 Task: Look for space in Khetia, India from 9th June, 2023 to 17th June, 2023 for 2 adults in price range Rs.7000 to Rs.12000. Place can be private room with 1  bedroom having 2 beds and 1 bathroom. Property type can be house, flat, guest house. Amenities needed are: wifi. Booking option can be shelf check-in. Required host language is English.
Action: Mouse moved to (585, 99)
Screenshot: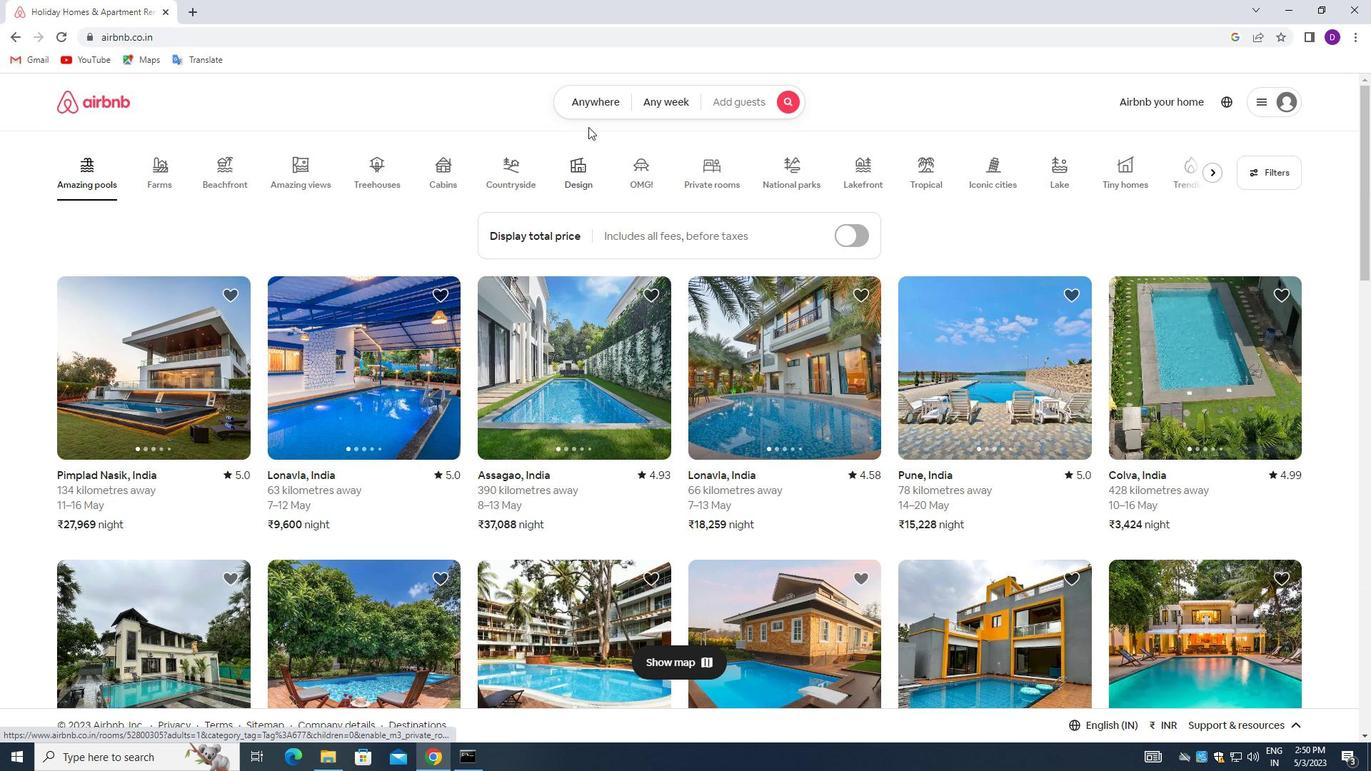 
Action: Mouse pressed left at (585, 99)
Screenshot: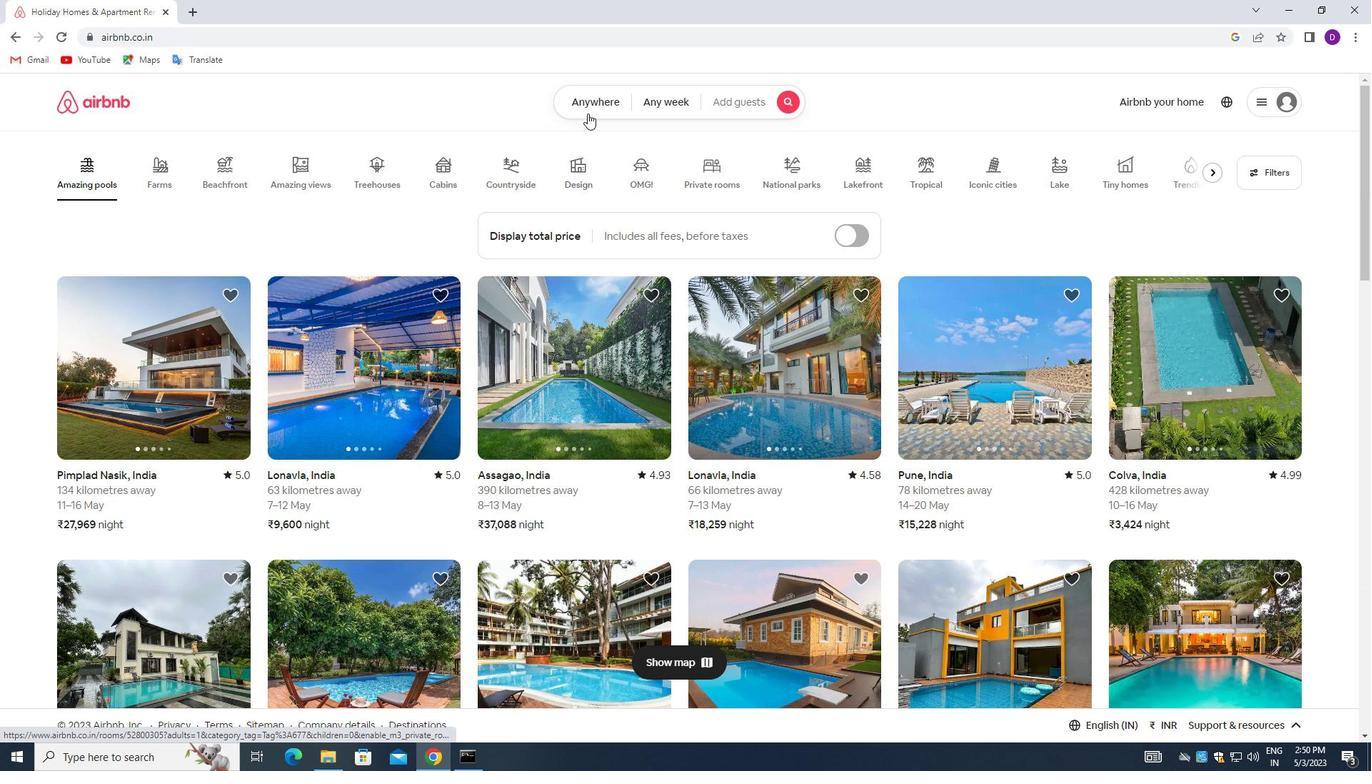 
Action: Mouse moved to (452, 158)
Screenshot: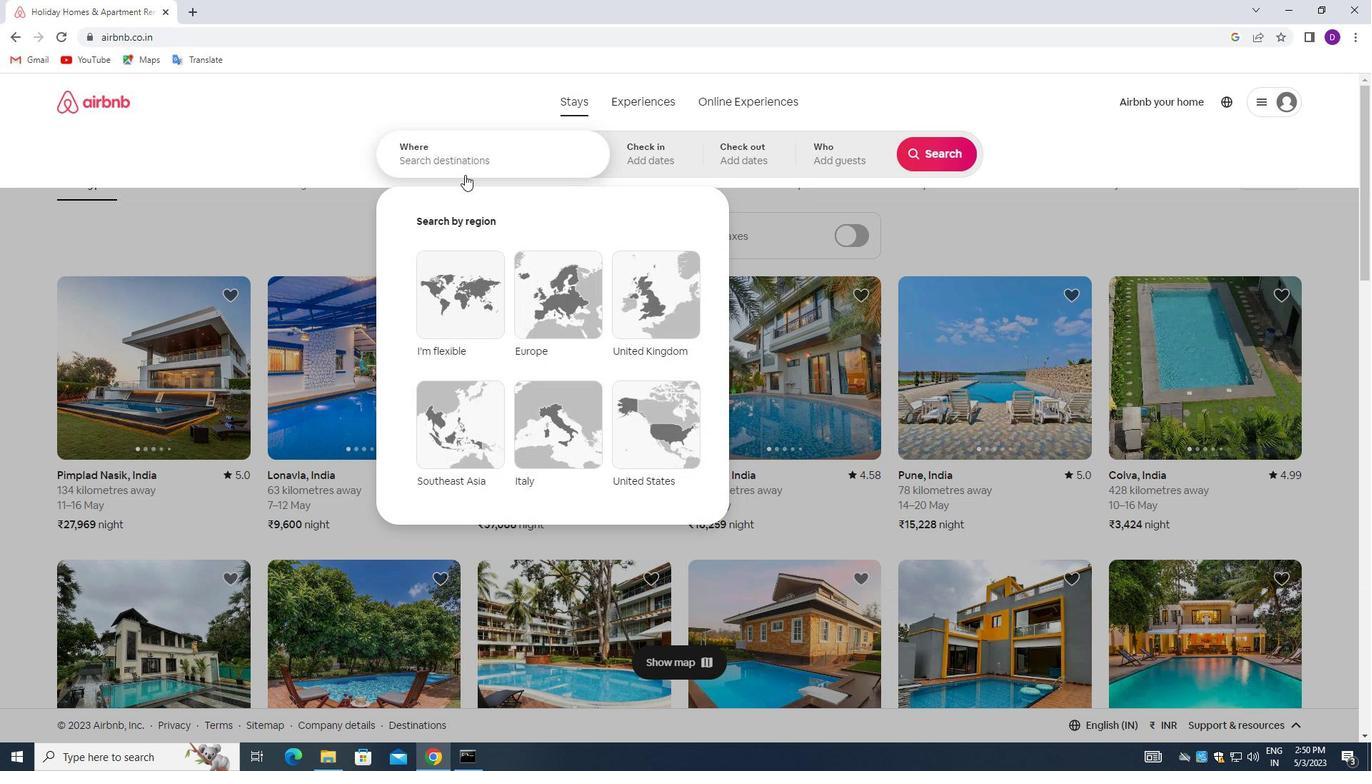 
Action: Mouse pressed left at (452, 158)
Screenshot: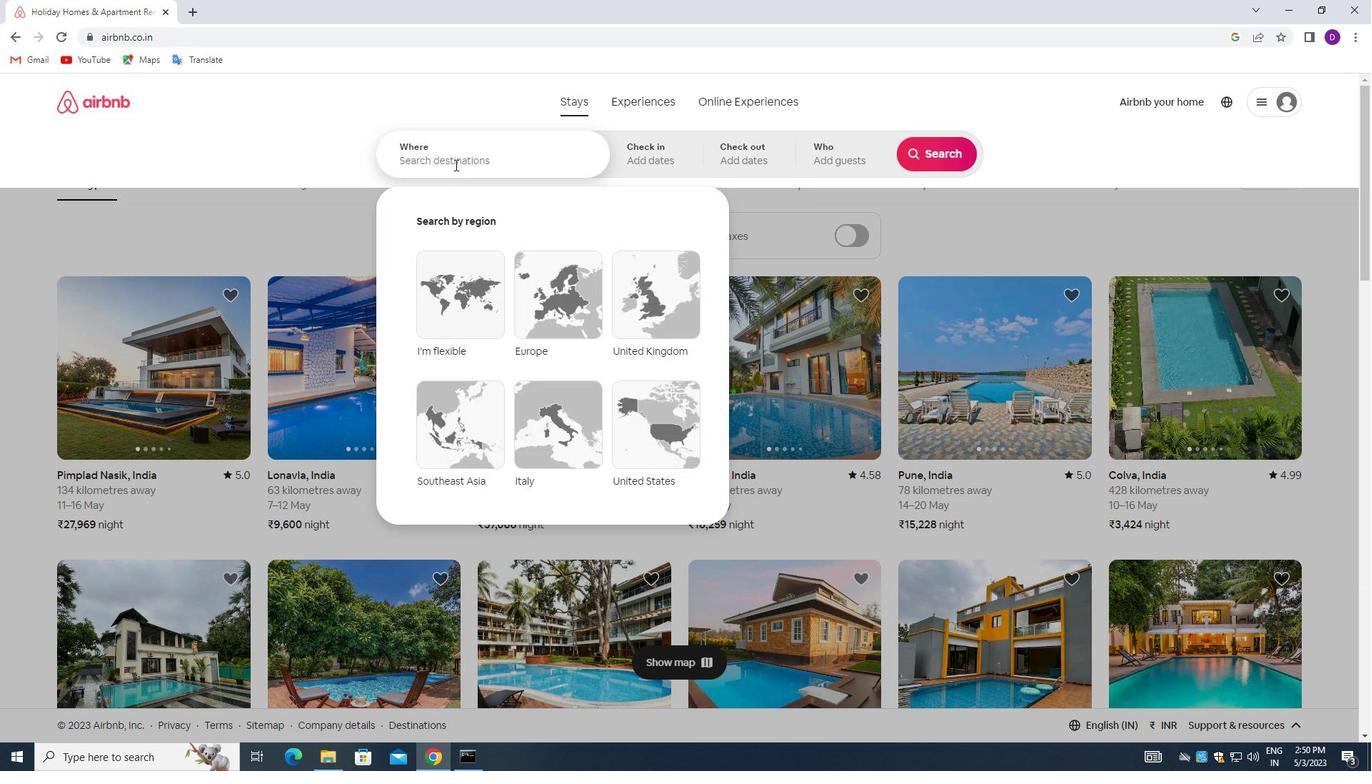 
Action: Mouse moved to (314, 144)
Screenshot: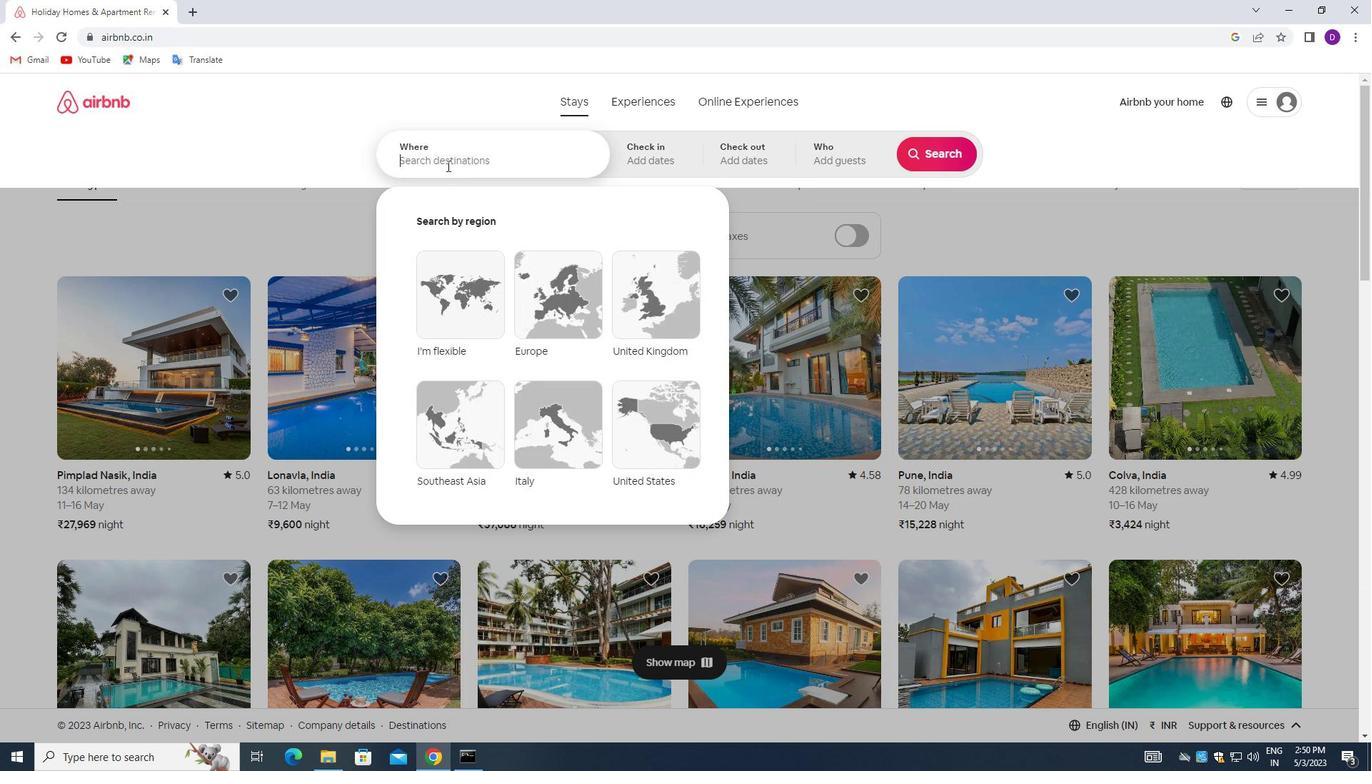 
Action: Key pressed <Key.shift>KHETIA,<Key.space><Key.shift>INDIA<Key.enter>
Screenshot: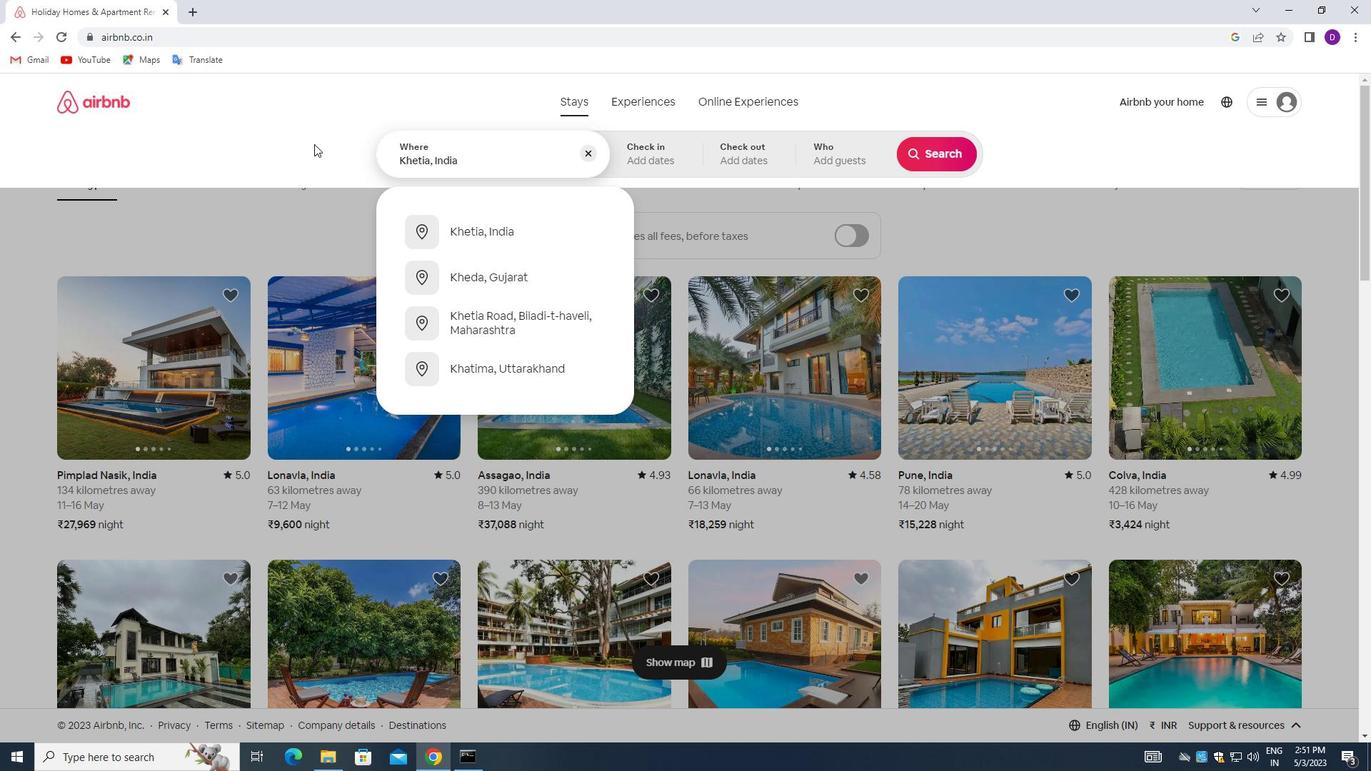 
Action: Mouse moved to (887, 365)
Screenshot: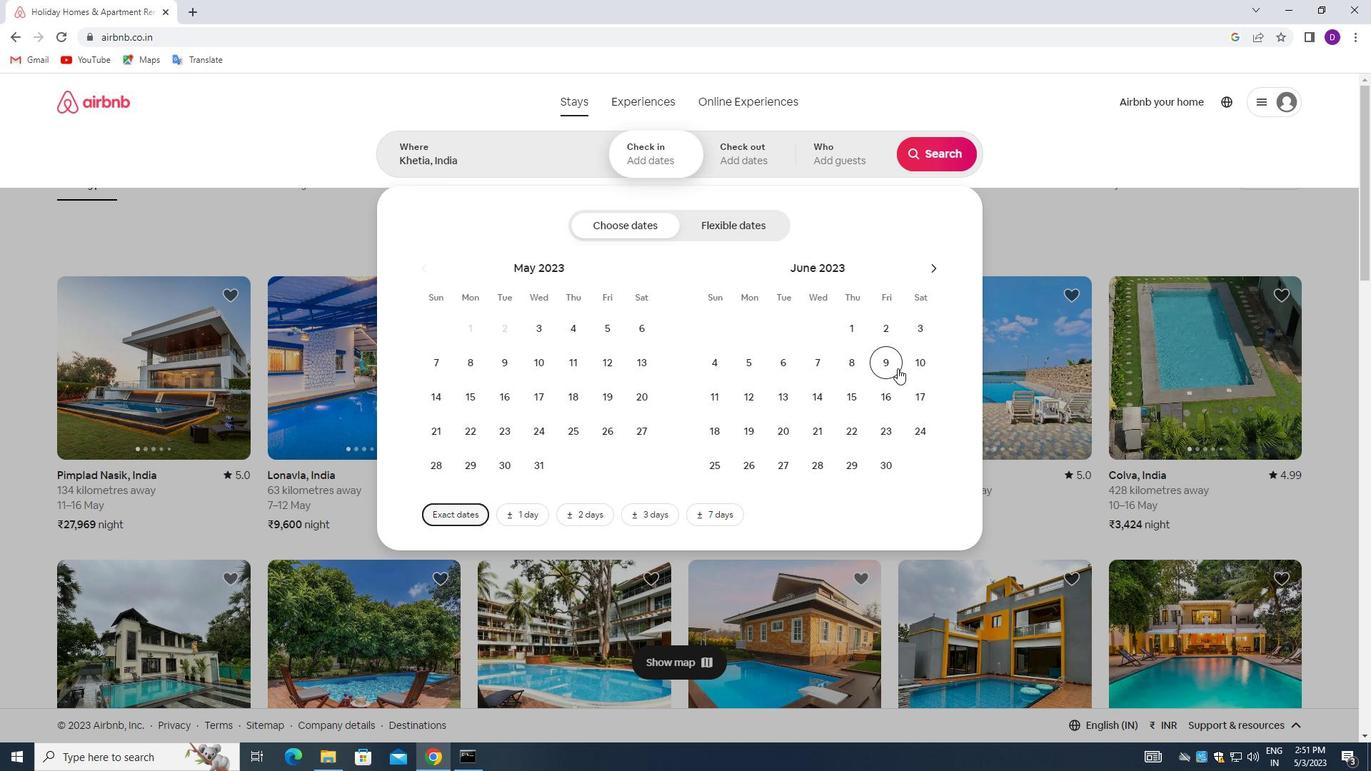 
Action: Mouse pressed left at (887, 365)
Screenshot: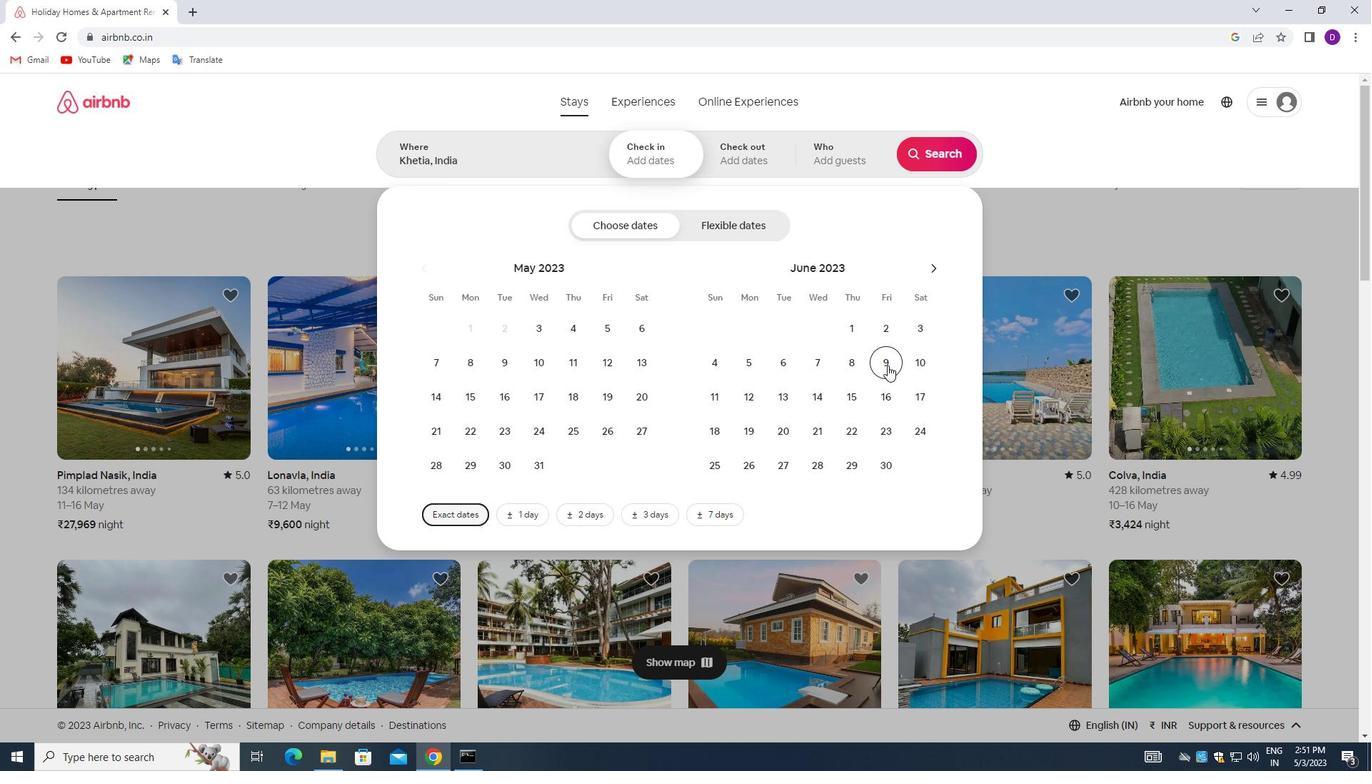 
Action: Mouse moved to (921, 386)
Screenshot: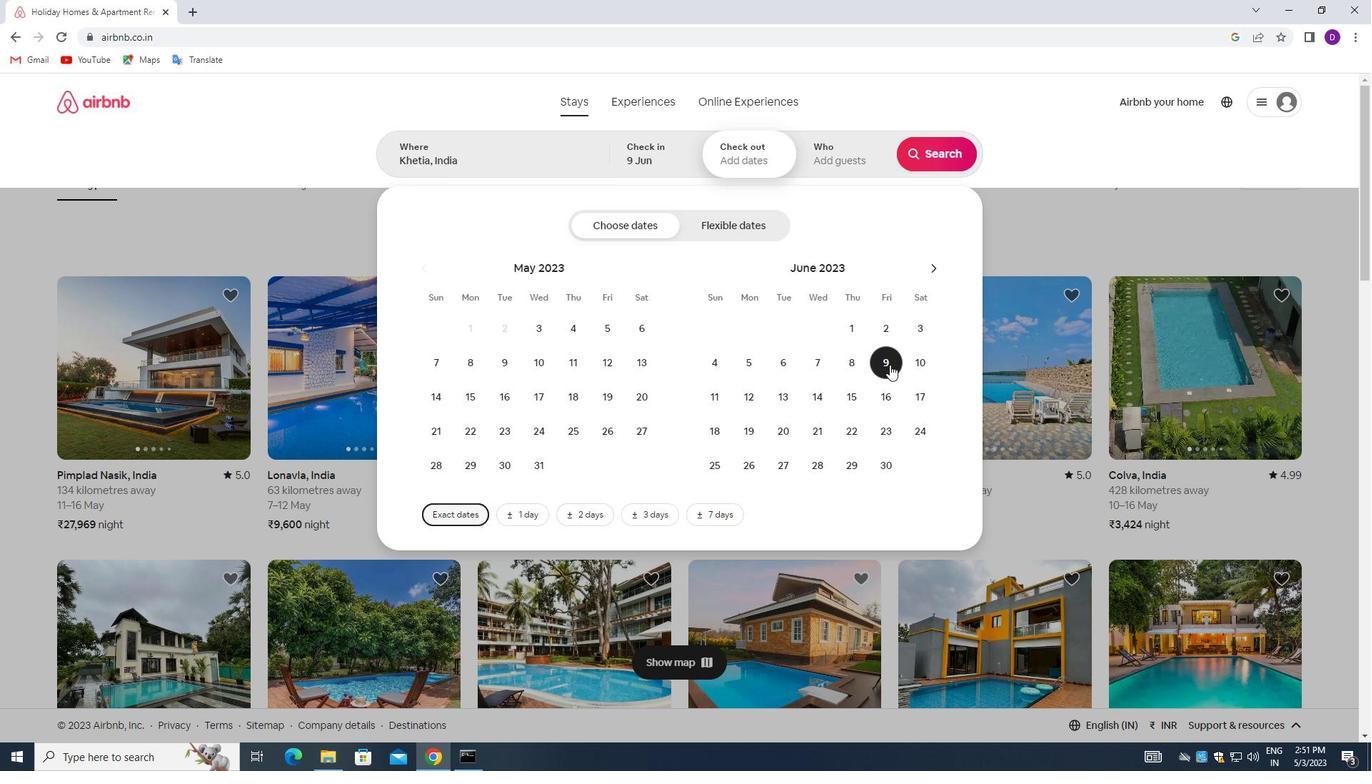 
Action: Mouse pressed left at (921, 386)
Screenshot: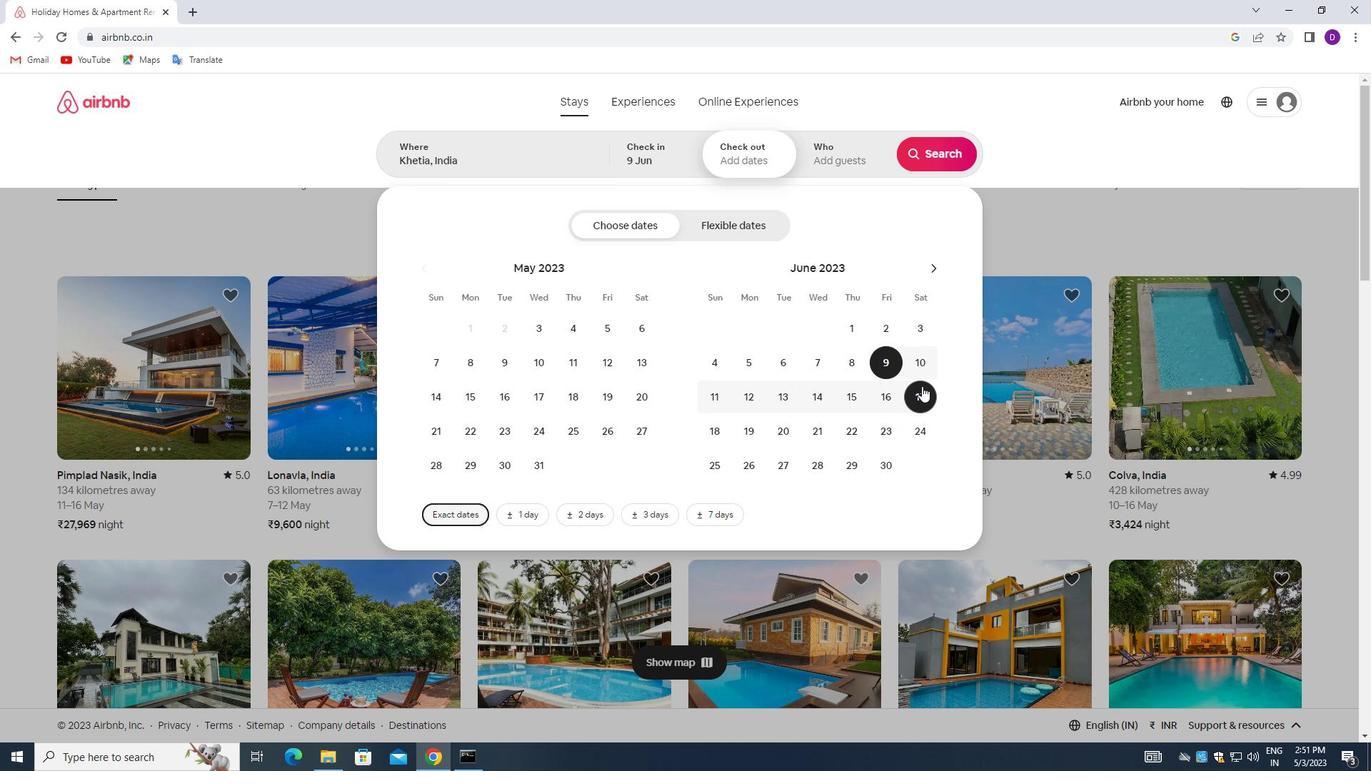 
Action: Mouse moved to (830, 162)
Screenshot: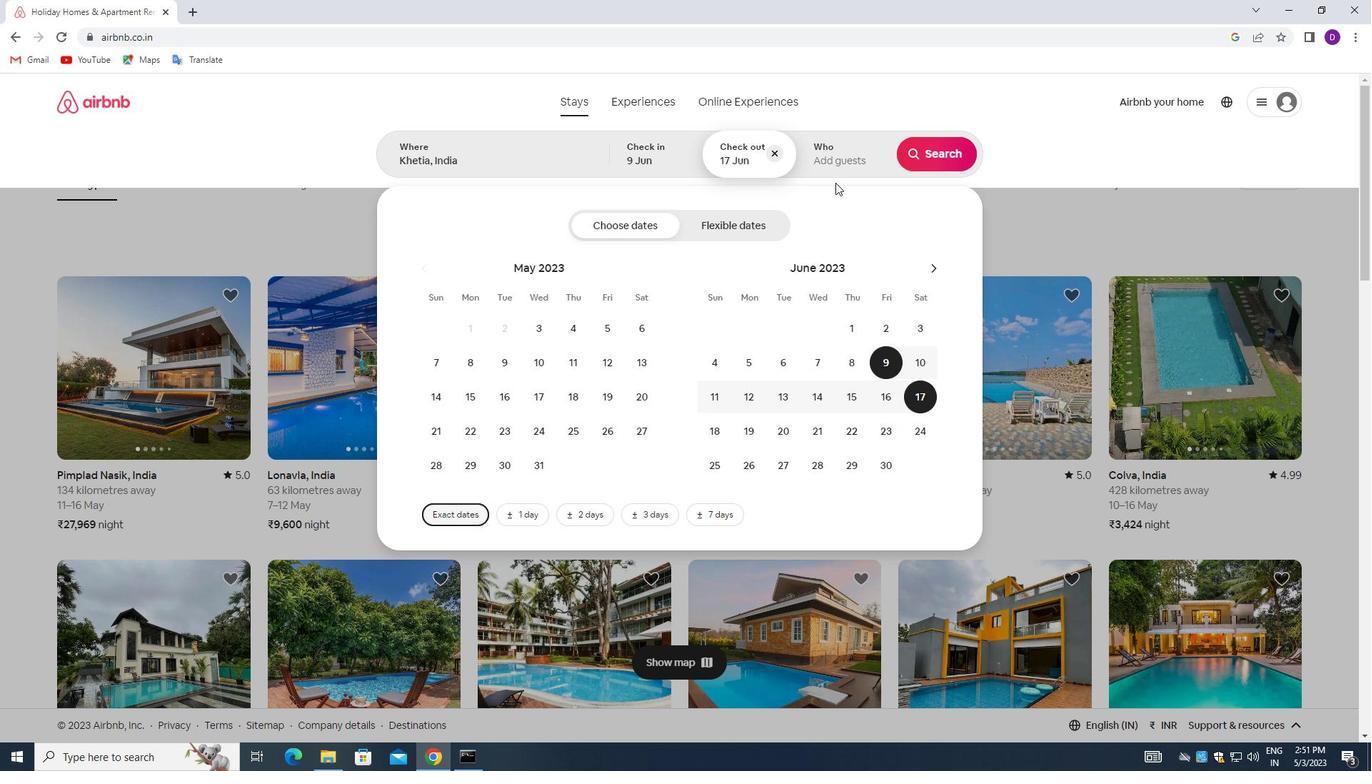 
Action: Mouse pressed left at (830, 162)
Screenshot: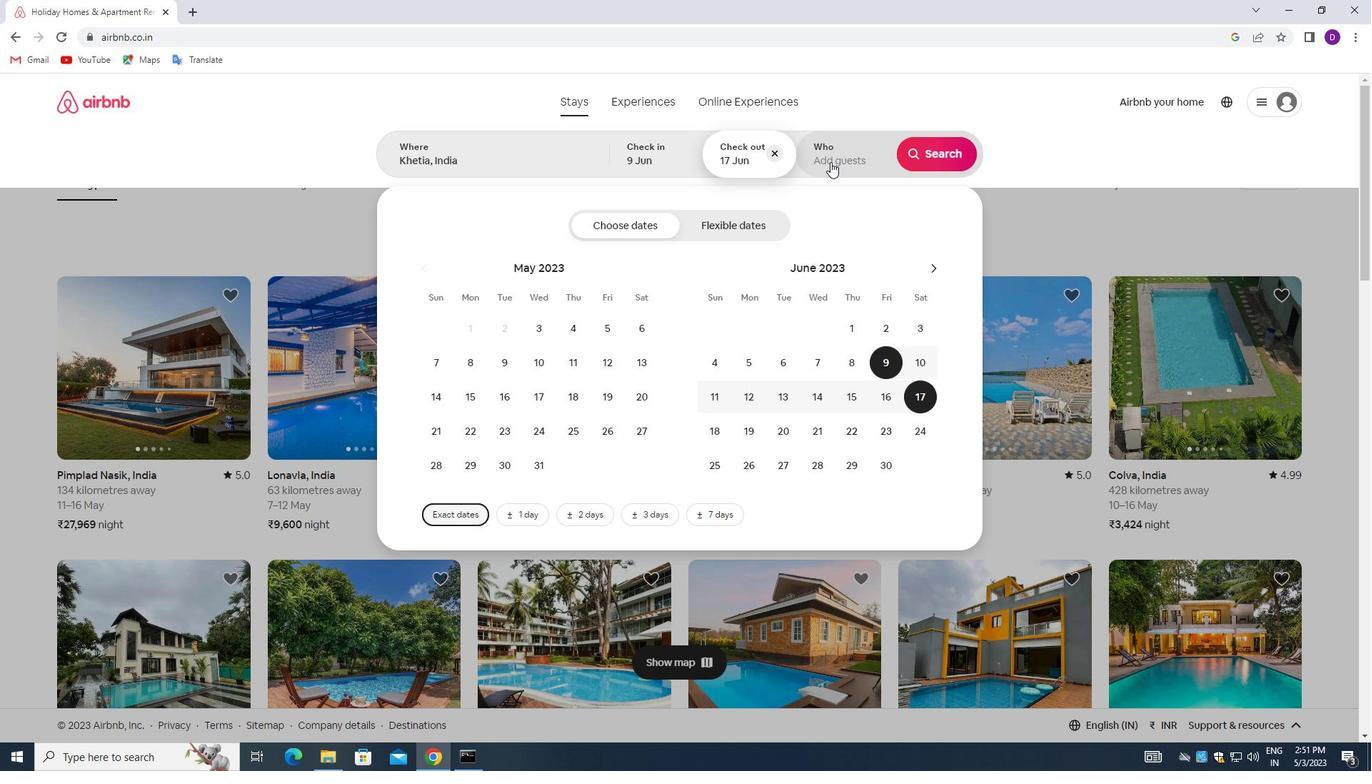 
Action: Mouse moved to (939, 234)
Screenshot: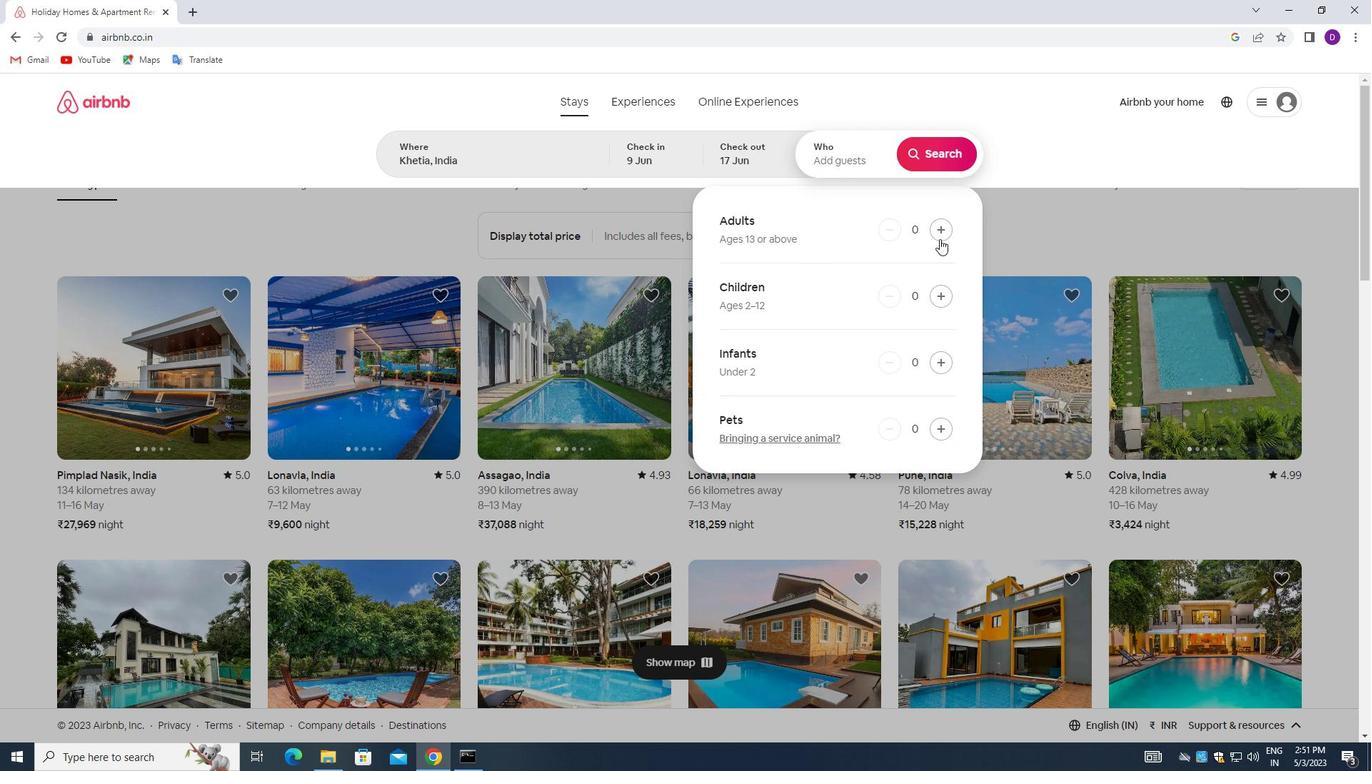 
Action: Mouse pressed left at (939, 234)
Screenshot: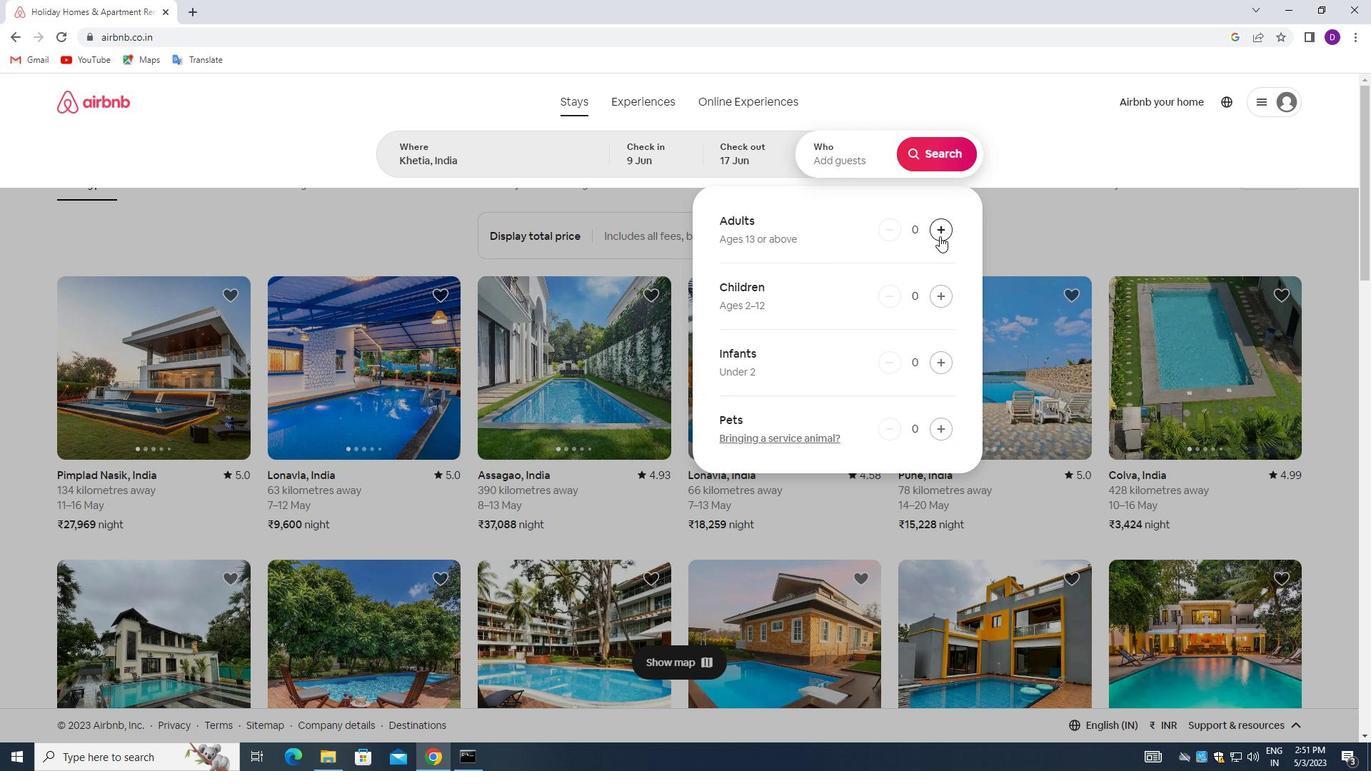 
Action: Mouse pressed left at (939, 234)
Screenshot: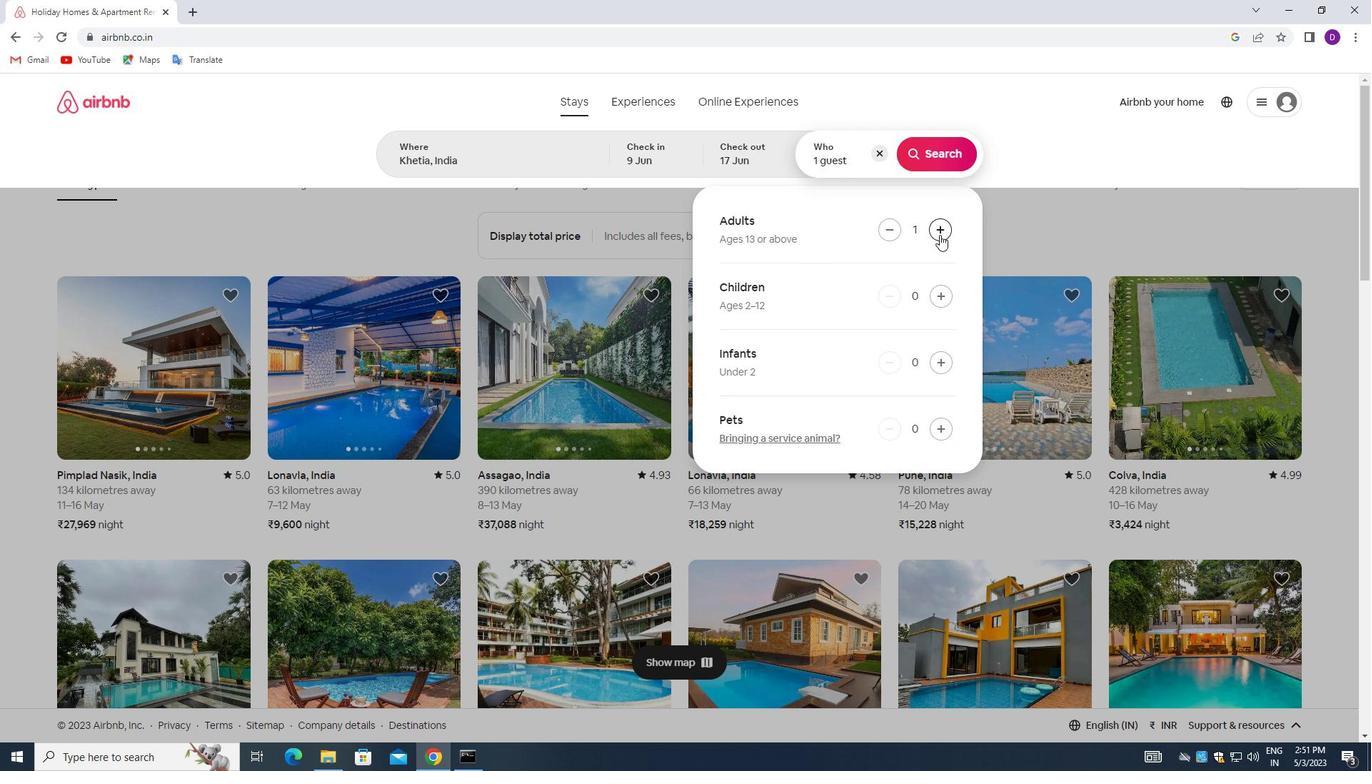 
Action: Mouse moved to (934, 157)
Screenshot: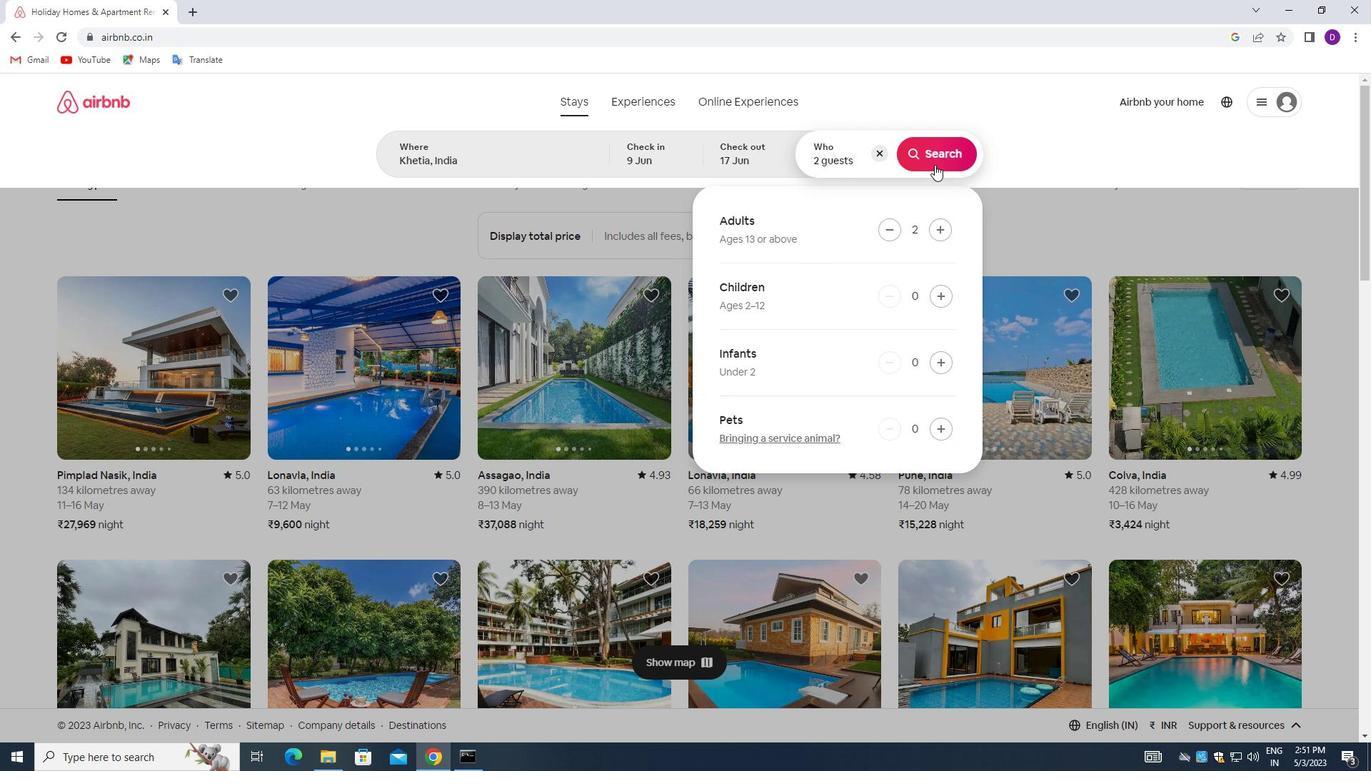 
Action: Mouse pressed left at (934, 157)
Screenshot: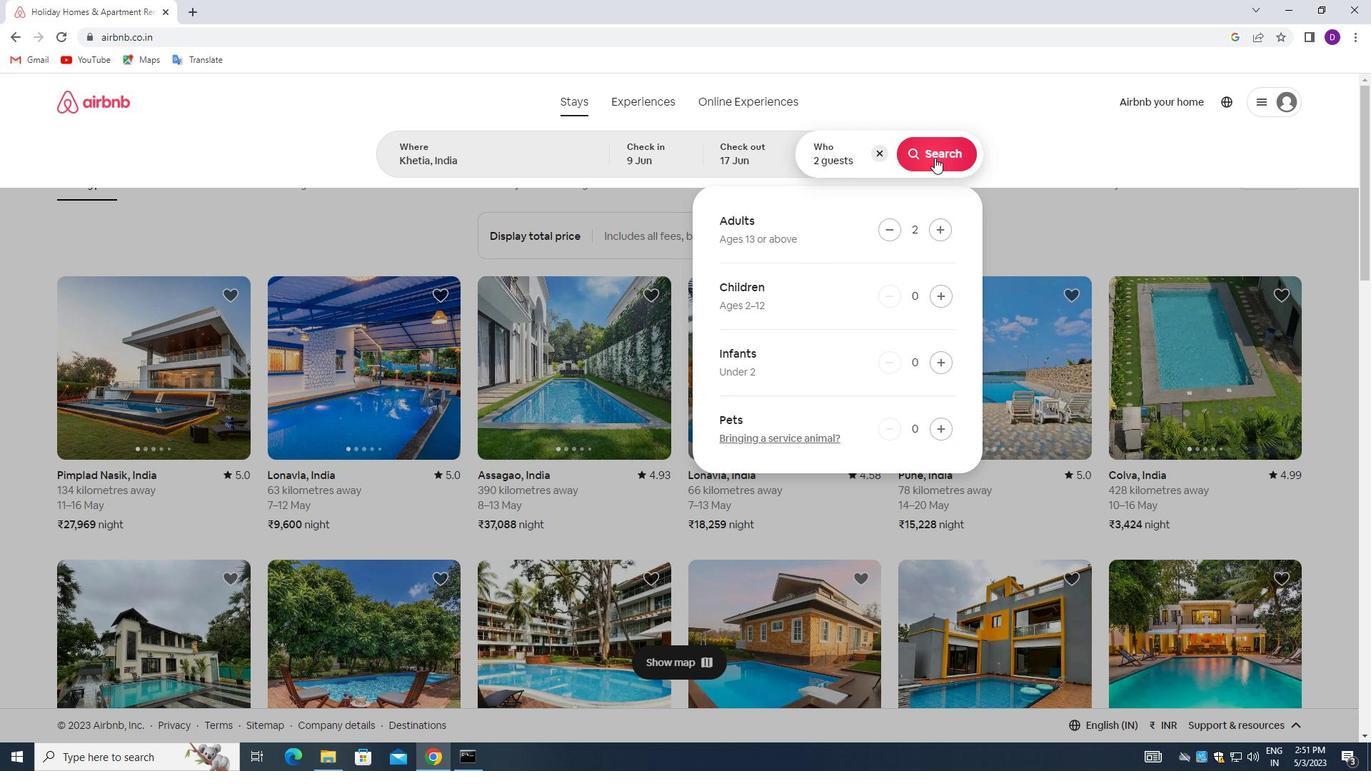 
Action: Mouse moved to (1299, 159)
Screenshot: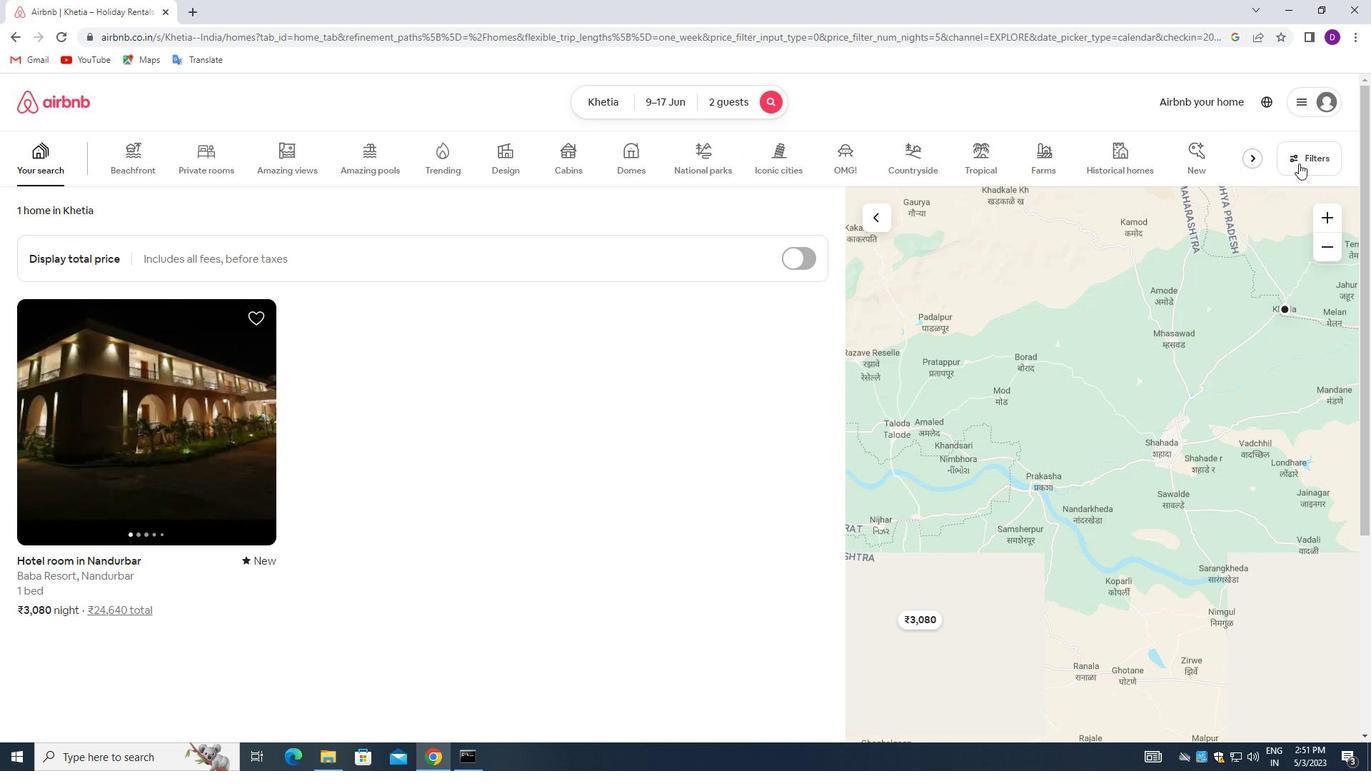
Action: Mouse pressed left at (1299, 159)
Screenshot: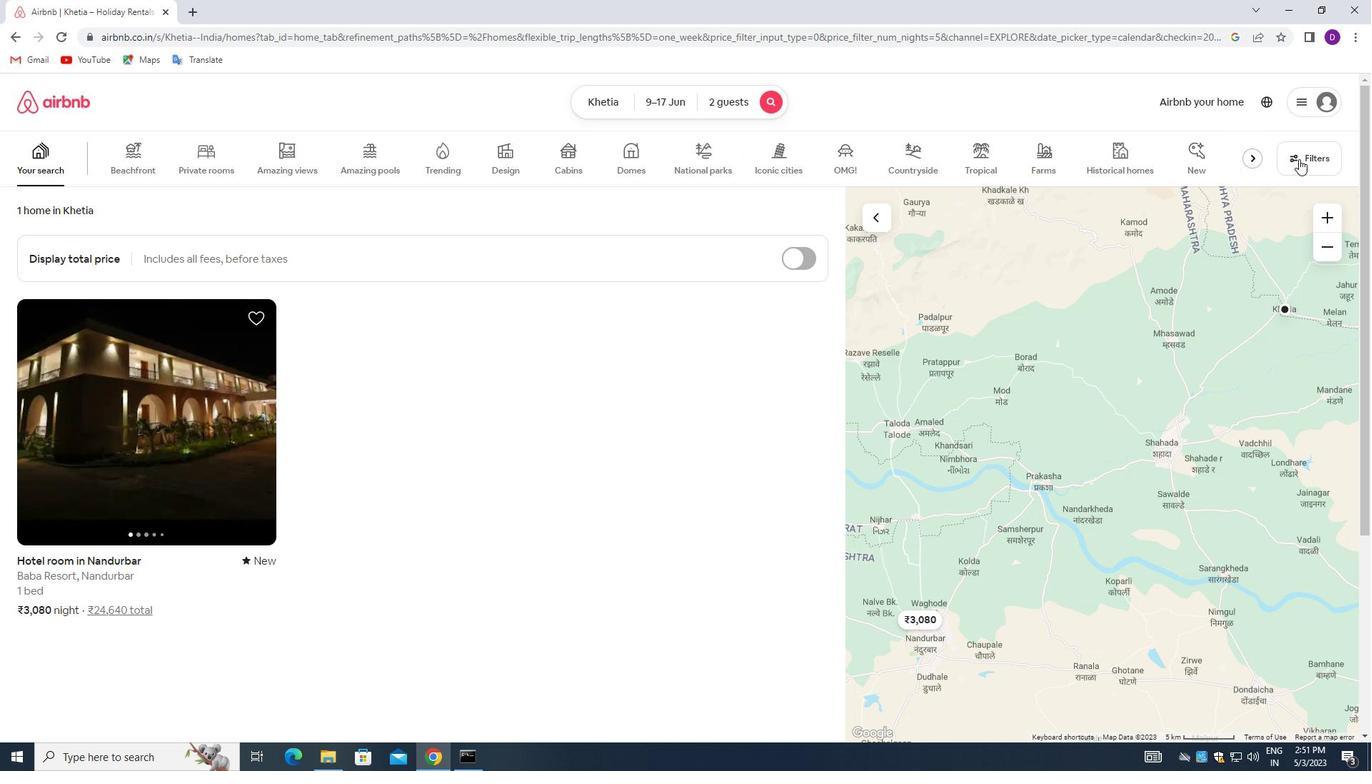 
Action: Mouse moved to (510, 294)
Screenshot: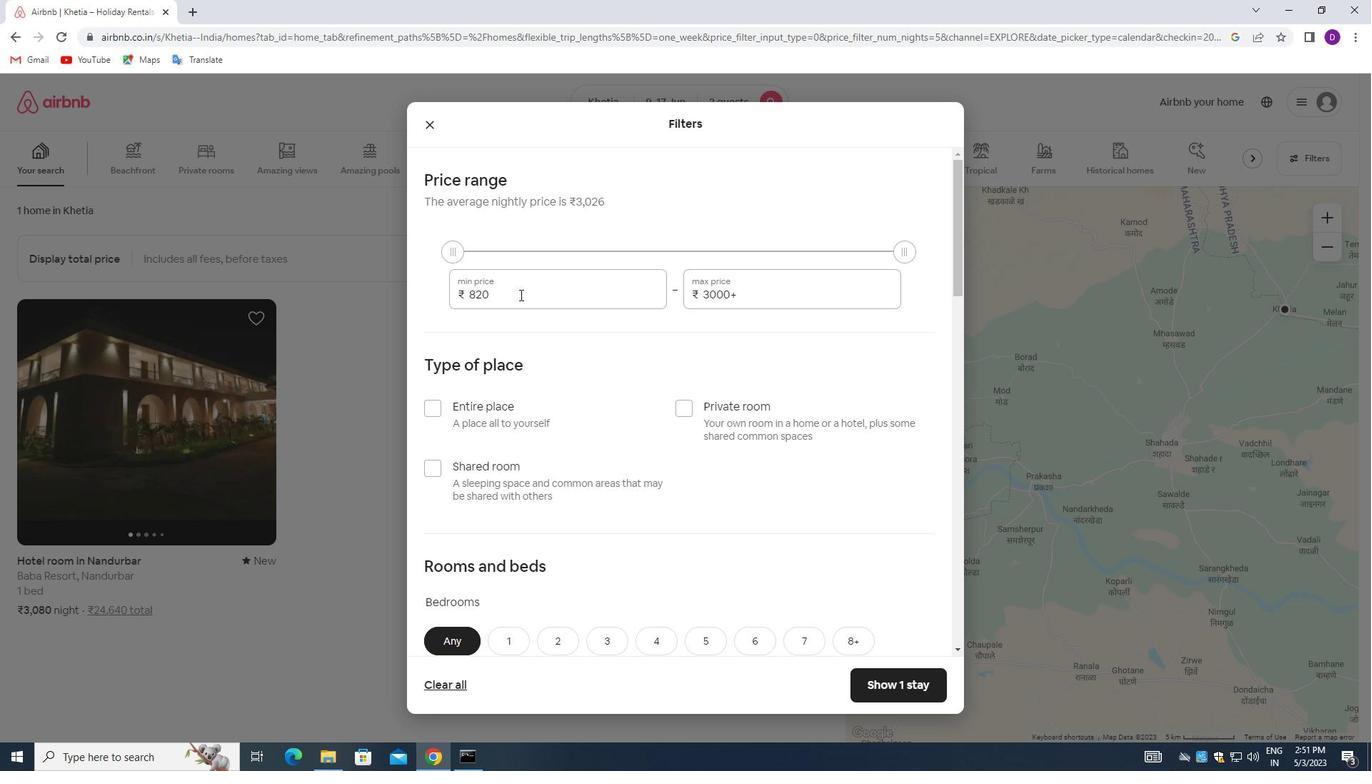 
Action: Mouse pressed left at (510, 294)
Screenshot: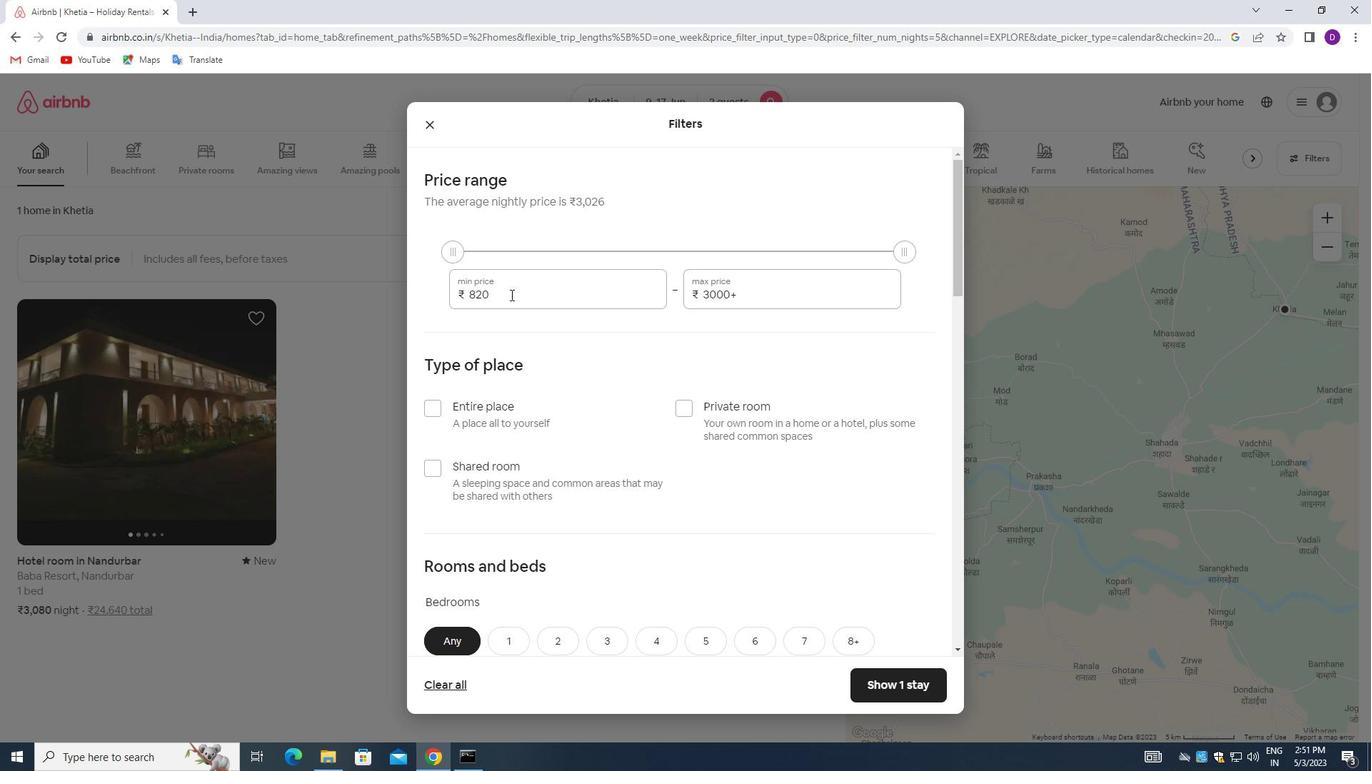 
Action: Mouse pressed left at (510, 294)
Screenshot: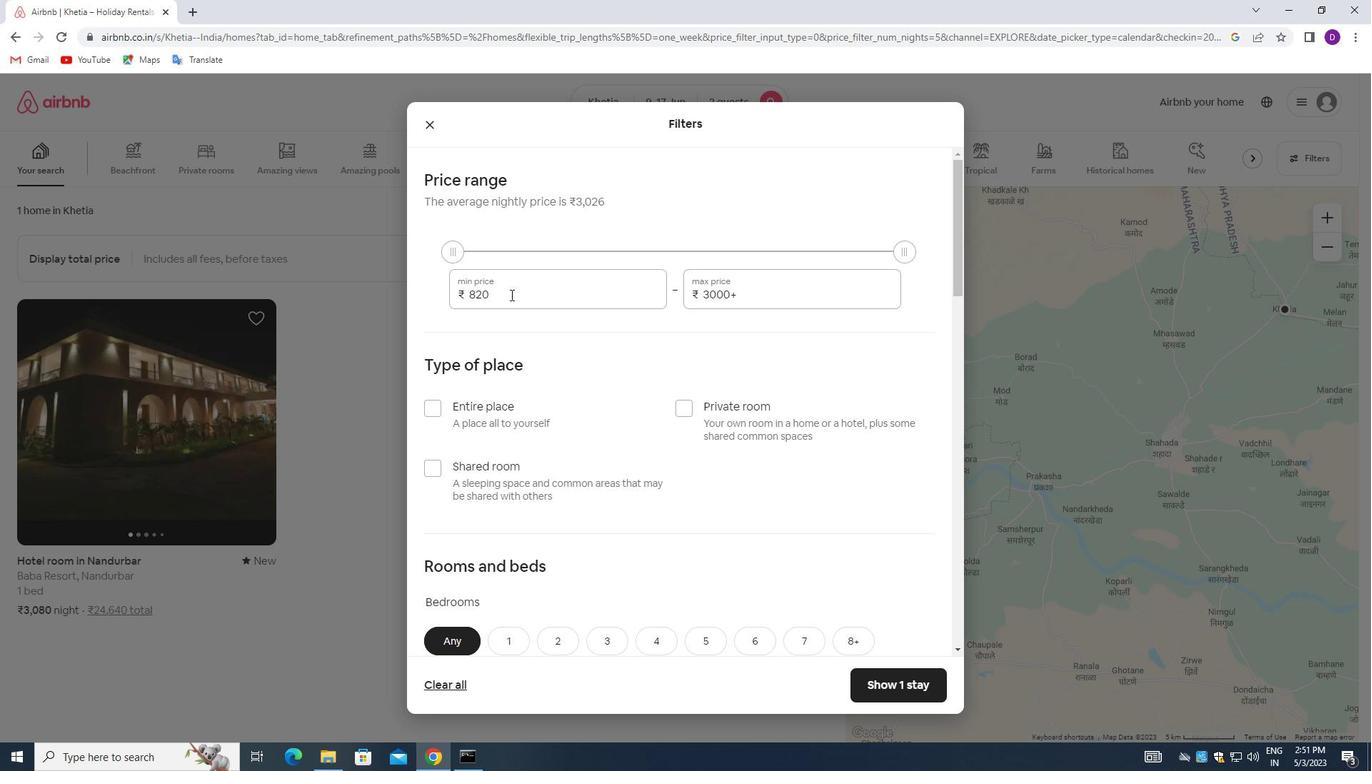 
Action: Key pressed 7000<Key.tab>12000
Screenshot: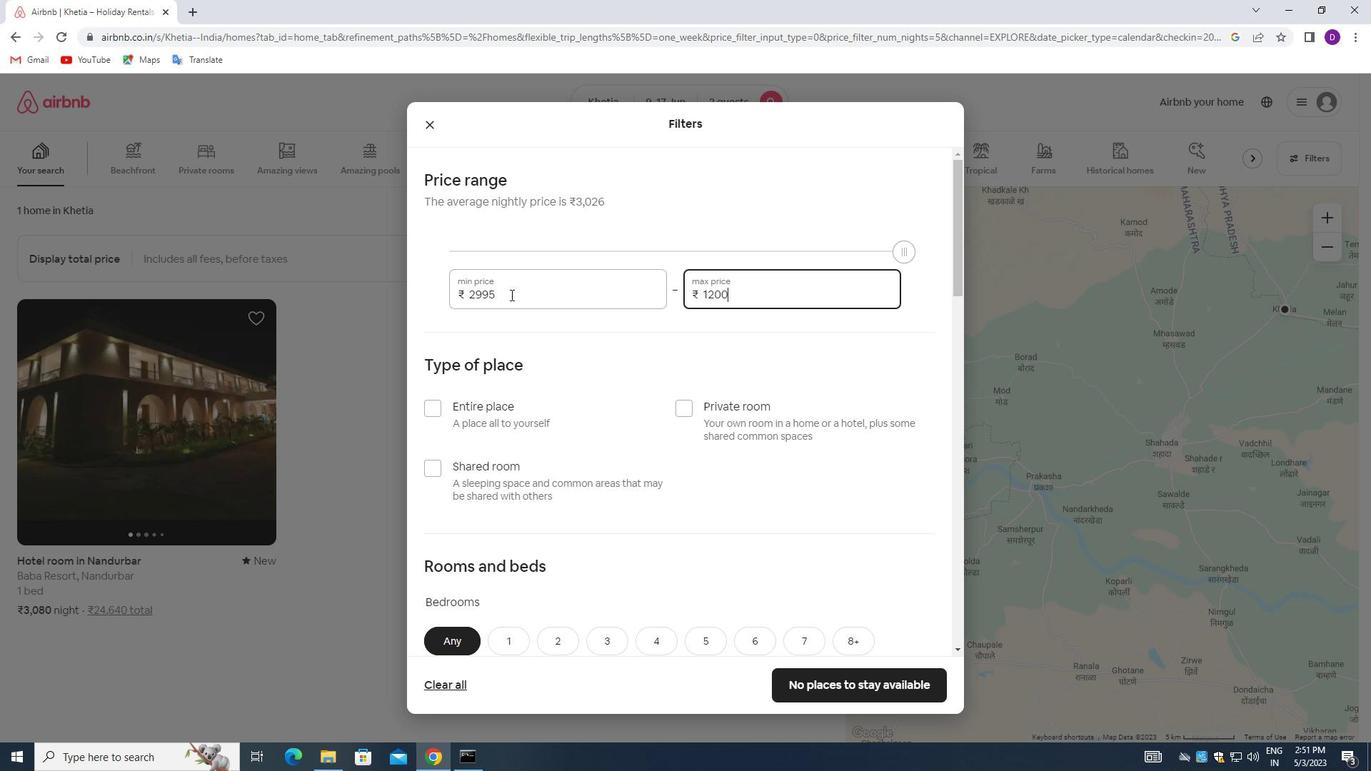
Action: Mouse moved to (577, 344)
Screenshot: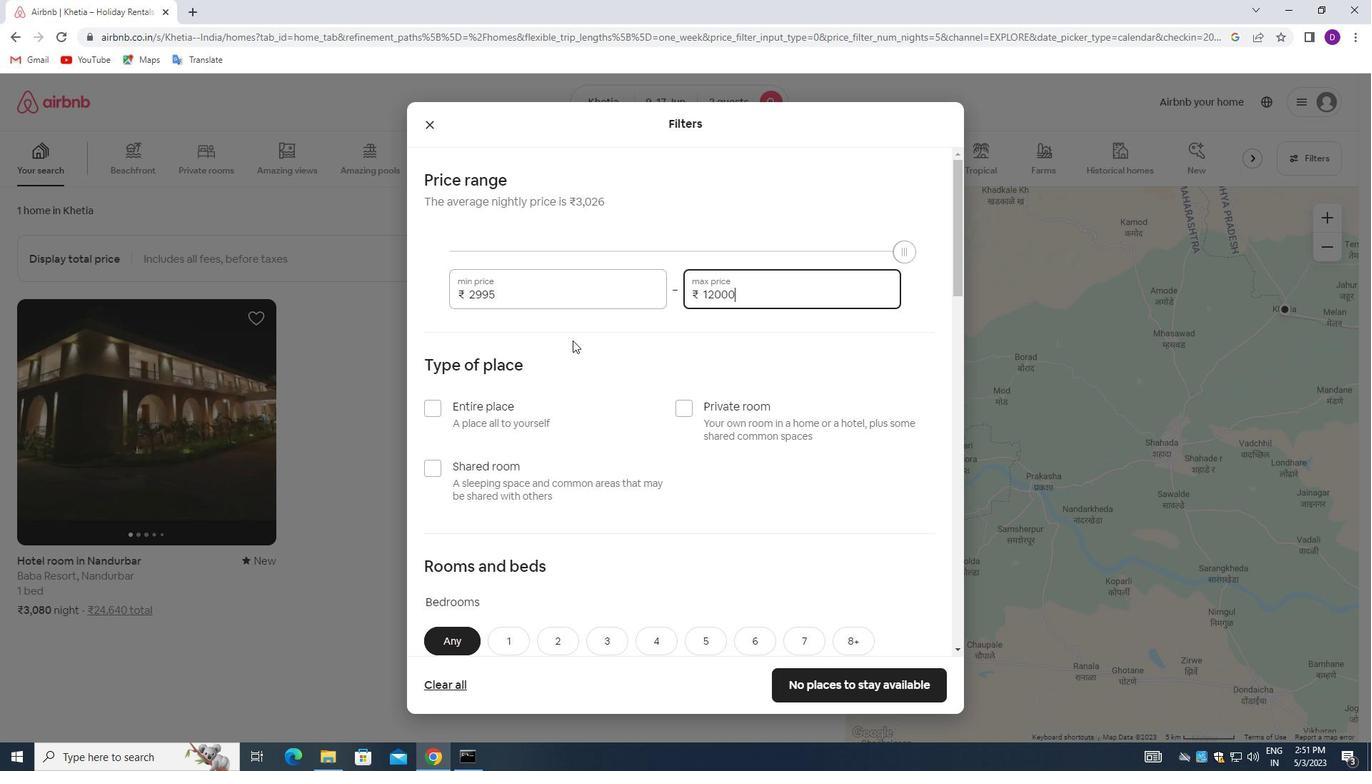 
Action: Mouse scrolled (577, 344) with delta (0, 0)
Screenshot: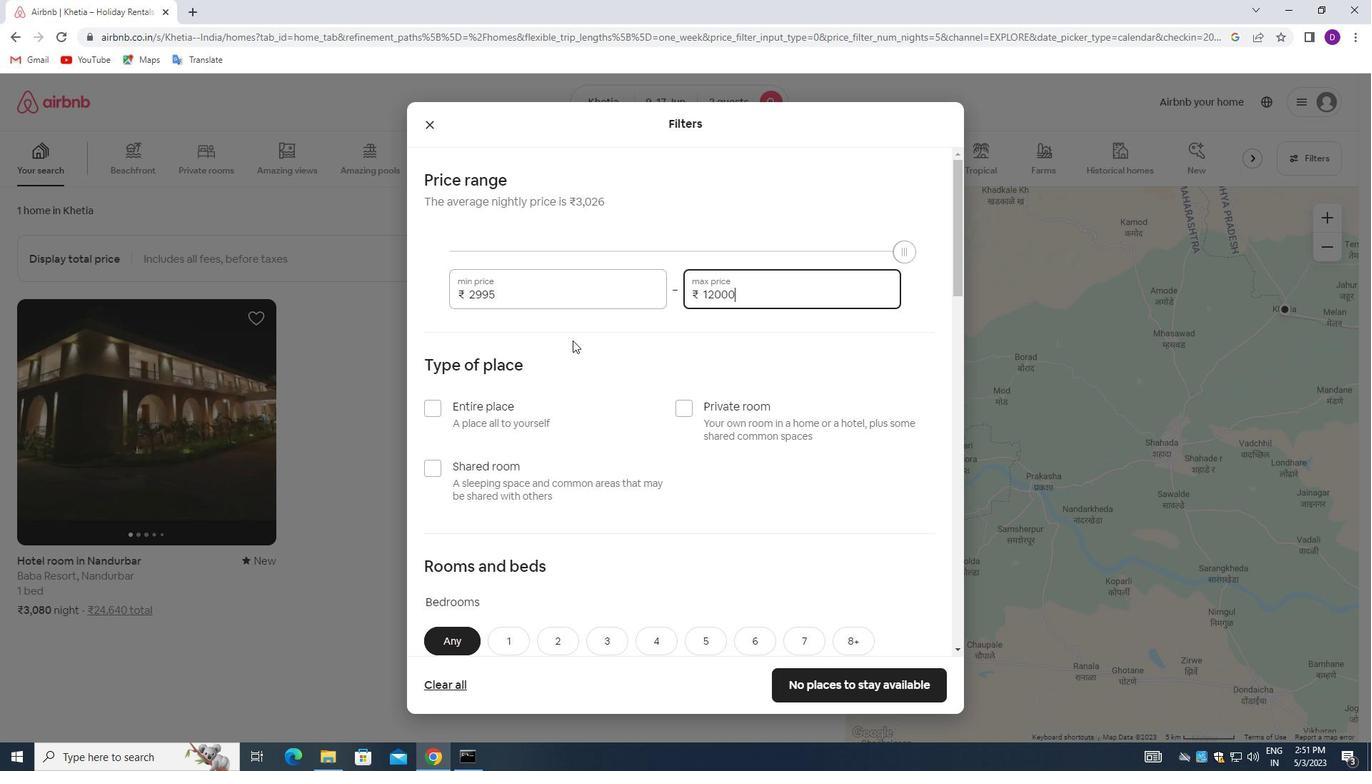 
Action: Mouse moved to (684, 334)
Screenshot: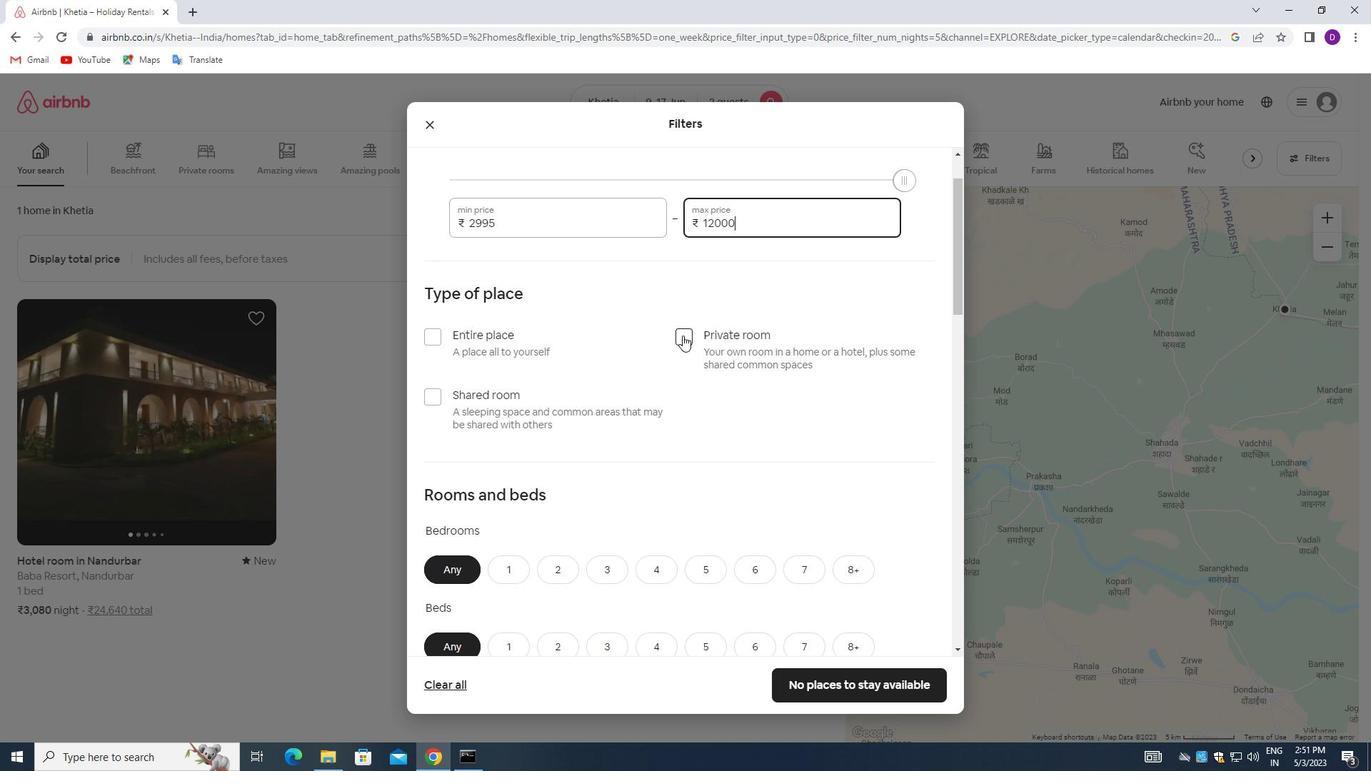 
Action: Mouse pressed left at (684, 334)
Screenshot: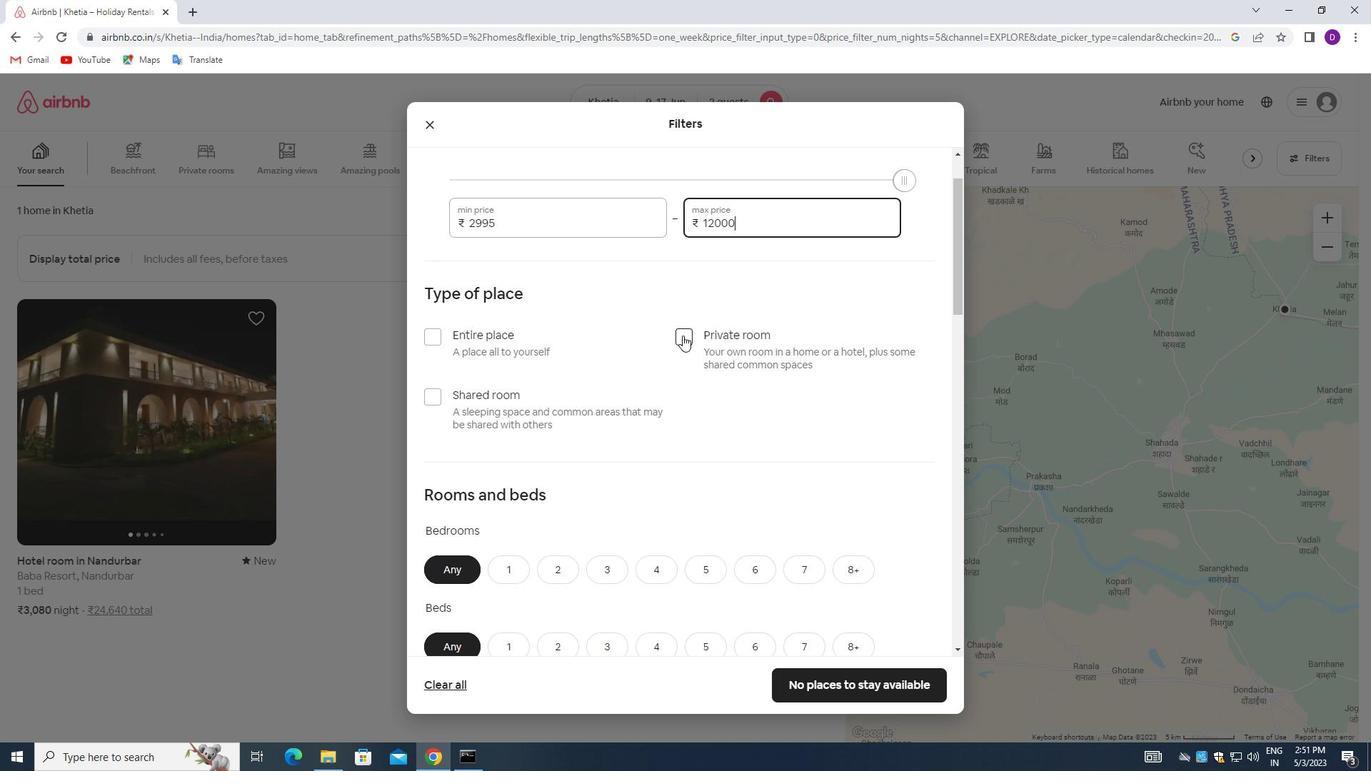 
Action: Mouse scrolled (684, 334) with delta (0, 0)
Screenshot: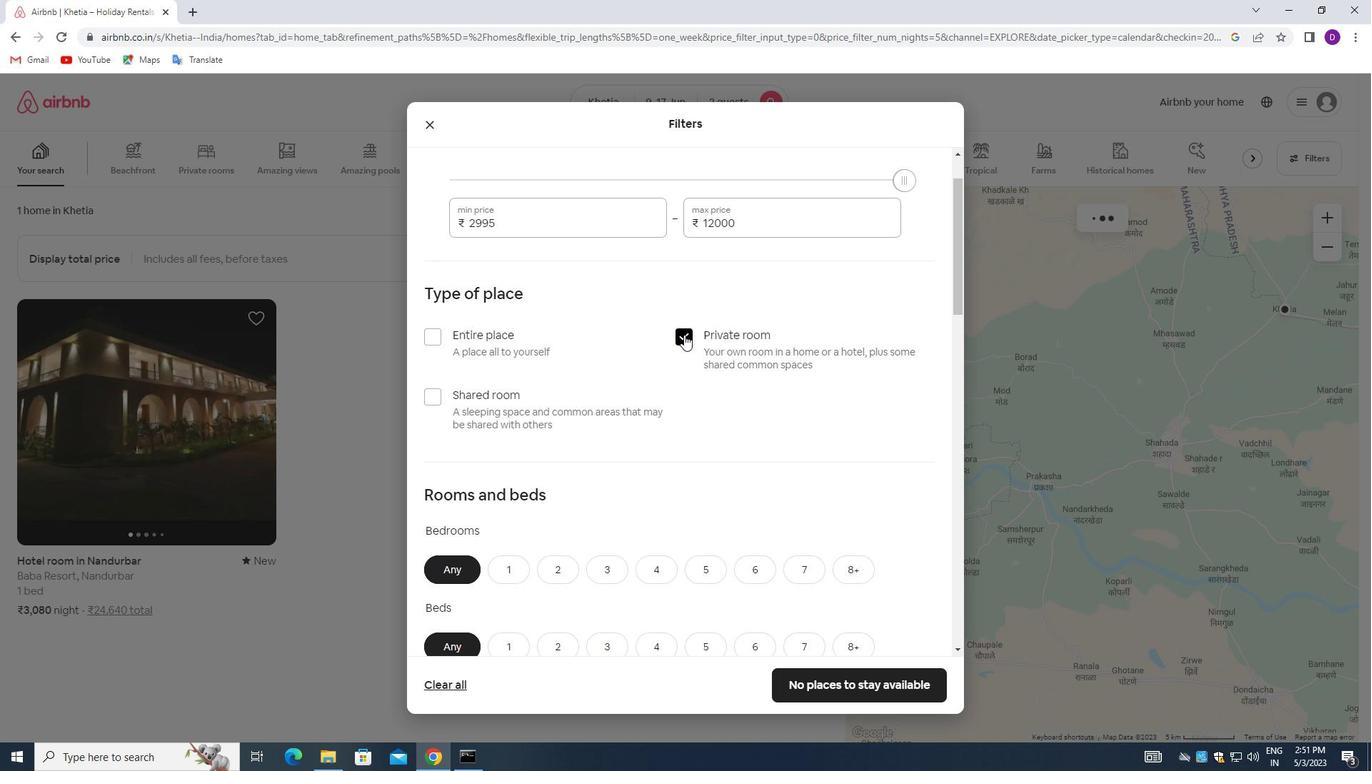 
Action: Mouse scrolled (684, 334) with delta (0, 0)
Screenshot: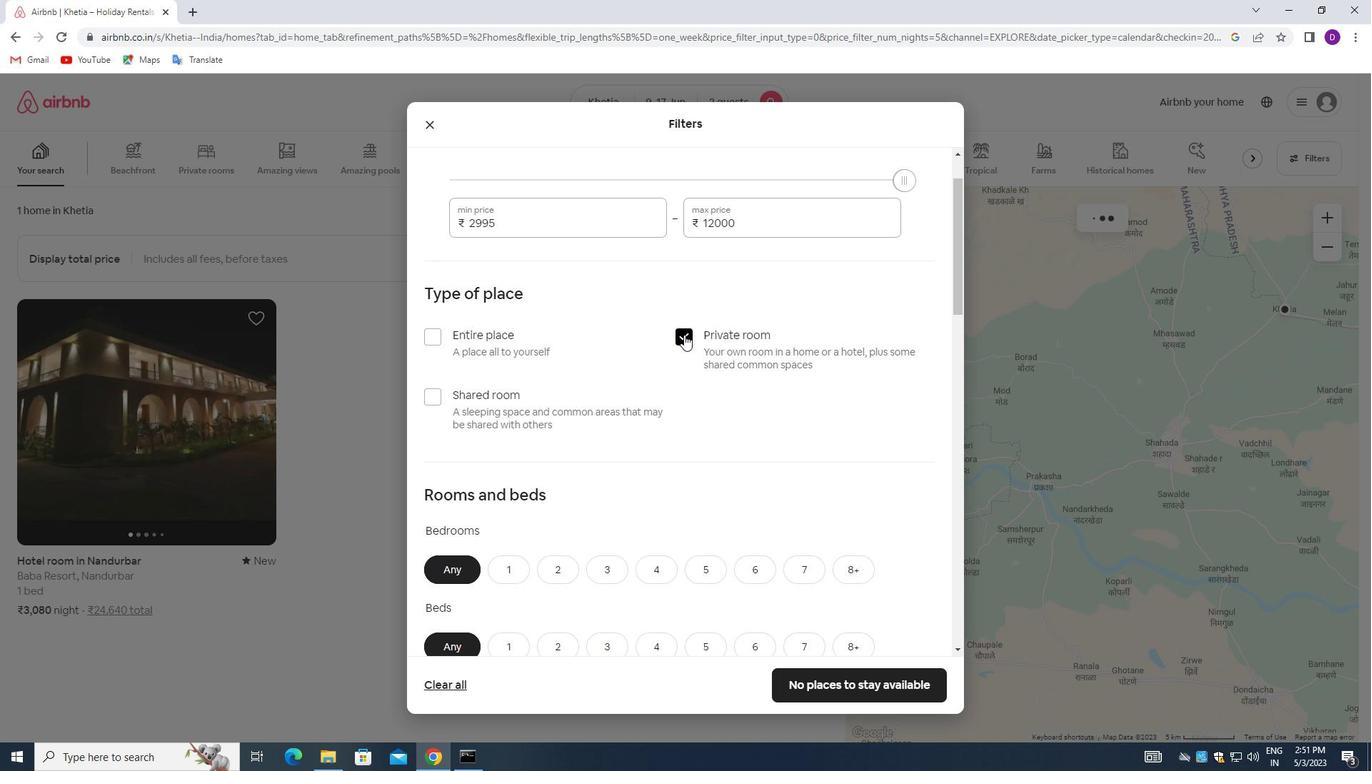 
Action: Mouse scrolled (684, 334) with delta (0, 0)
Screenshot: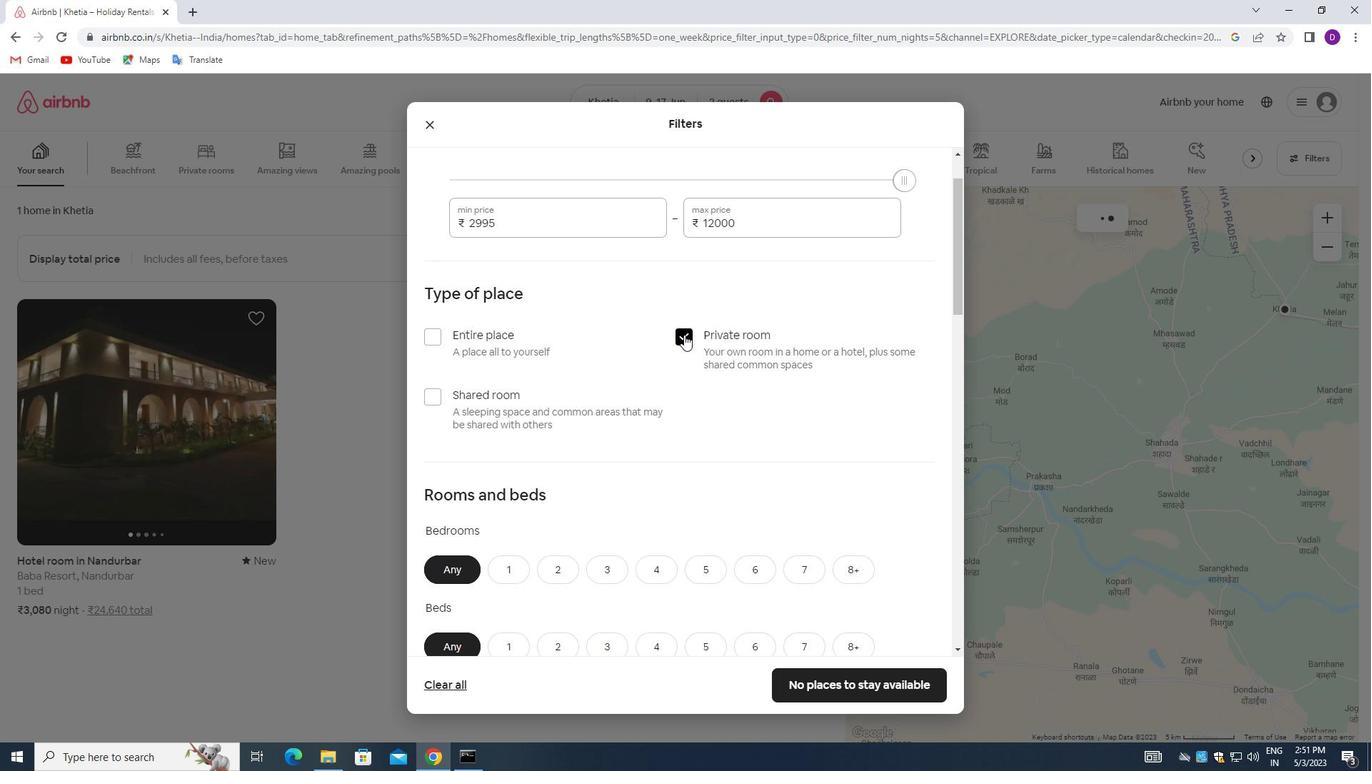 
Action: Mouse scrolled (684, 334) with delta (0, 0)
Screenshot: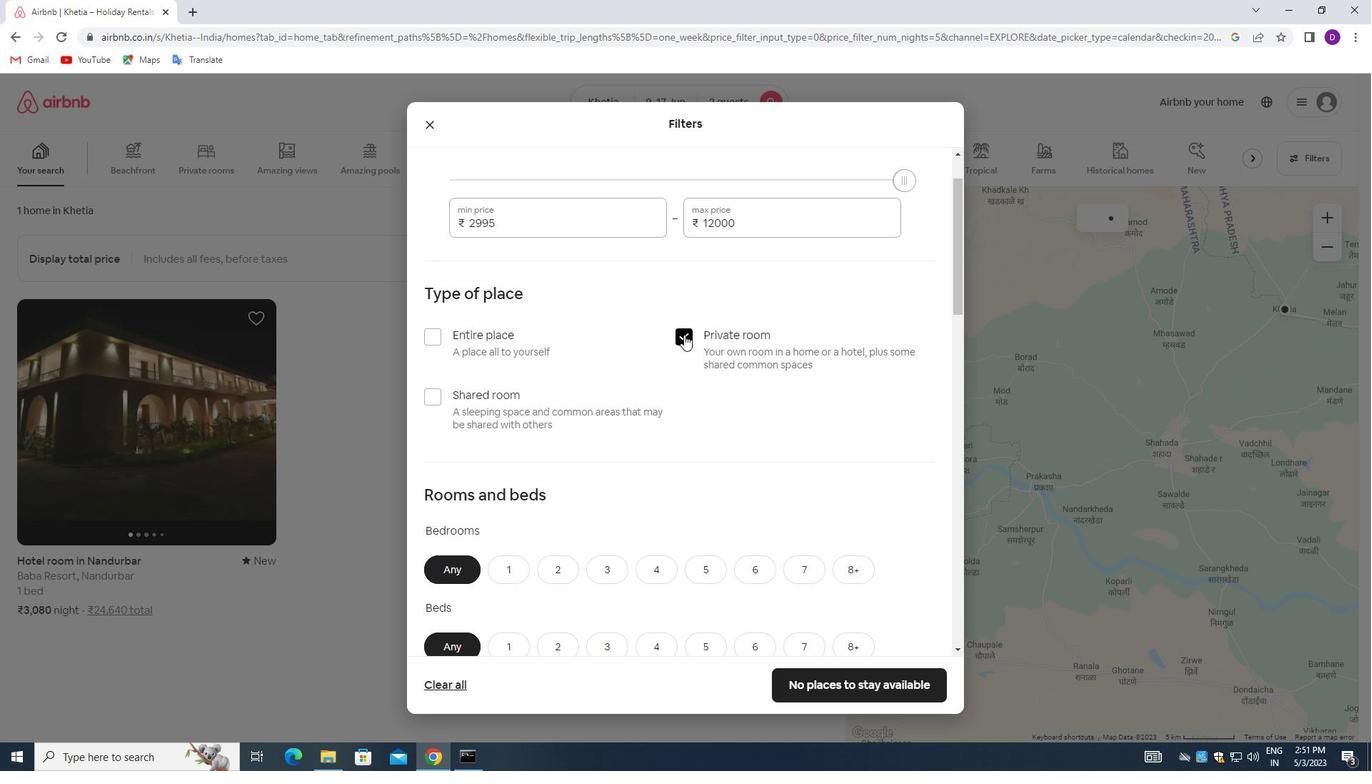 
Action: Mouse moved to (517, 284)
Screenshot: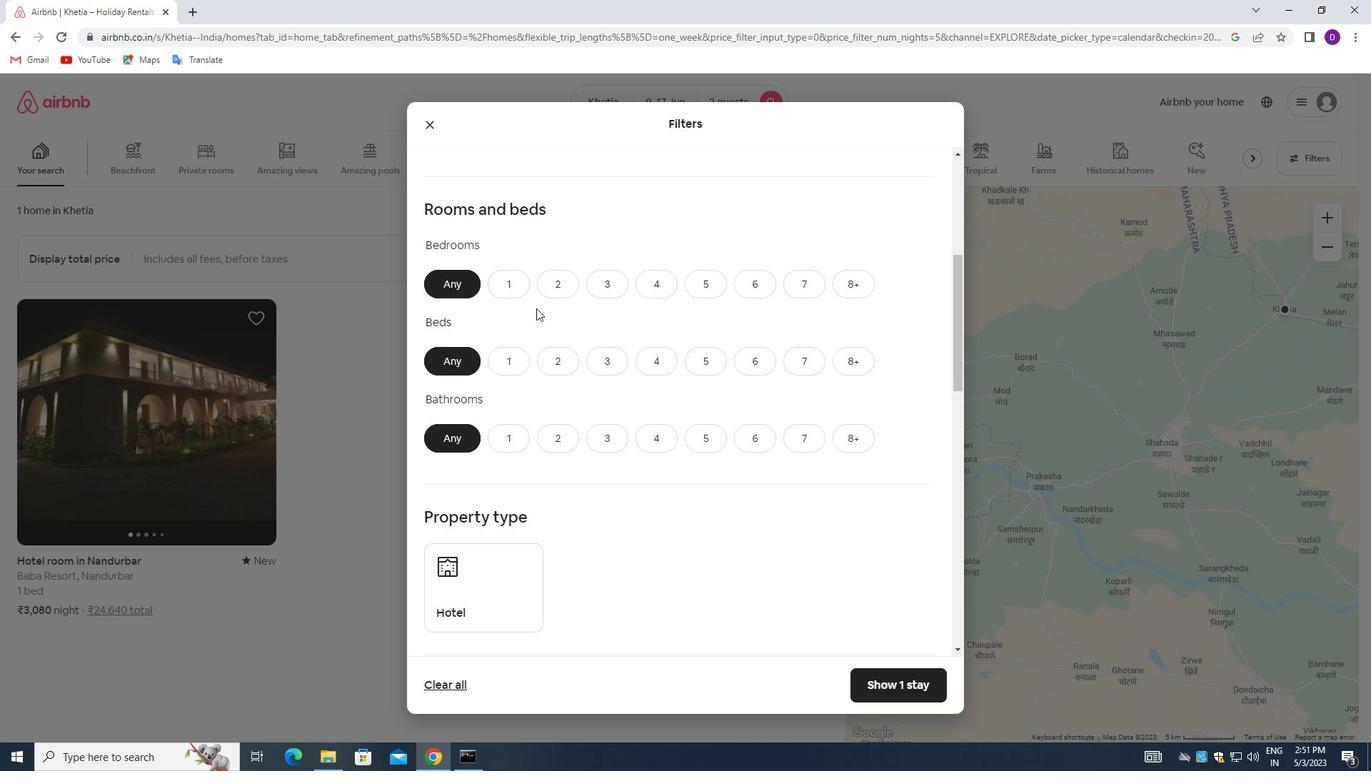 
Action: Mouse pressed left at (517, 284)
Screenshot: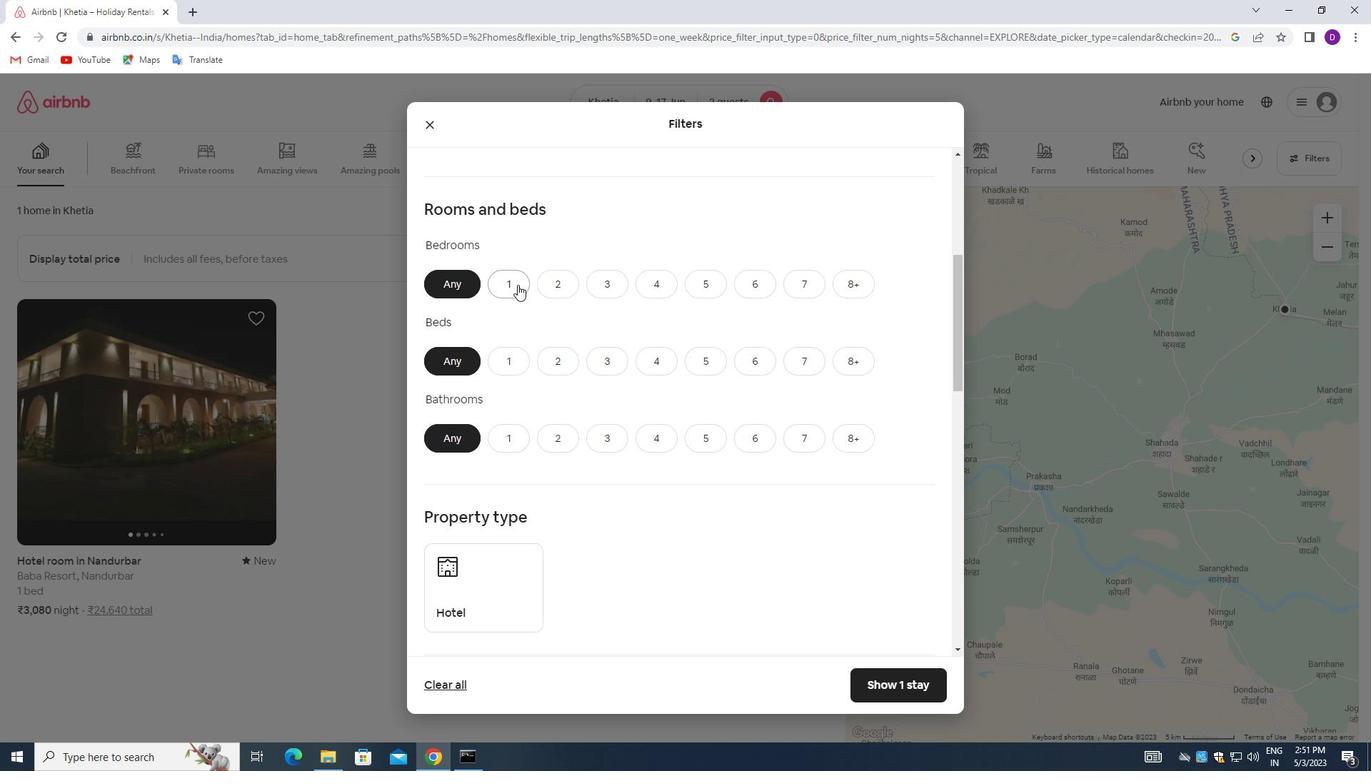 
Action: Mouse moved to (562, 360)
Screenshot: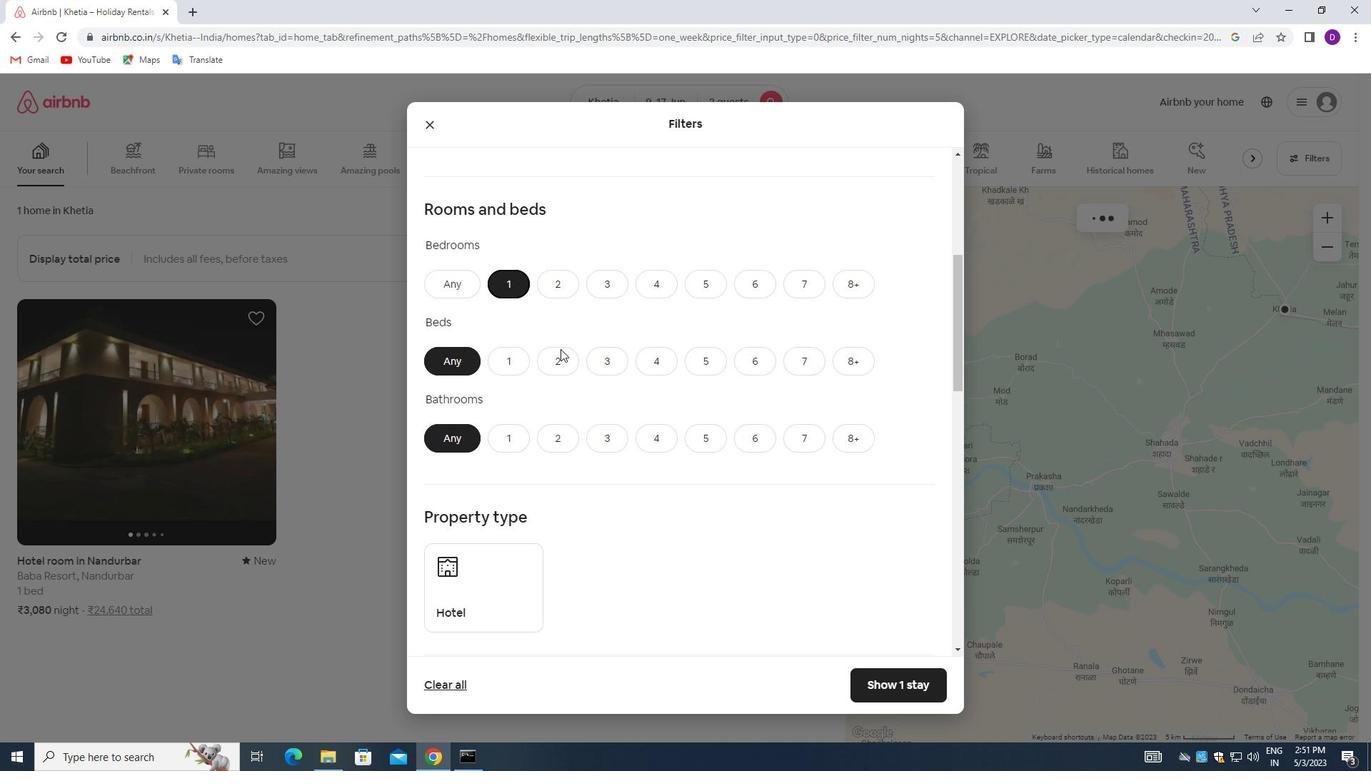 
Action: Mouse pressed left at (562, 360)
Screenshot: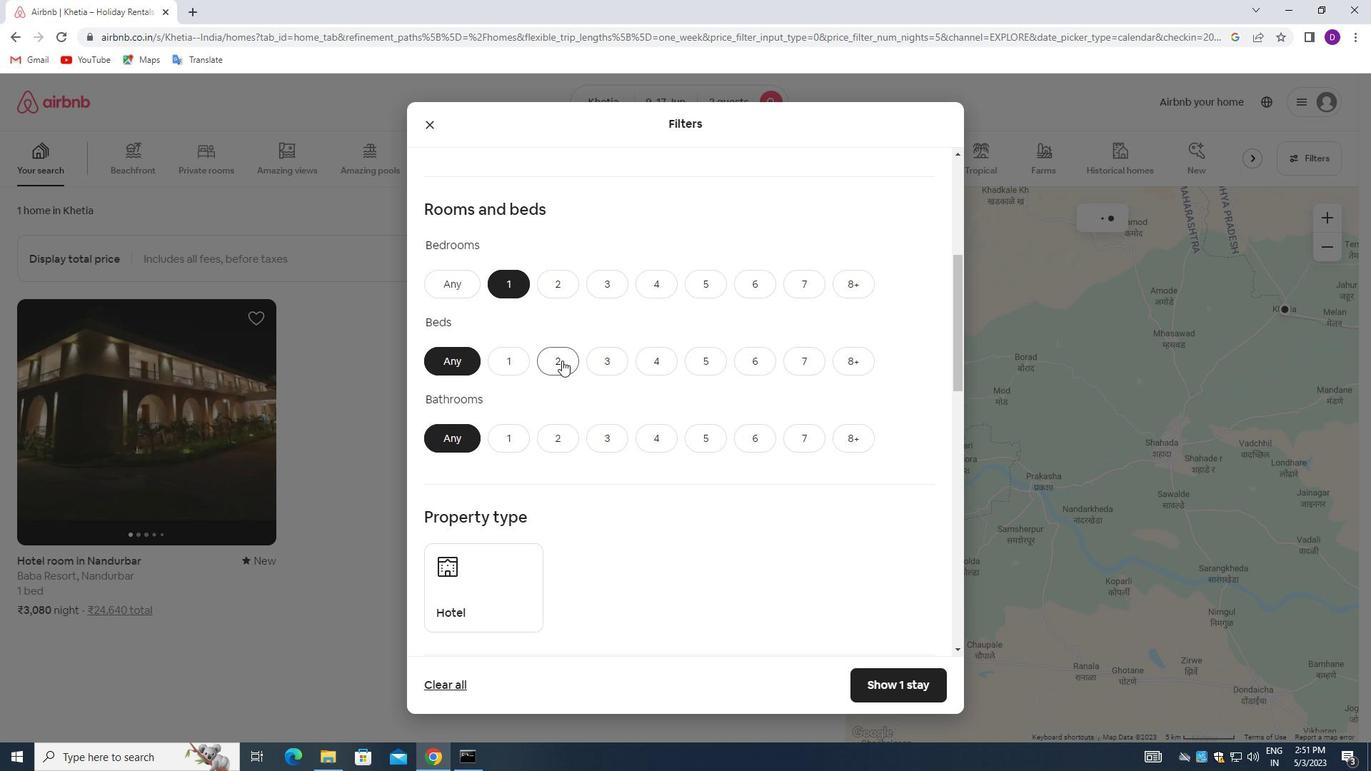 
Action: Mouse moved to (503, 436)
Screenshot: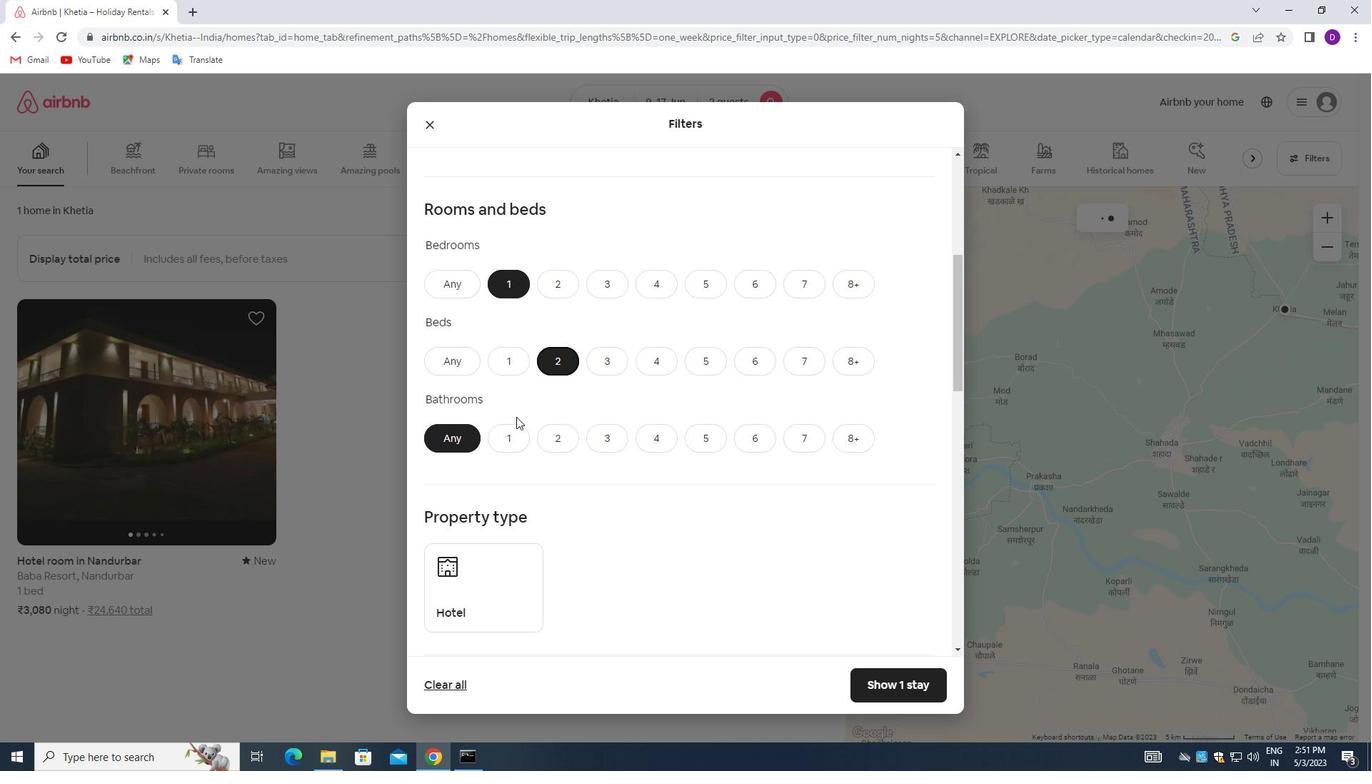 
Action: Mouse pressed left at (503, 436)
Screenshot: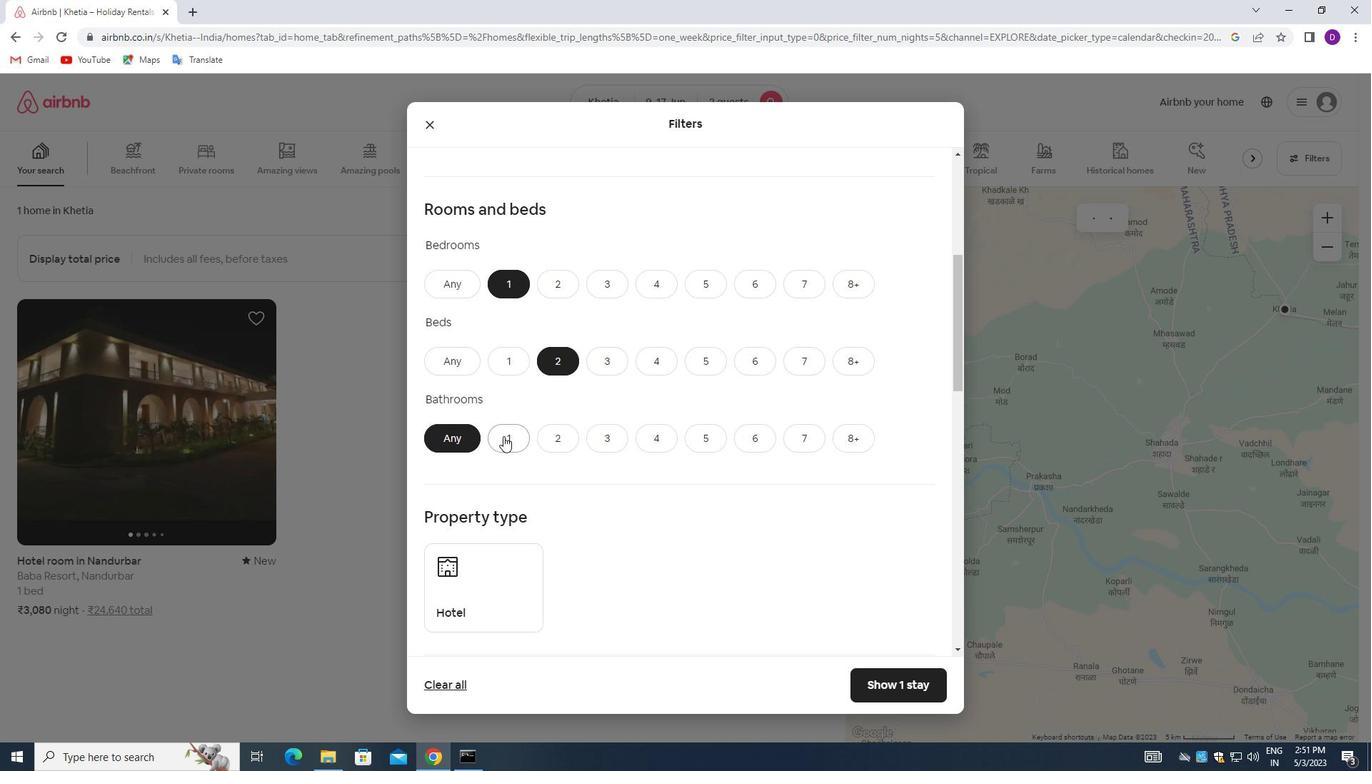 
Action: Mouse moved to (546, 362)
Screenshot: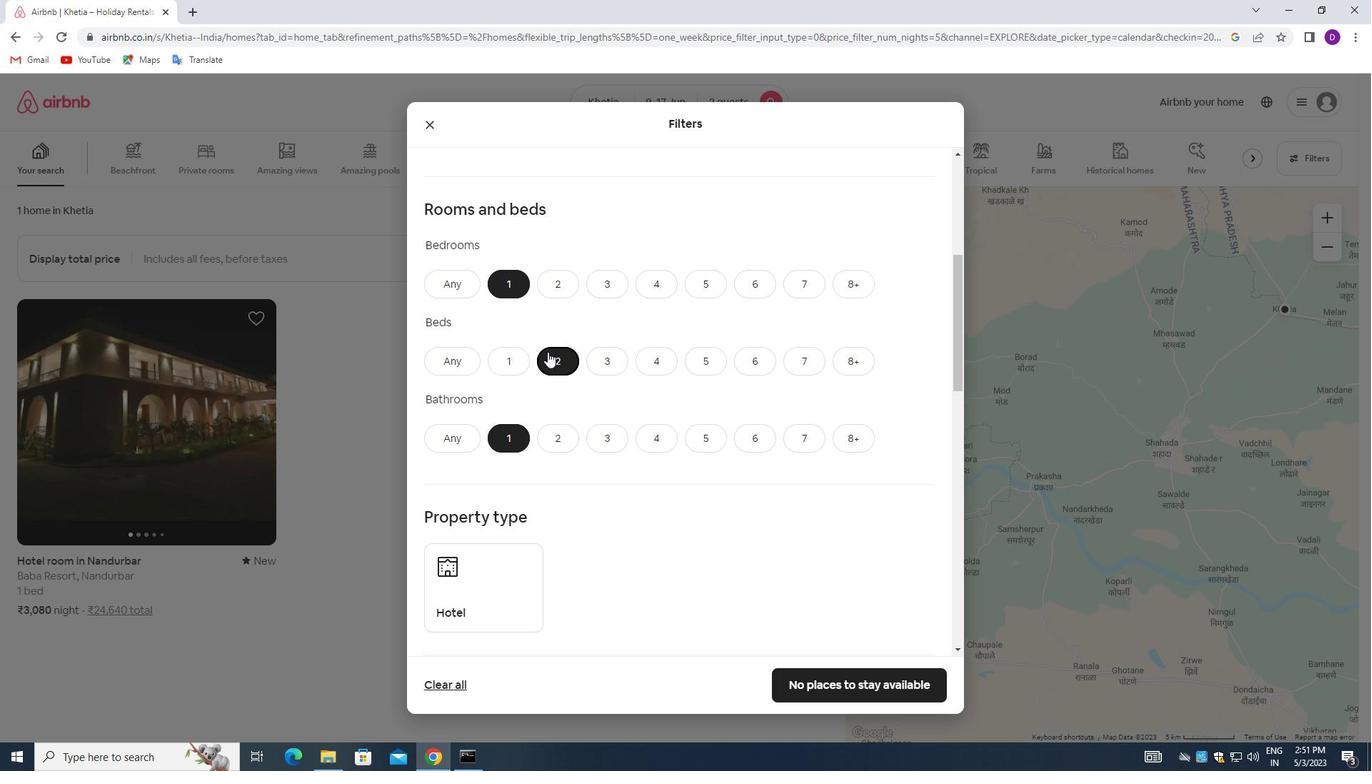 
Action: Mouse scrolled (546, 361) with delta (0, 0)
Screenshot: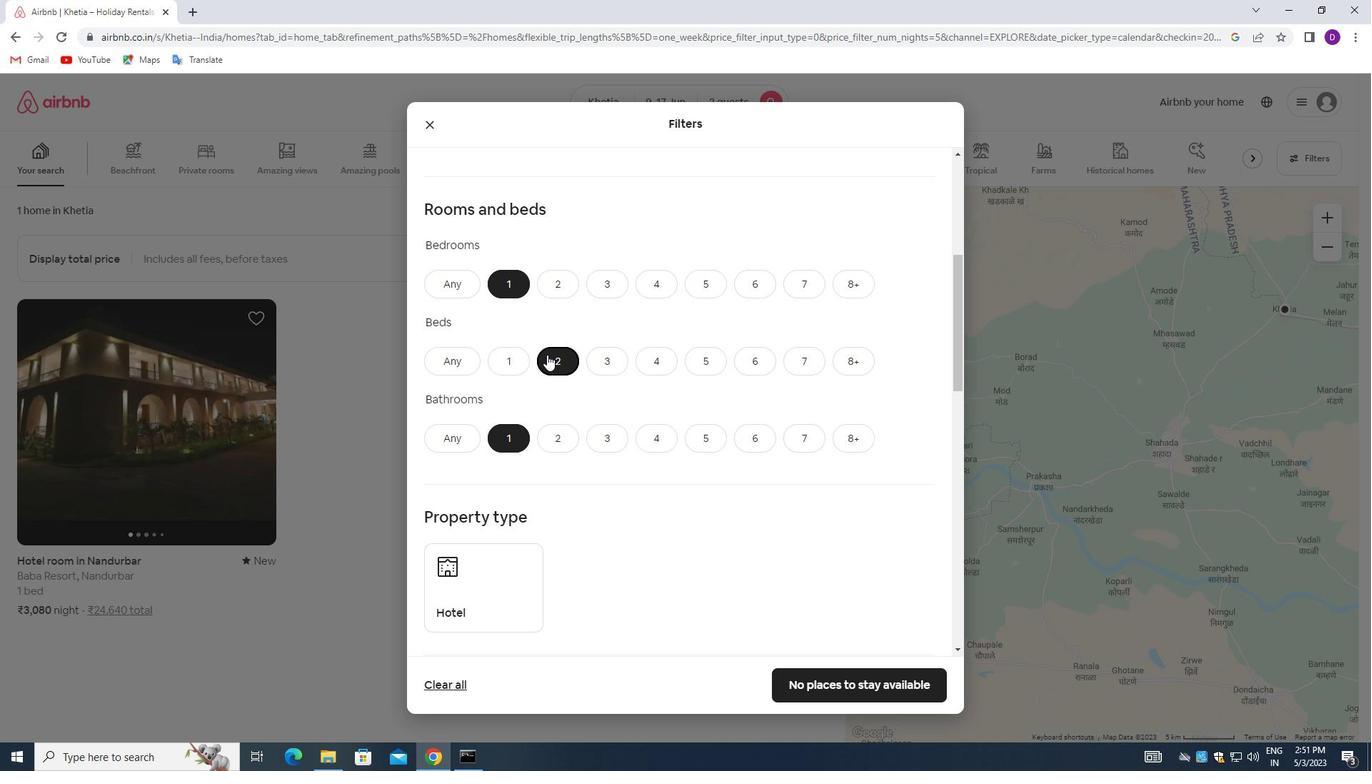 
Action: Mouse moved to (546, 363)
Screenshot: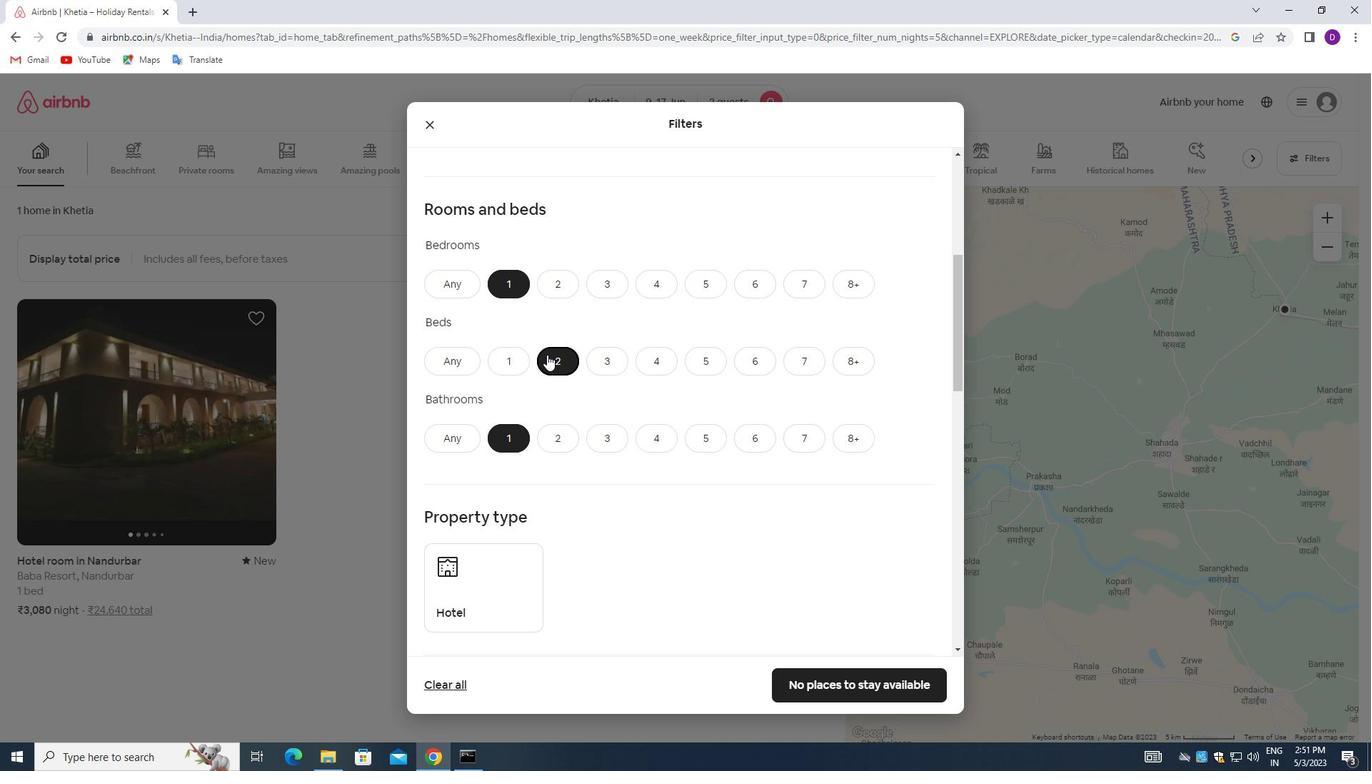 
Action: Mouse scrolled (546, 362) with delta (0, 0)
Screenshot: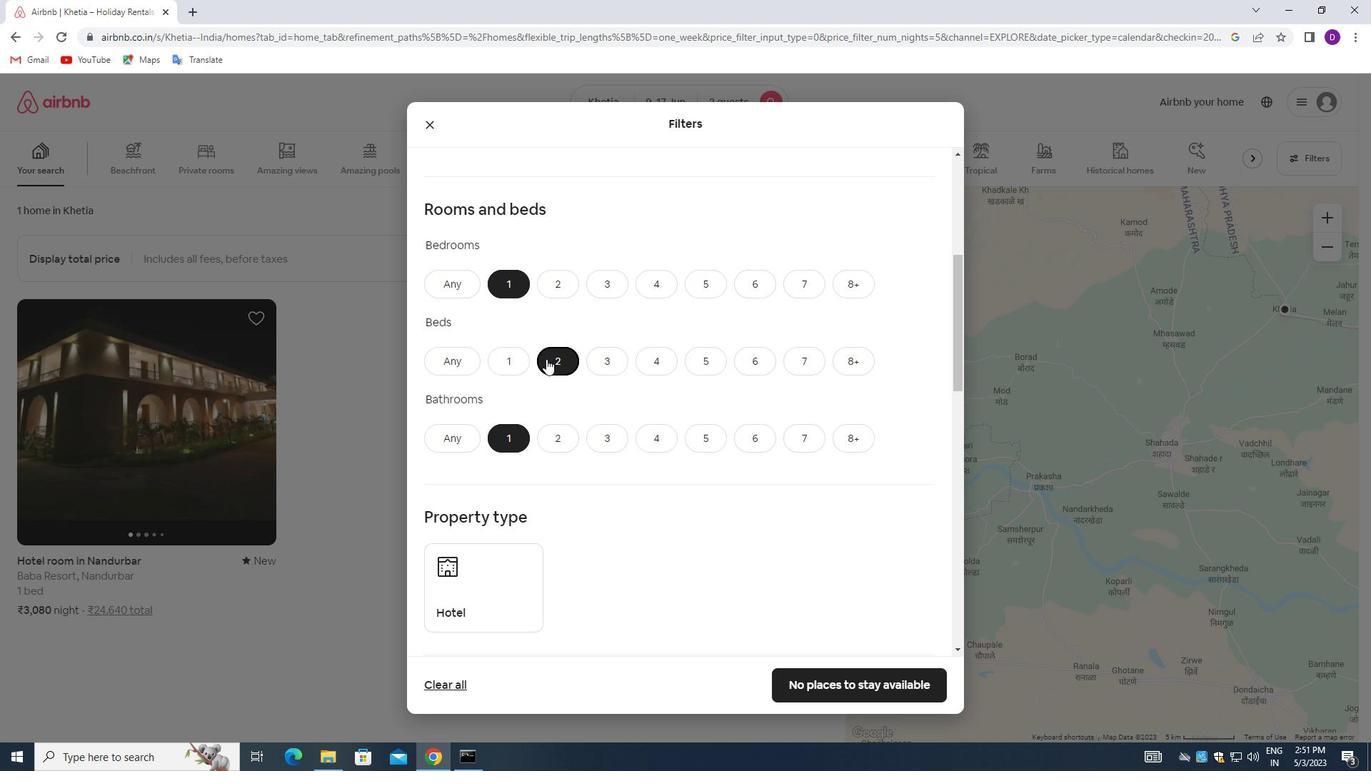 
Action: Mouse moved to (546, 364)
Screenshot: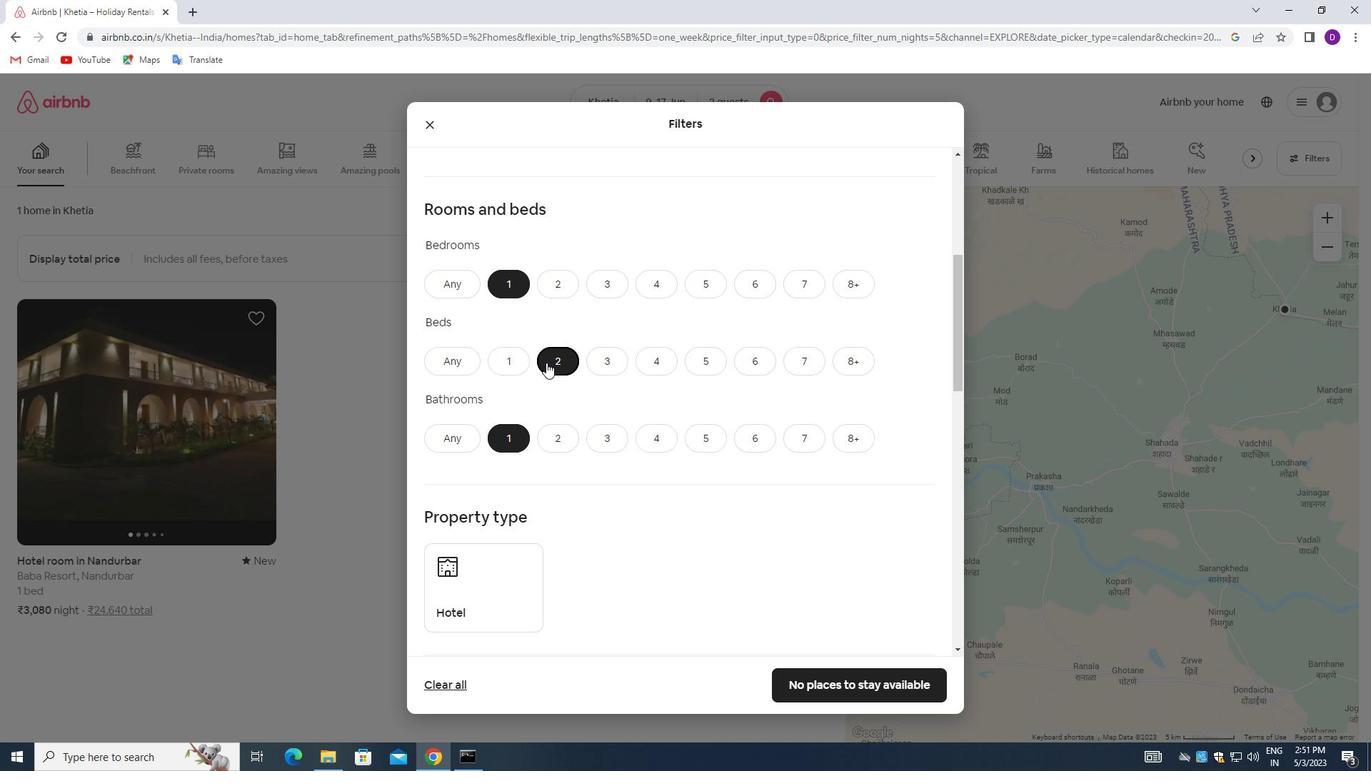 
Action: Mouse scrolled (546, 363) with delta (0, 0)
Screenshot: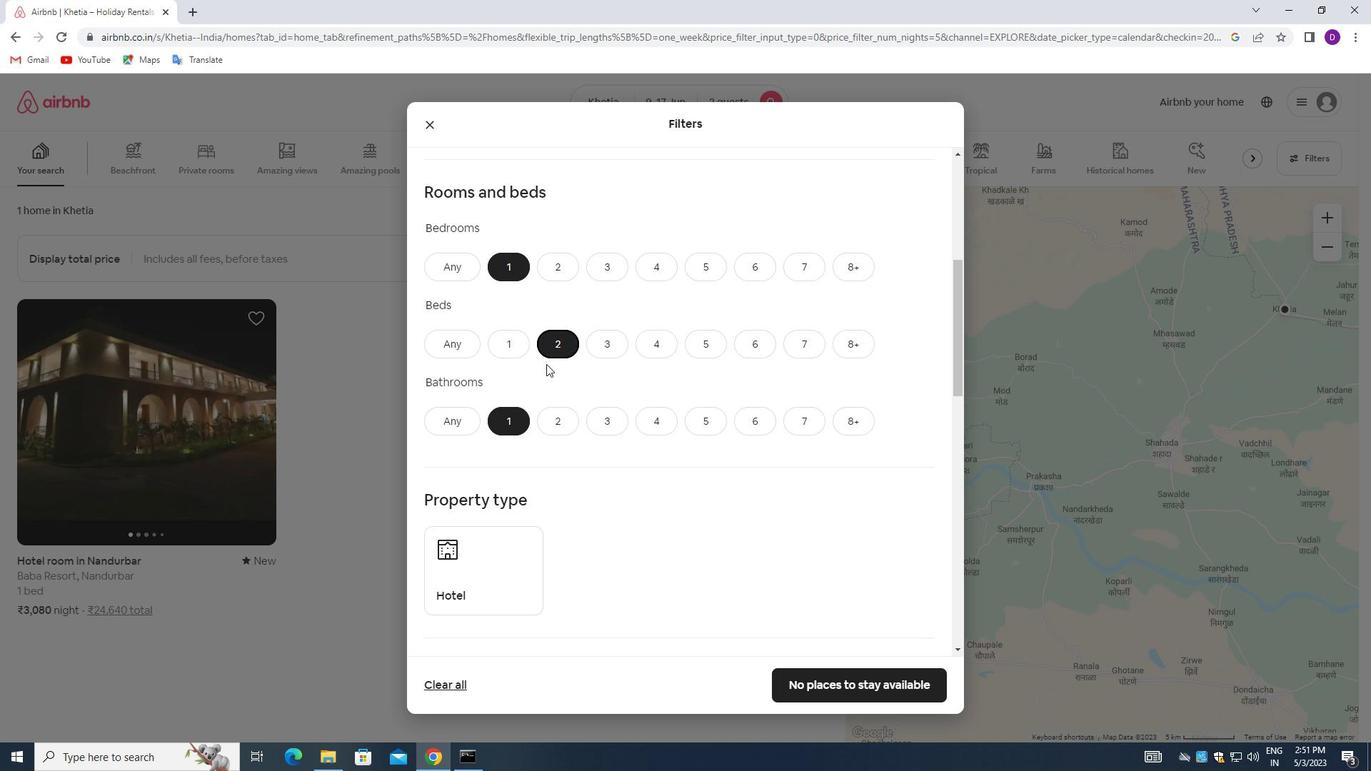 
Action: Mouse moved to (609, 365)
Screenshot: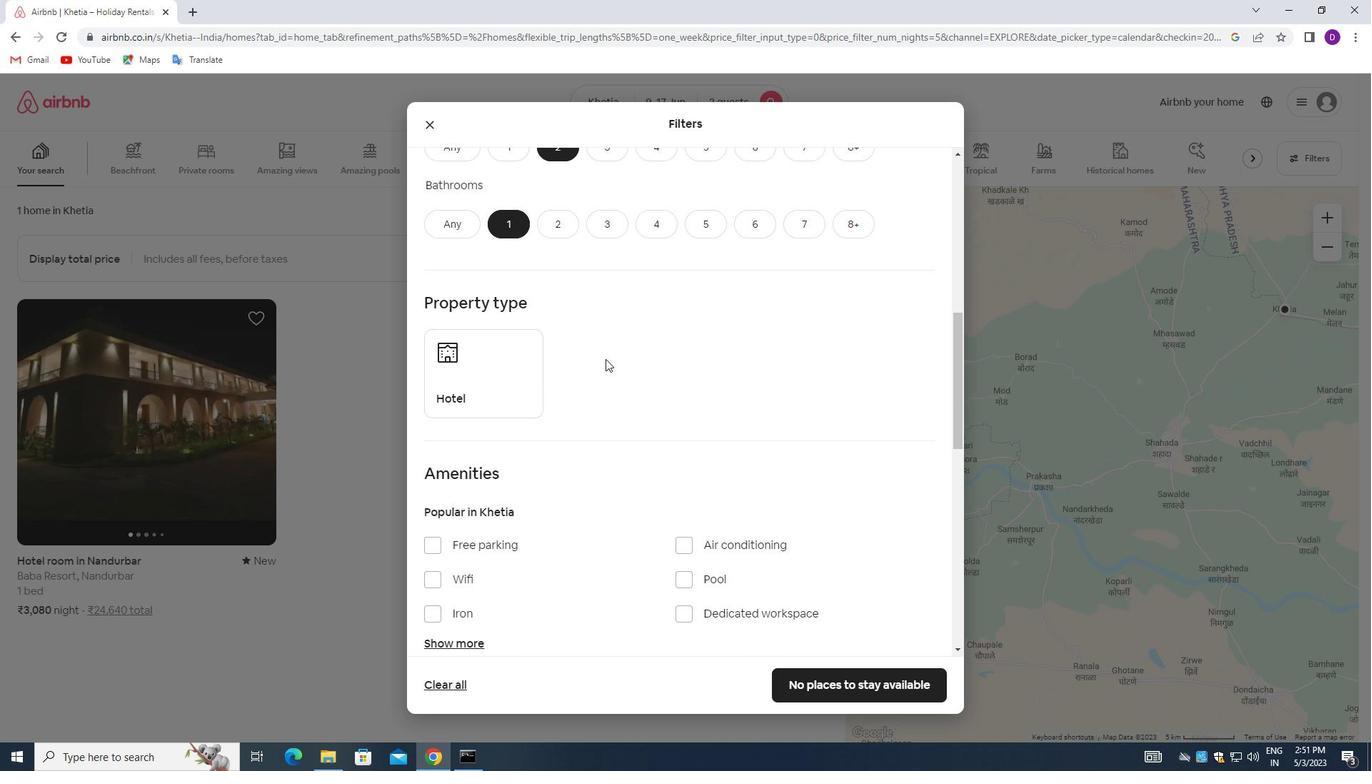 
Action: Mouse scrolled (609, 364) with delta (0, 0)
Screenshot: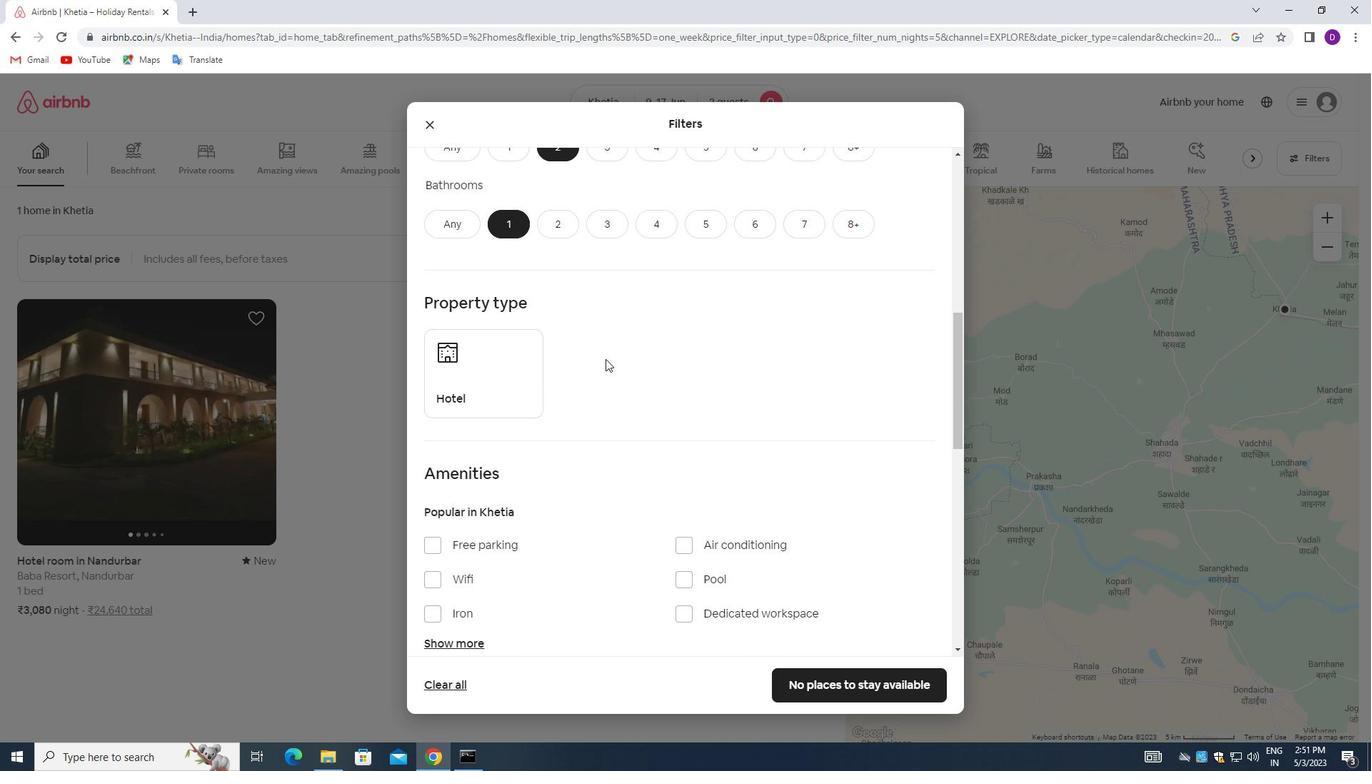
Action: Mouse moved to (610, 367)
Screenshot: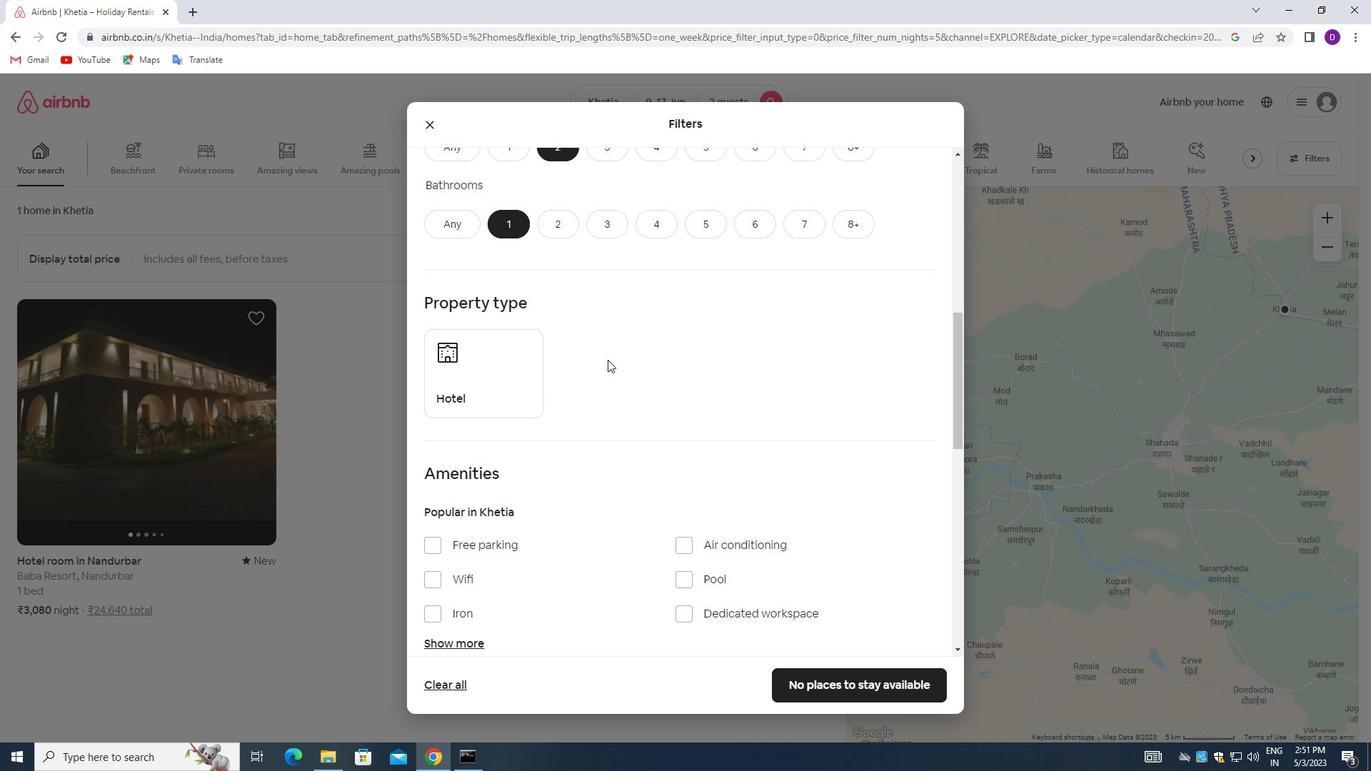 
Action: Mouse scrolled (610, 367) with delta (0, 0)
Screenshot: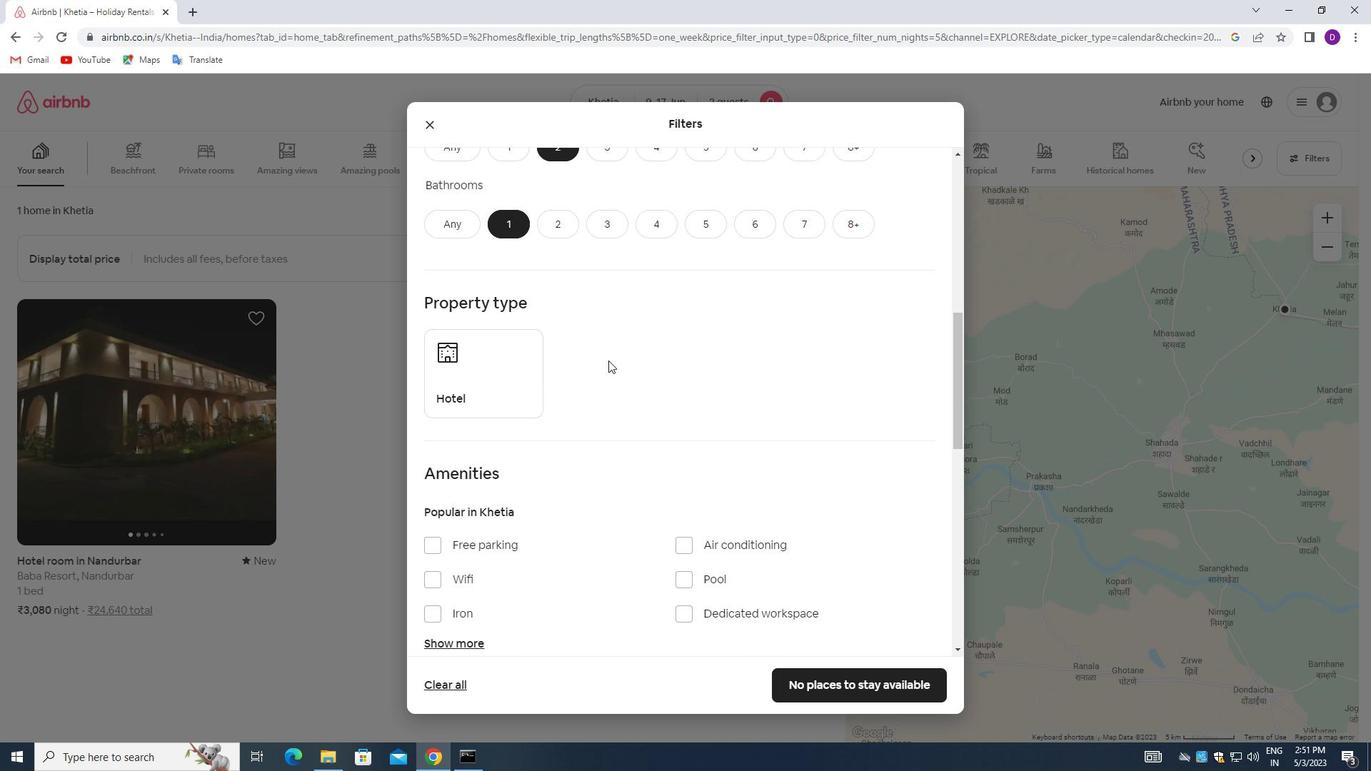 
Action: Mouse scrolled (610, 367) with delta (0, 0)
Screenshot: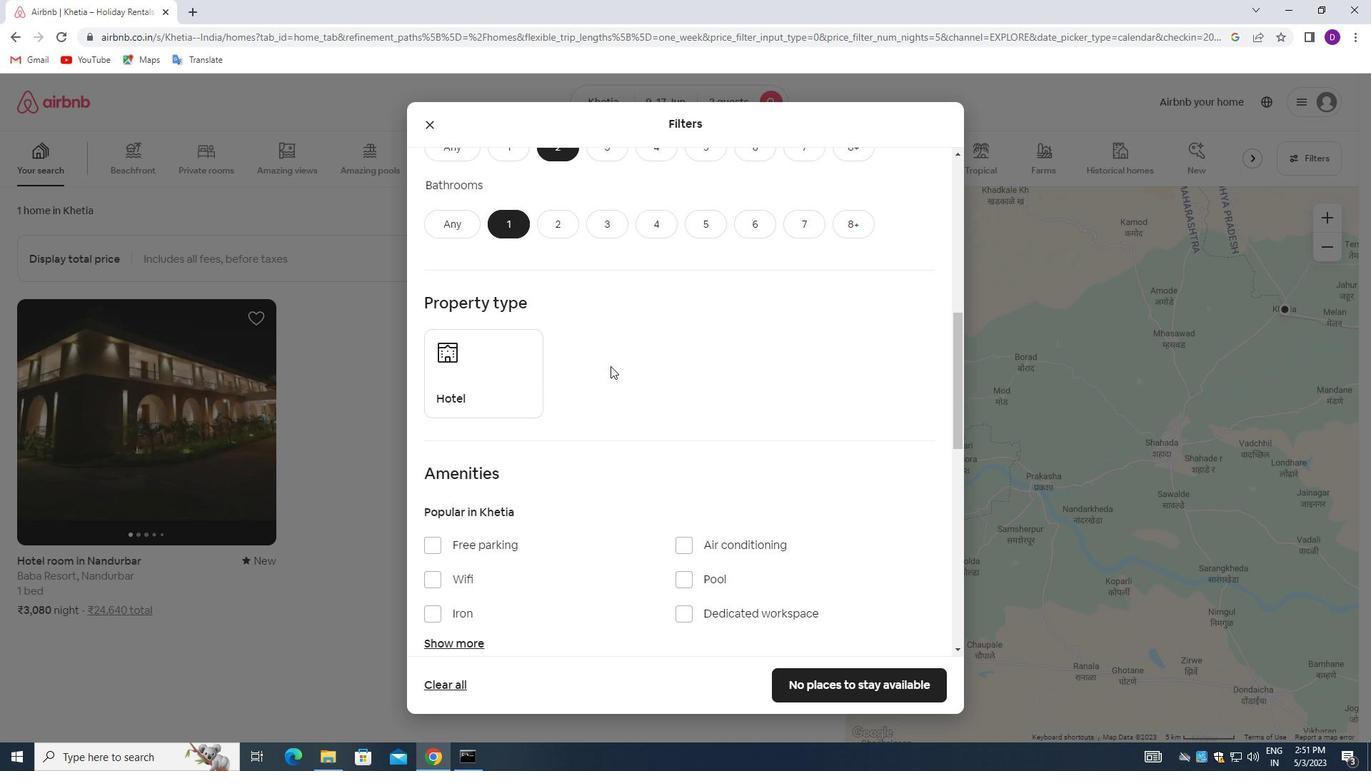 
Action: Mouse moved to (434, 372)
Screenshot: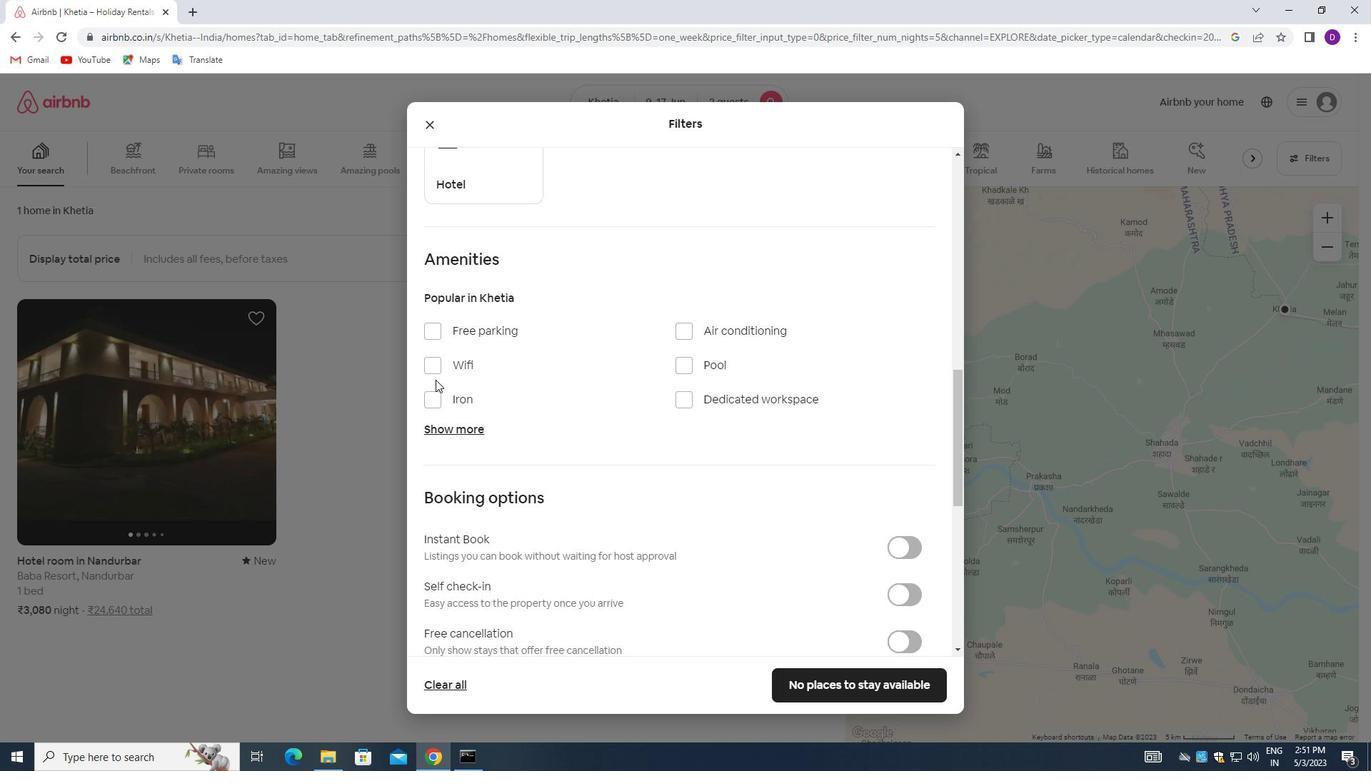 
Action: Mouse pressed left at (434, 372)
Screenshot: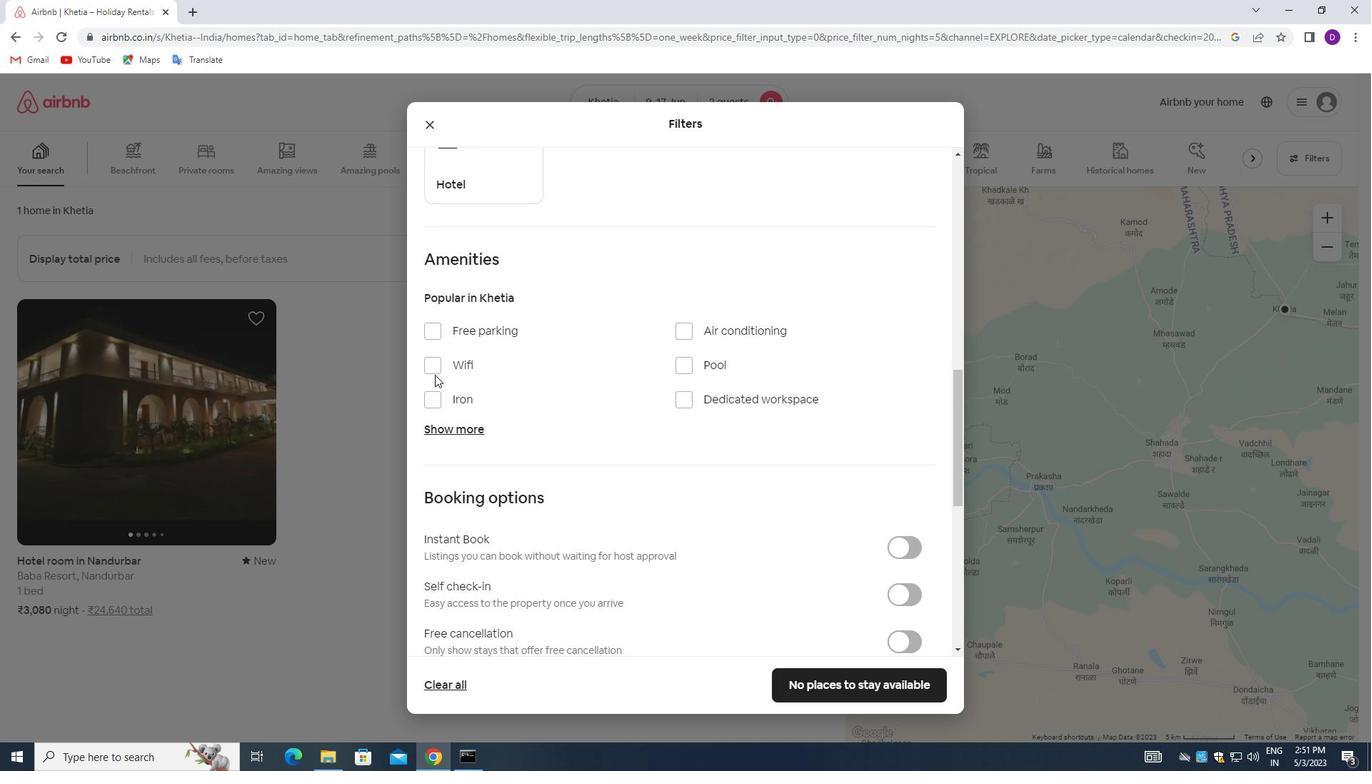 
Action: Mouse moved to (575, 427)
Screenshot: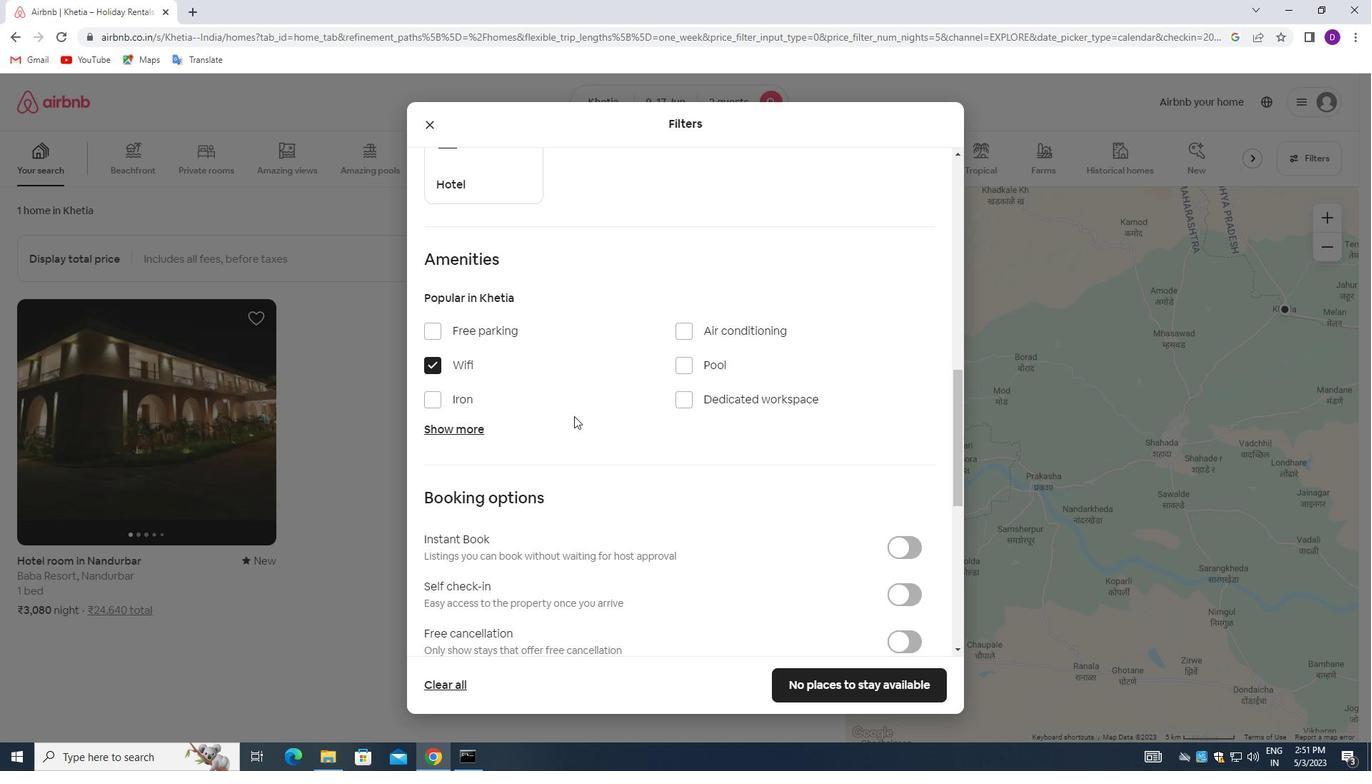 
Action: Mouse scrolled (575, 426) with delta (0, 0)
Screenshot: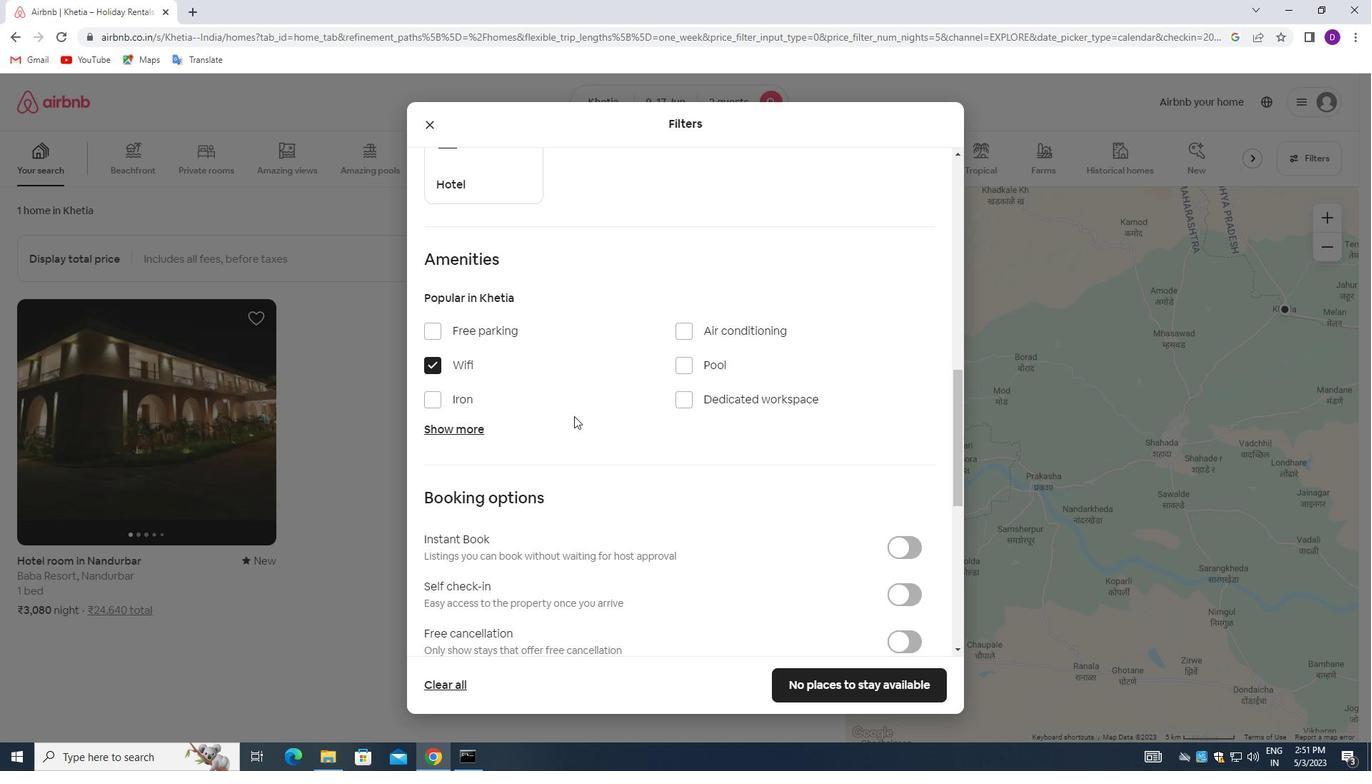 
Action: Mouse scrolled (575, 426) with delta (0, 0)
Screenshot: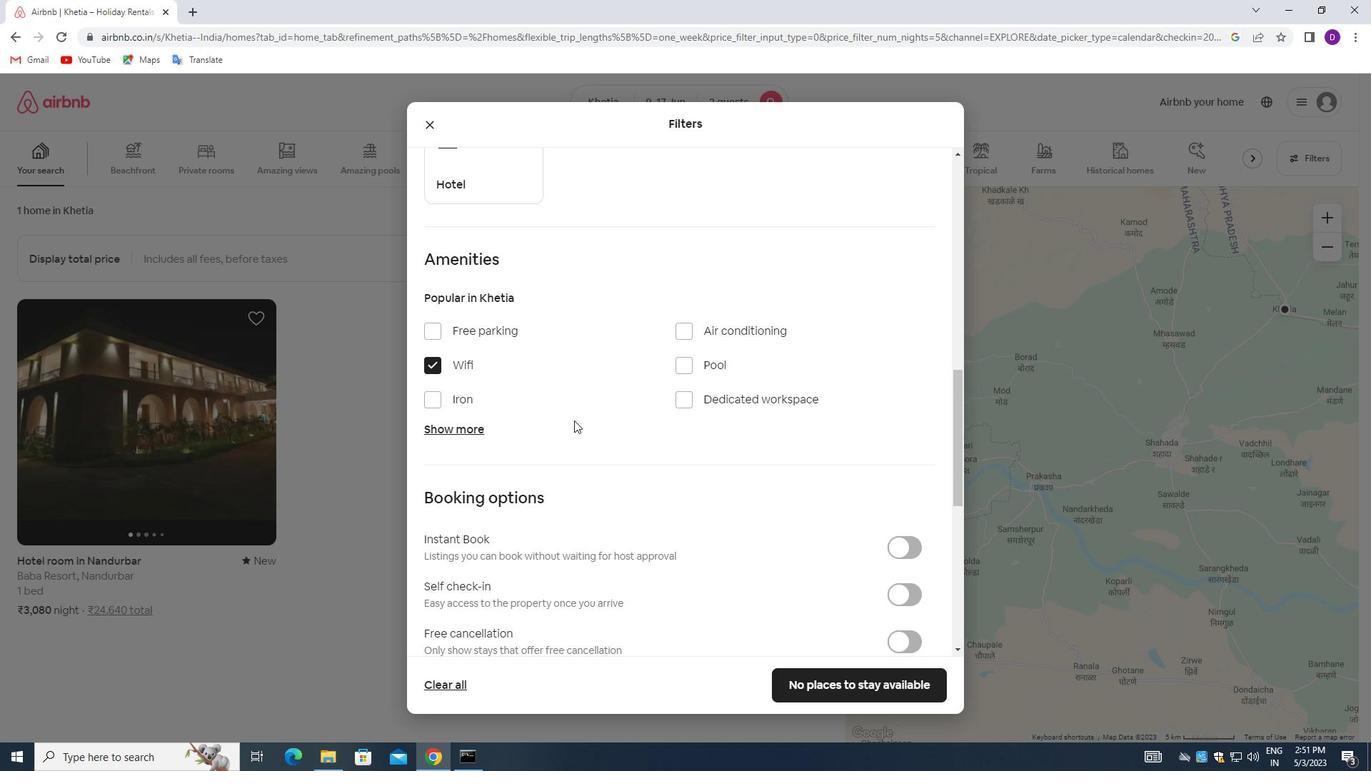 
Action: Mouse moved to (891, 454)
Screenshot: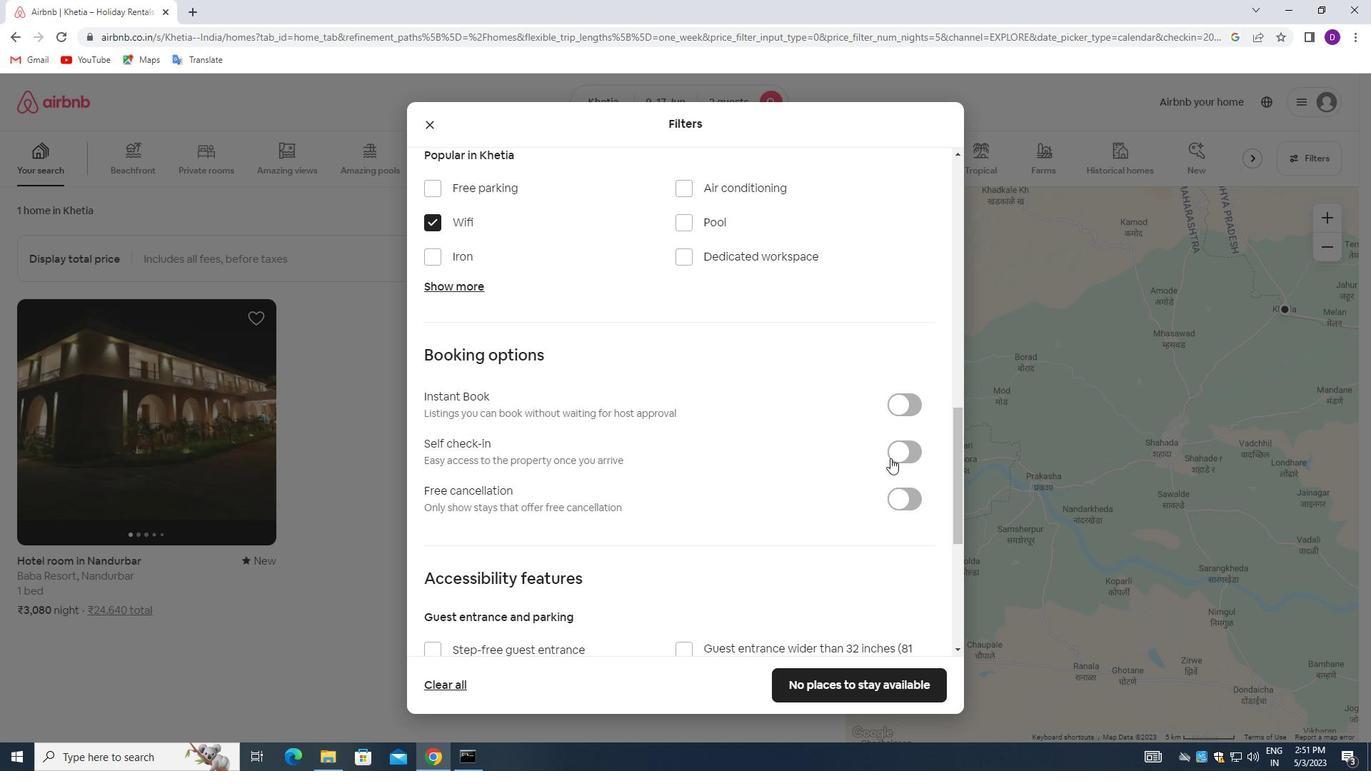 
Action: Mouse pressed left at (891, 454)
Screenshot: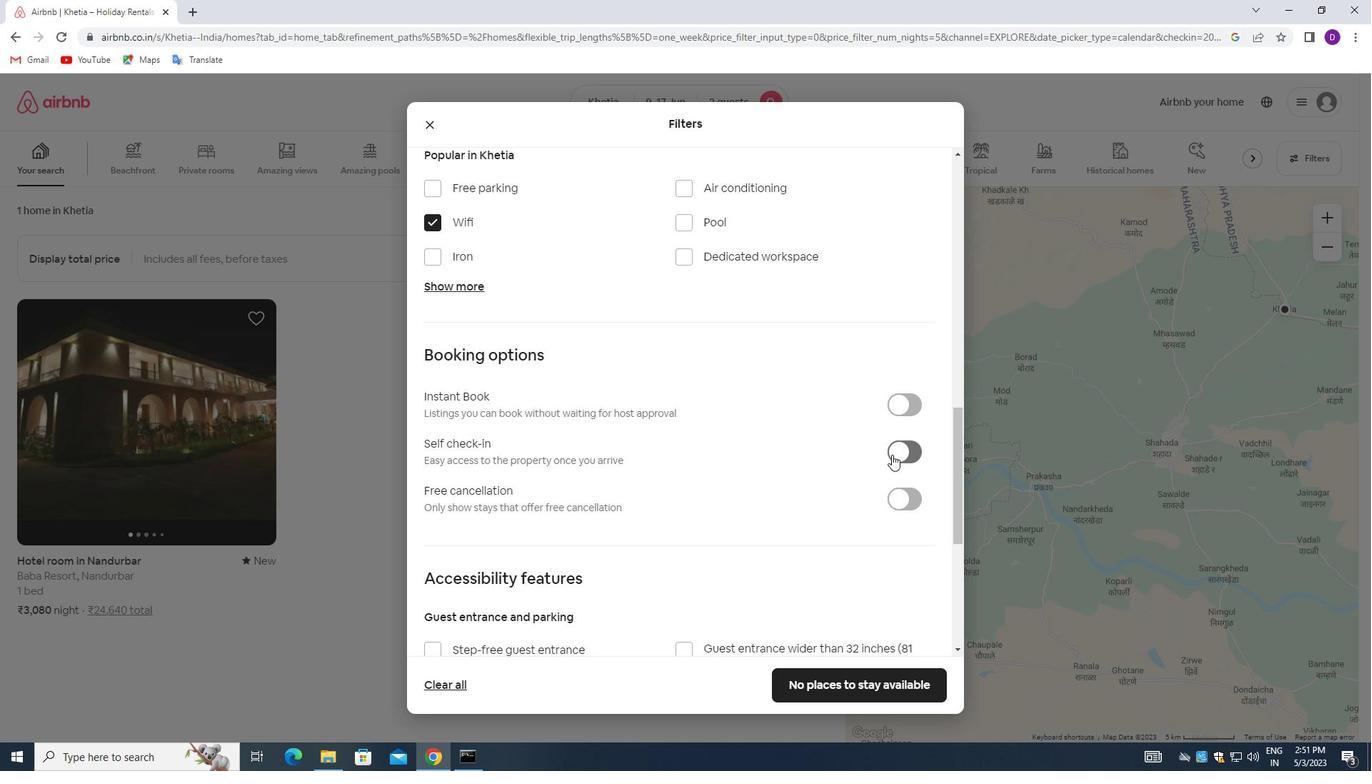 
Action: Mouse moved to (638, 505)
Screenshot: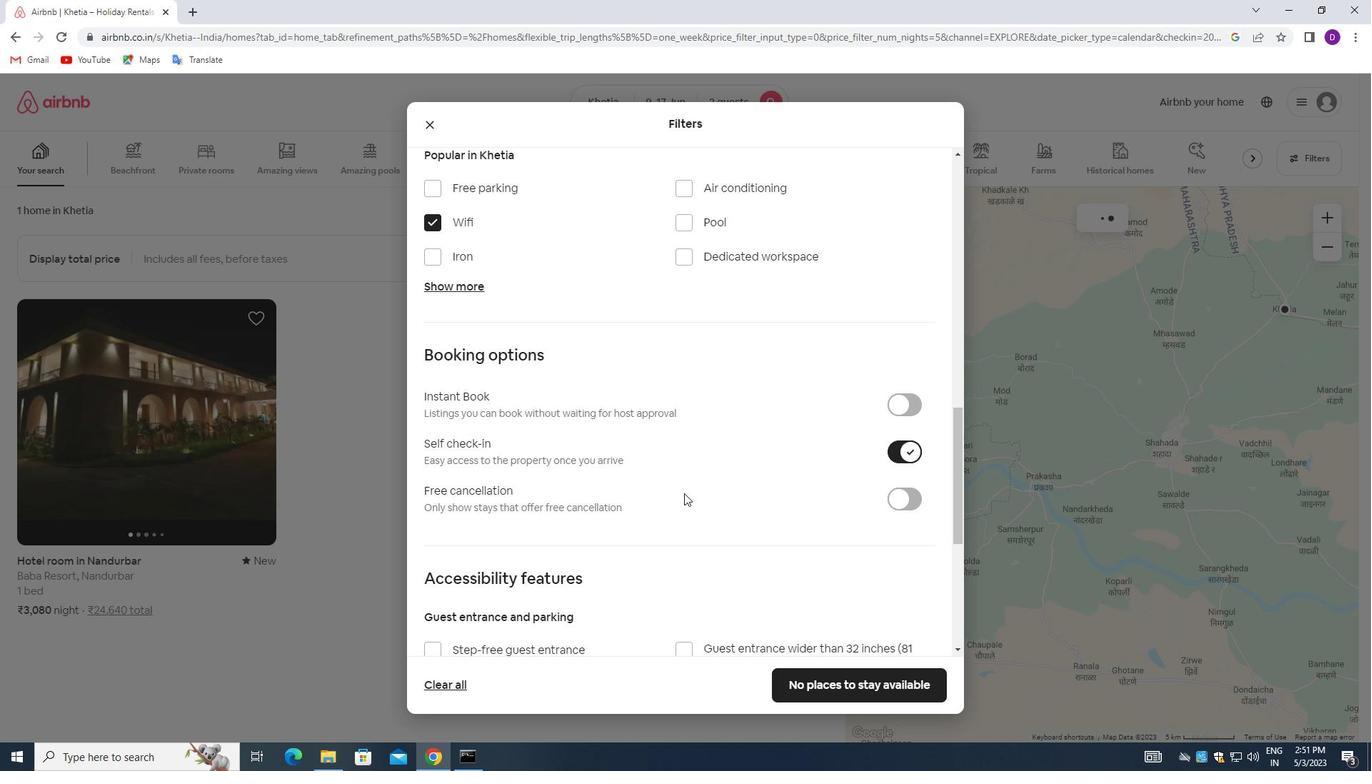 
Action: Mouse scrolled (638, 504) with delta (0, 0)
Screenshot: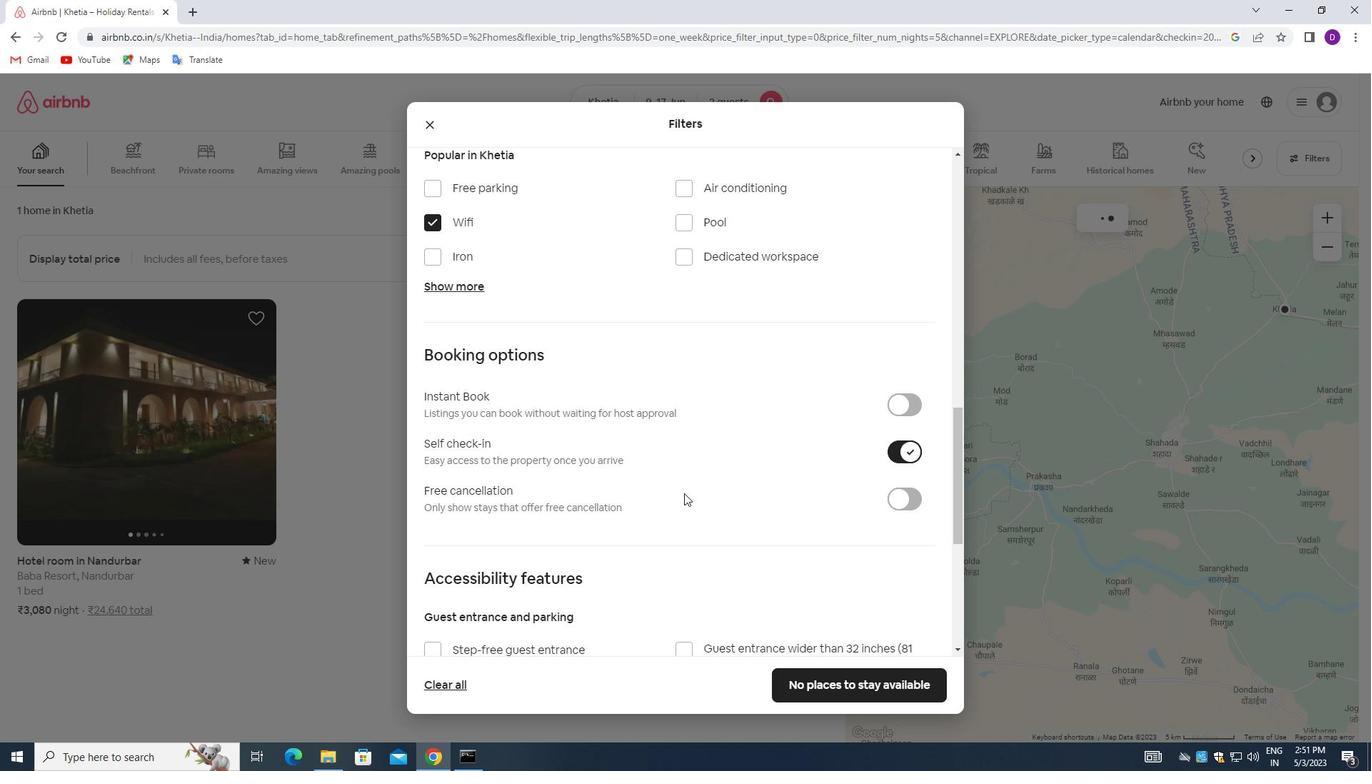 
Action: Mouse moved to (634, 506)
Screenshot: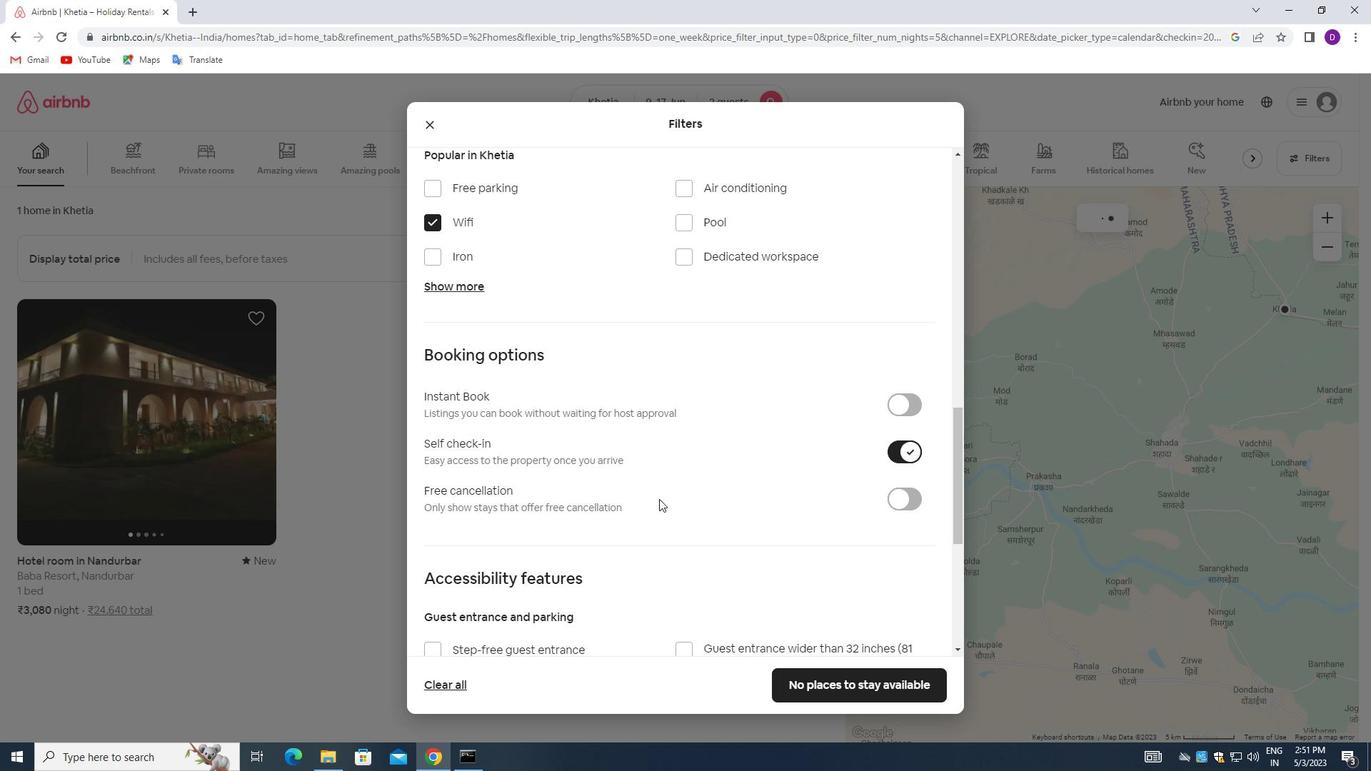 
Action: Mouse scrolled (634, 505) with delta (0, 0)
Screenshot: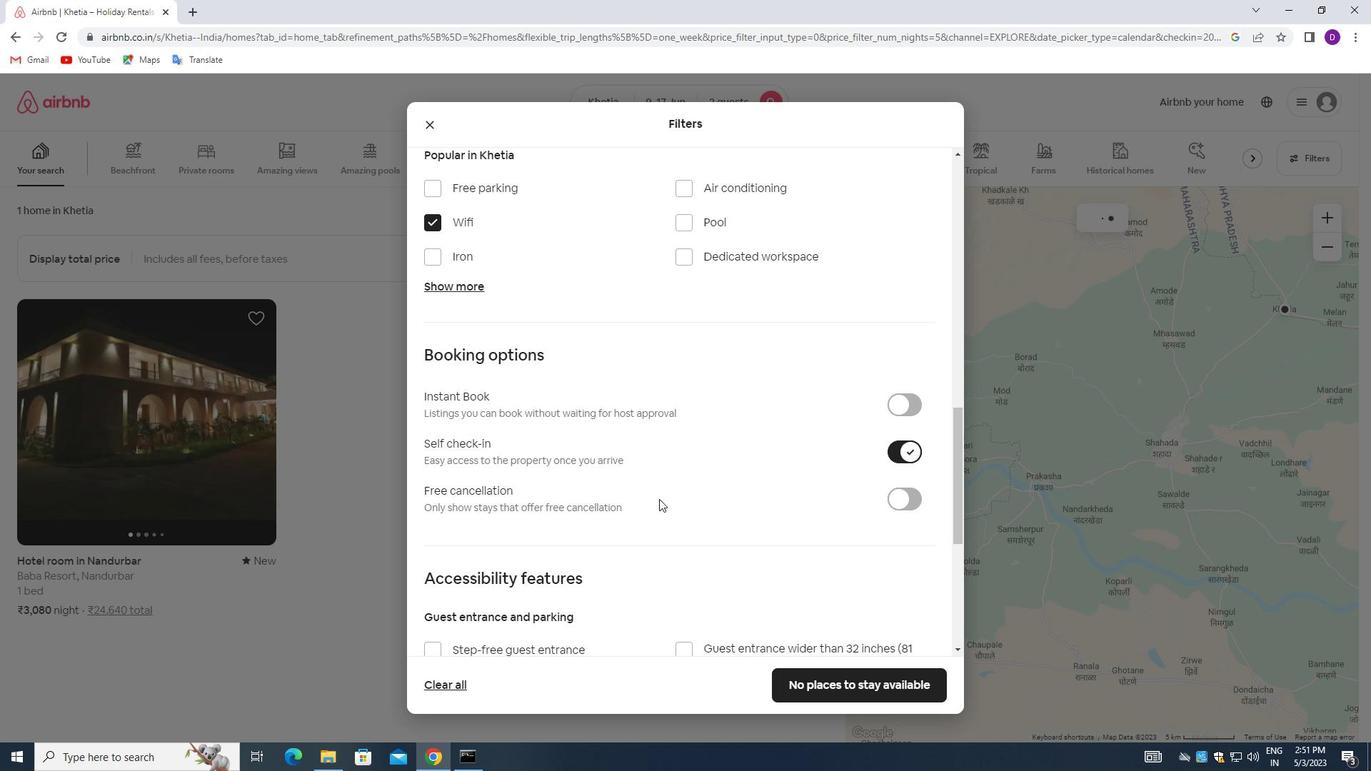 
Action: Mouse moved to (634, 506)
Screenshot: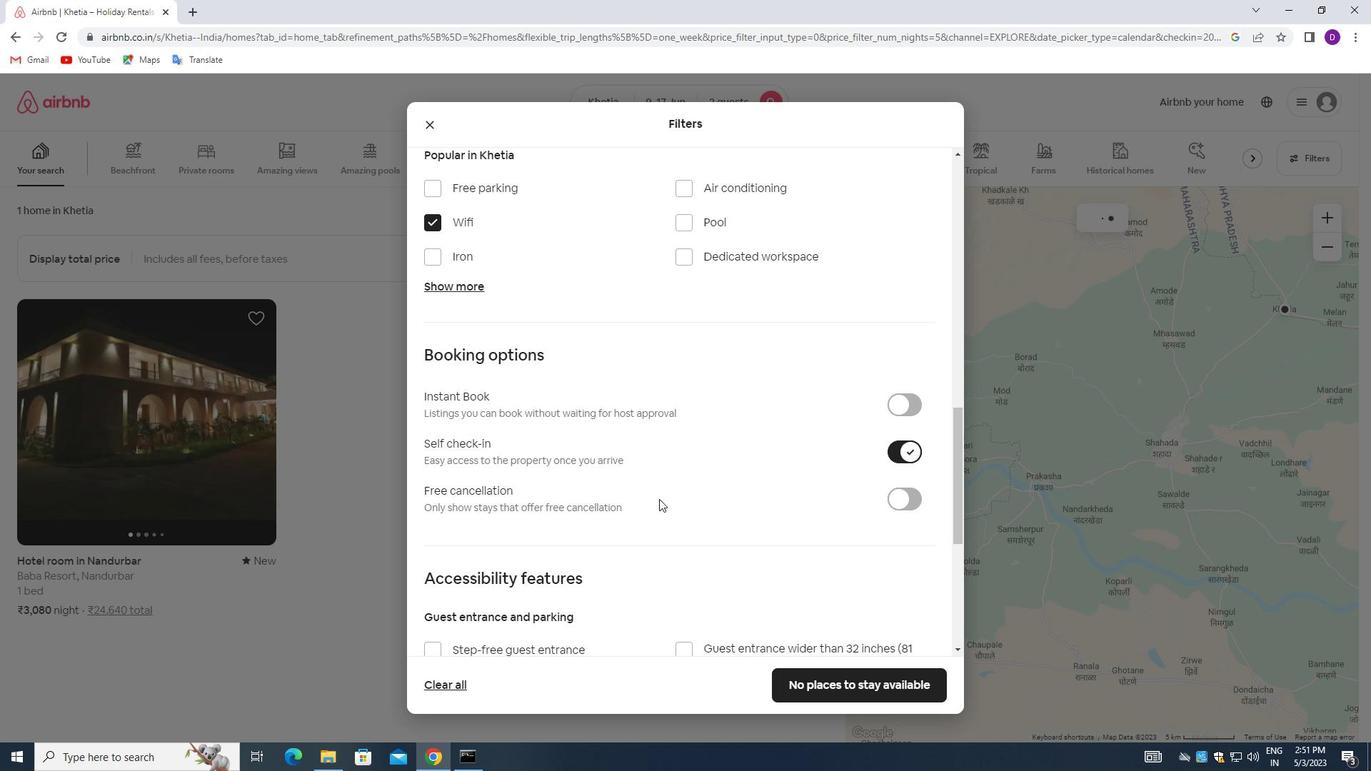 
Action: Mouse scrolled (634, 505) with delta (0, 0)
Screenshot: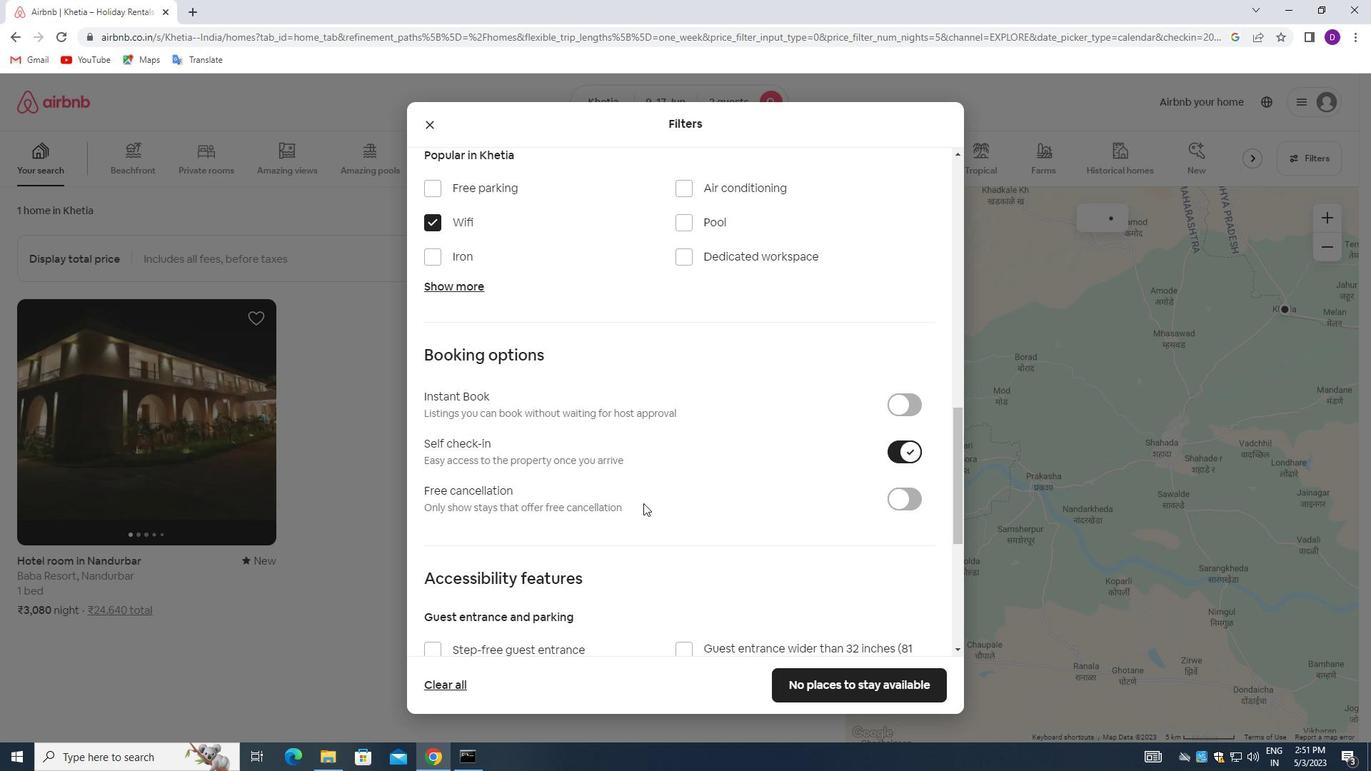 
Action: Mouse moved to (633, 506)
Screenshot: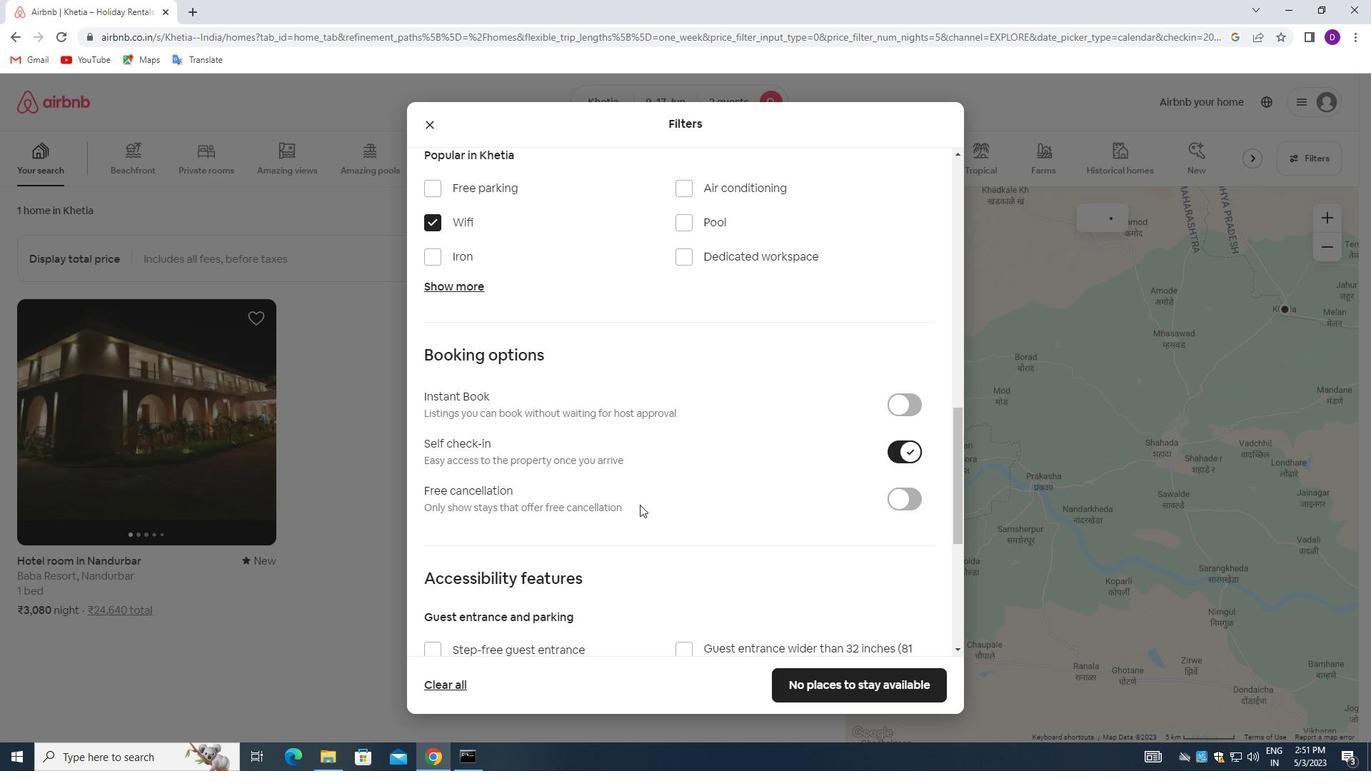 
Action: Mouse scrolled (633, 505) with delta (0, 0)
Screenshot: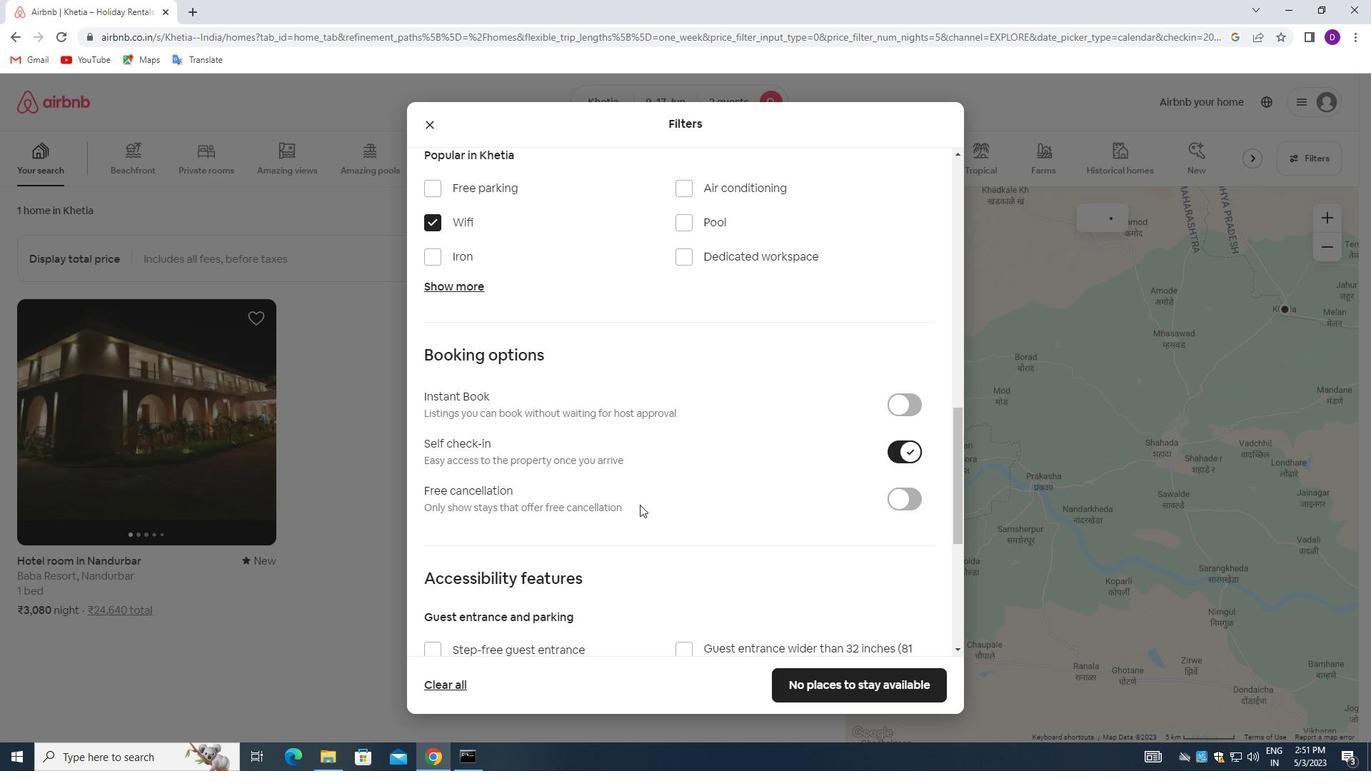
Action: Mouse moved to (637, 500)
Screenshot: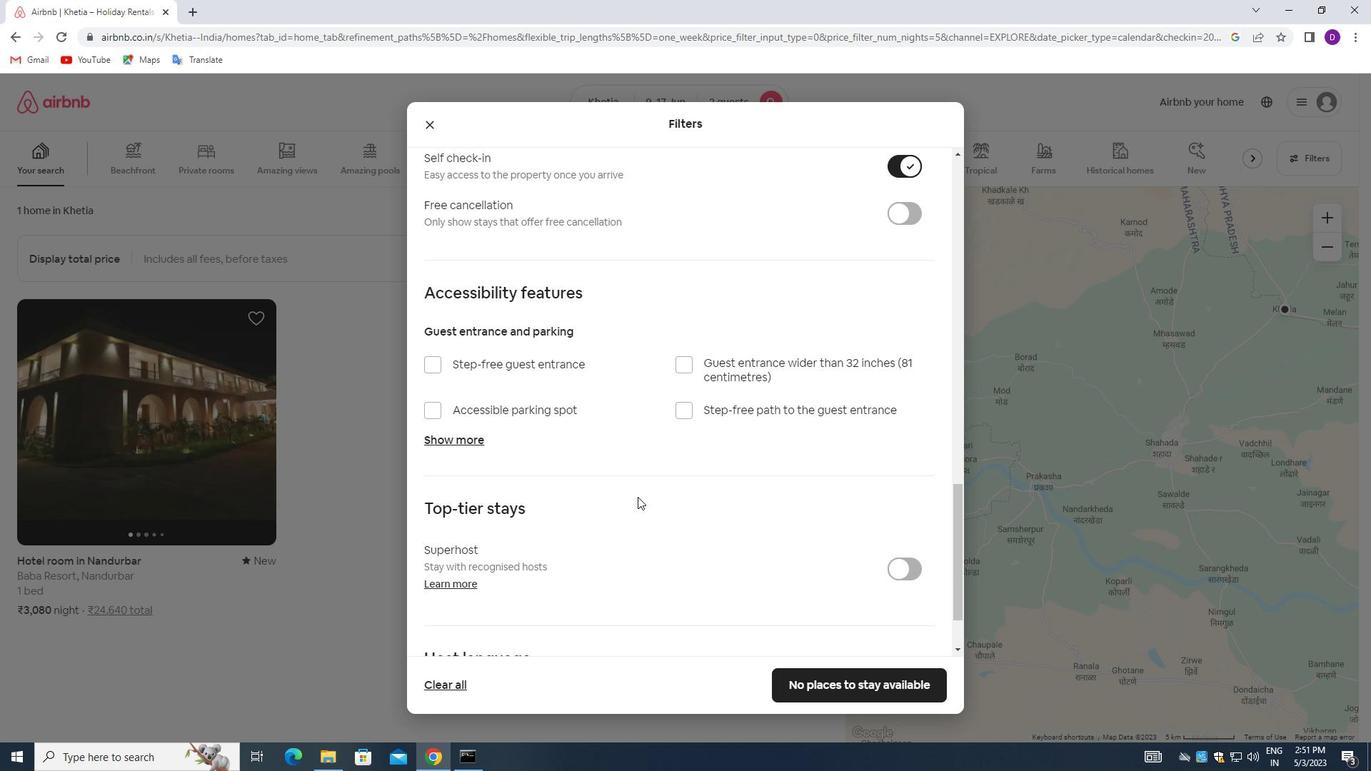 
Action: Mouse scrolled (637, 499) with delta (0, 0)
Screenshot: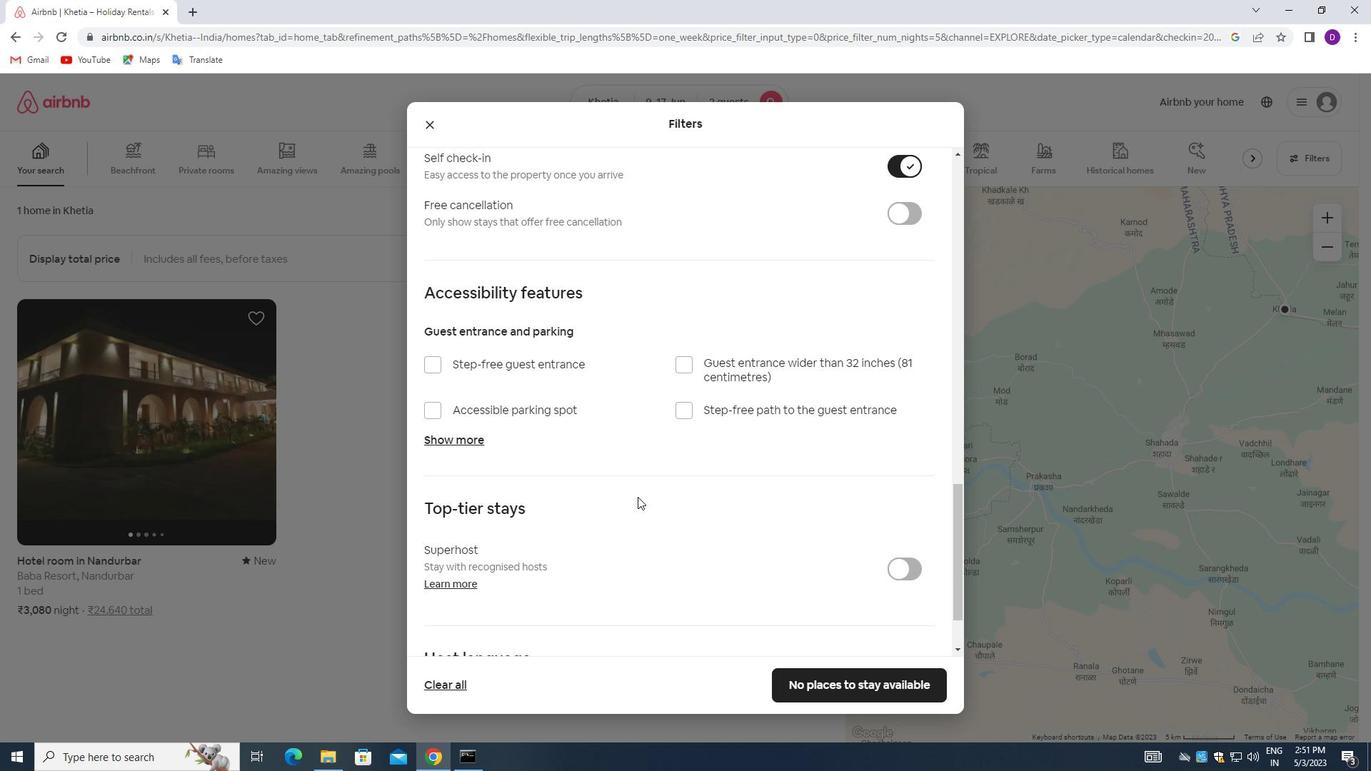 
Action: Mouse moved to (637, 503)
Screenshot: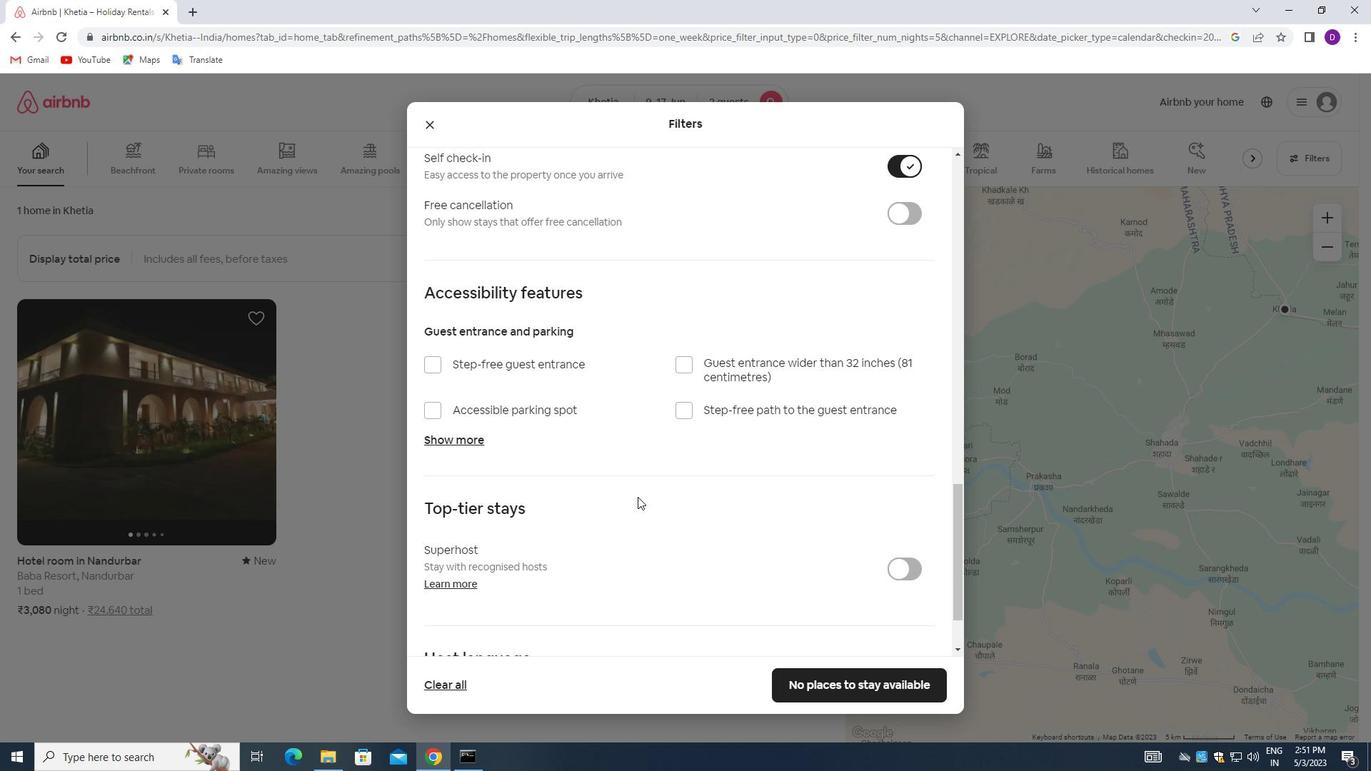 
Action: Mouse scrolled (637, 502) with delta (0, 0)
Screenshot: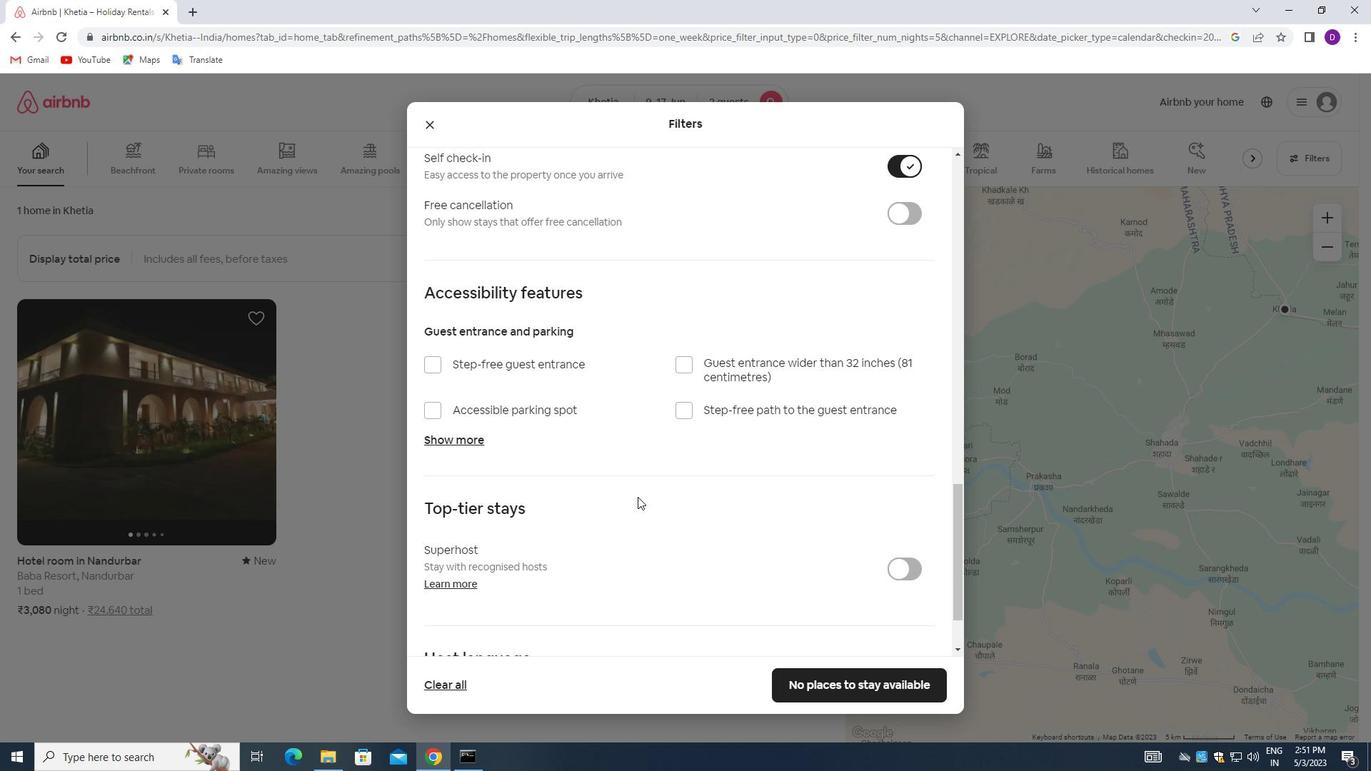 
Action: Mouse scrolled (637, 502) with delta (0, 0)
Screenshot: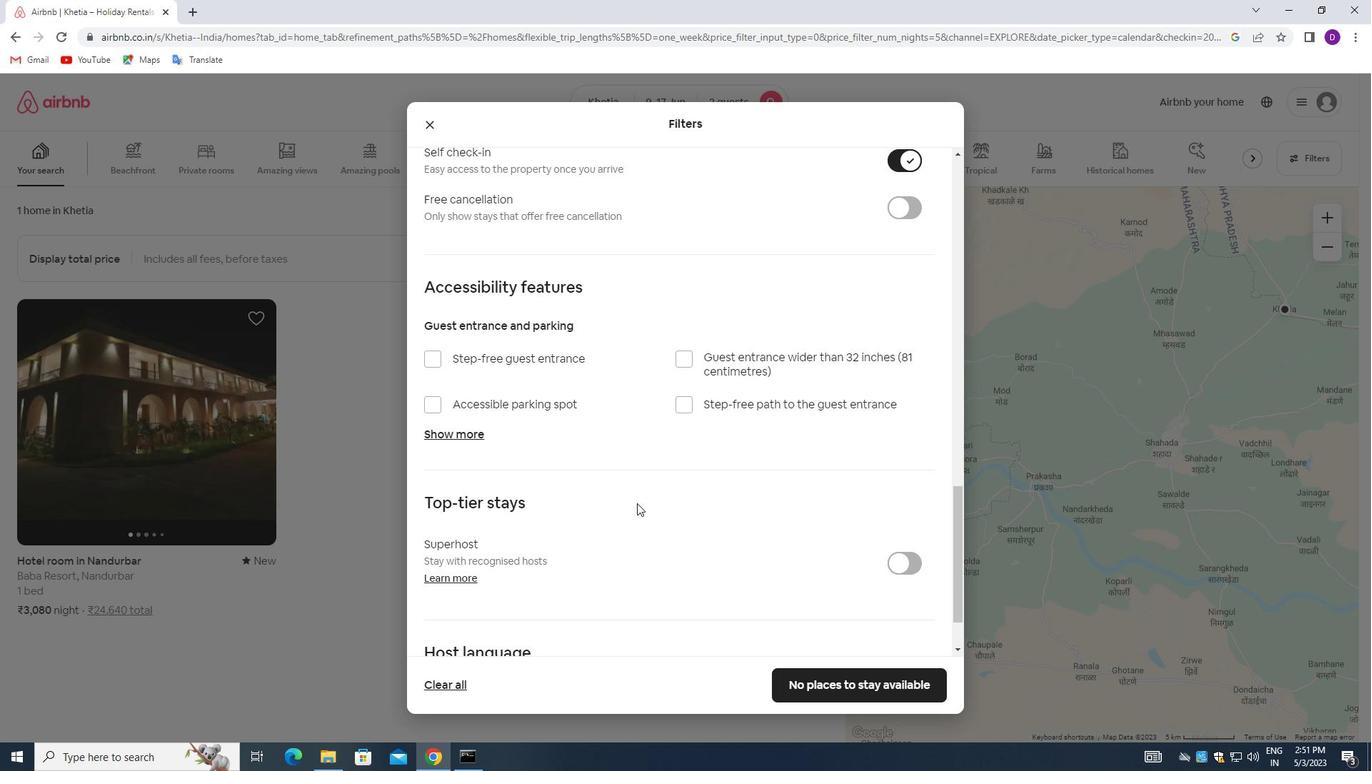 
Action: Mouse moved to (635, 504)
Screenshot: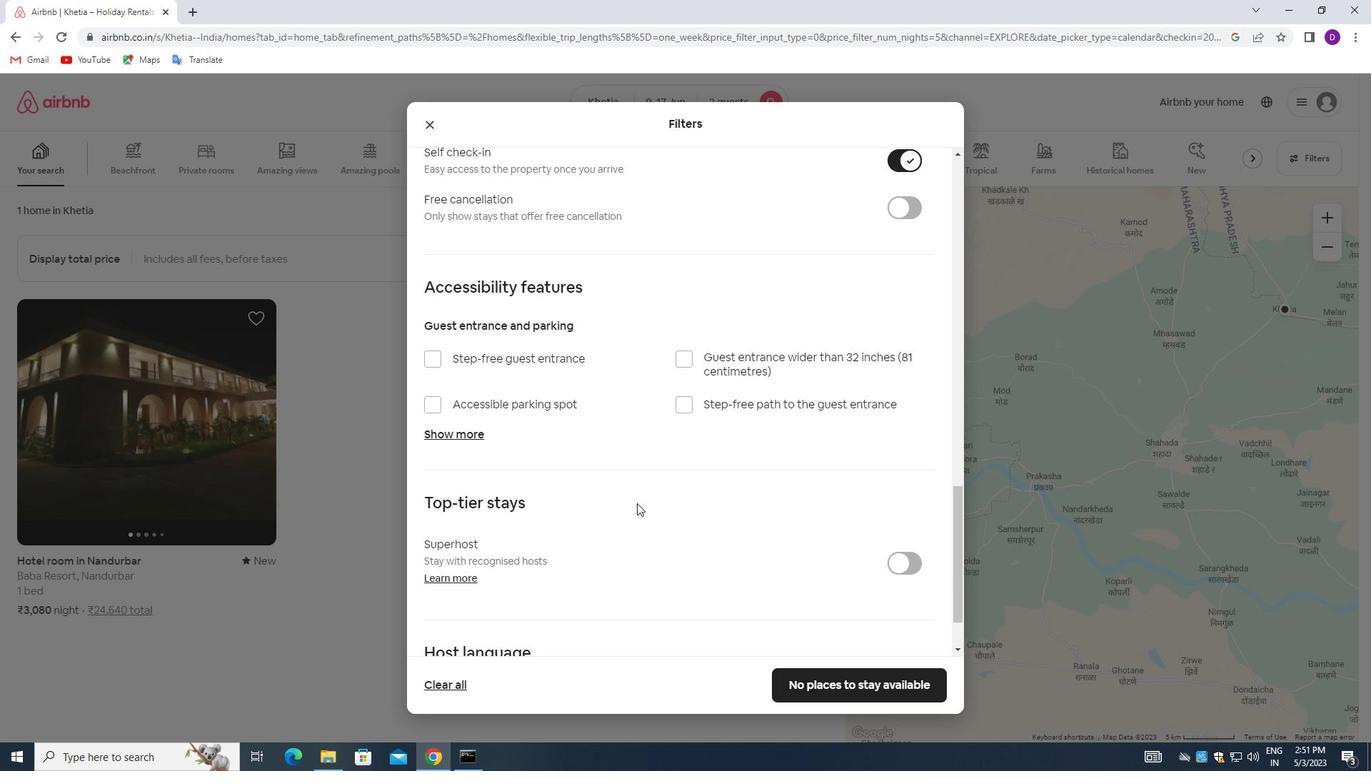 
Action: Mouse scrolled (635, 503) with delta (0, 0)
Screenshot: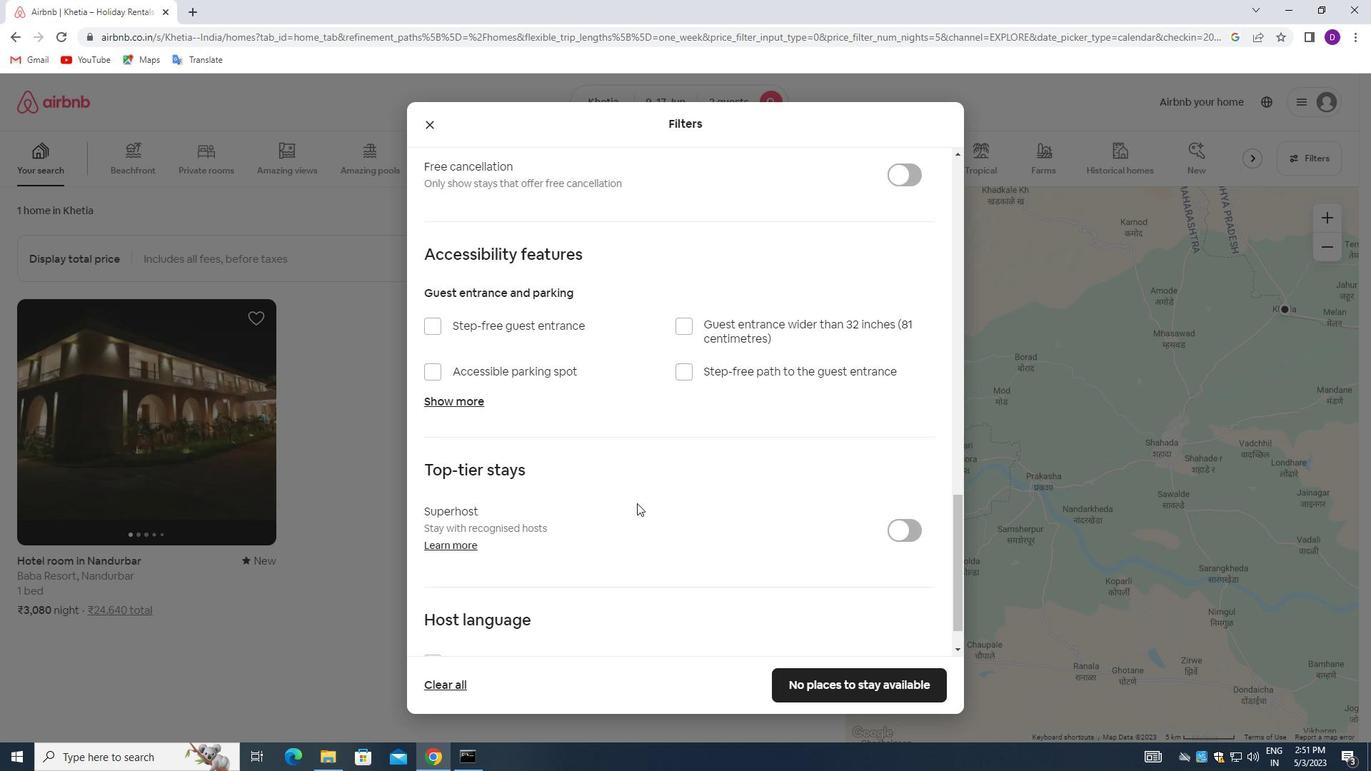 
Action: Mouse moved to (433, 618)
Screenshot: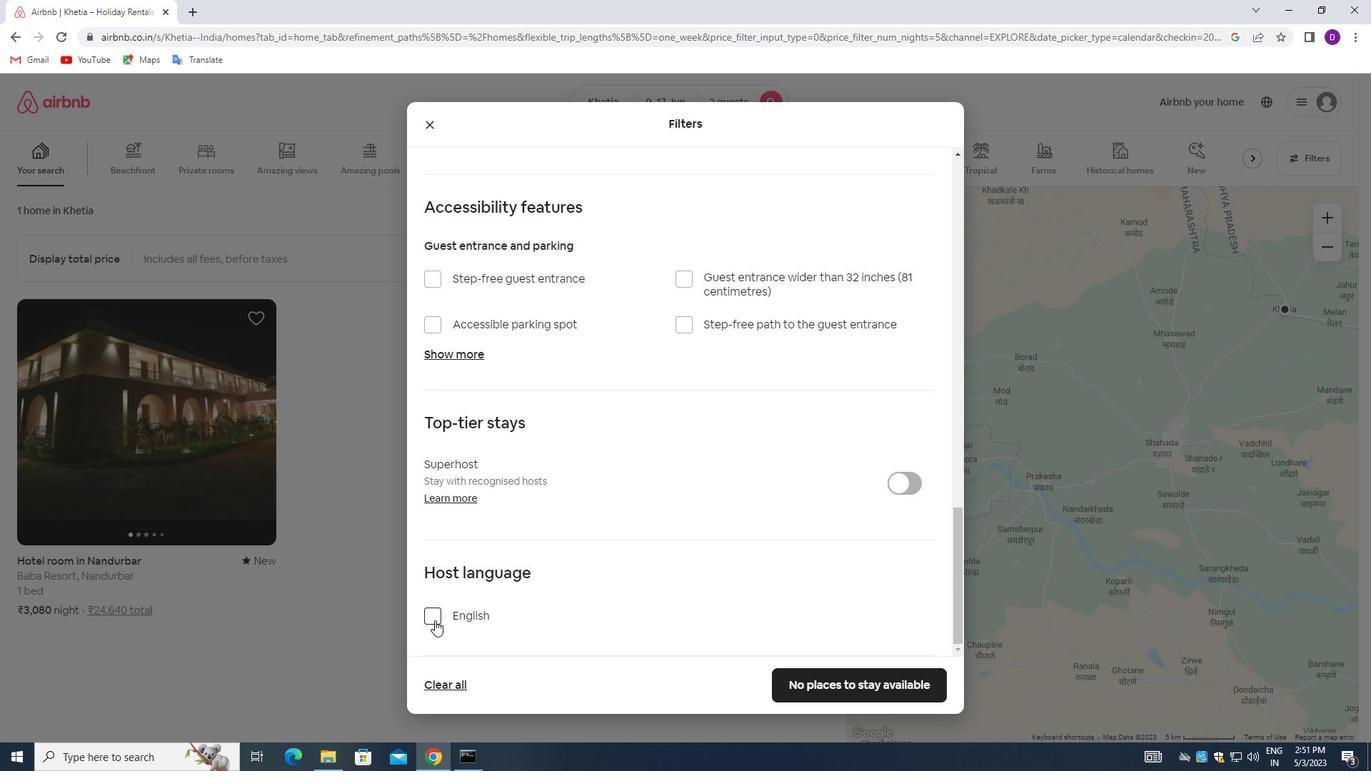 
Action: Mouse pressed left at (433, 618)
Screenshot: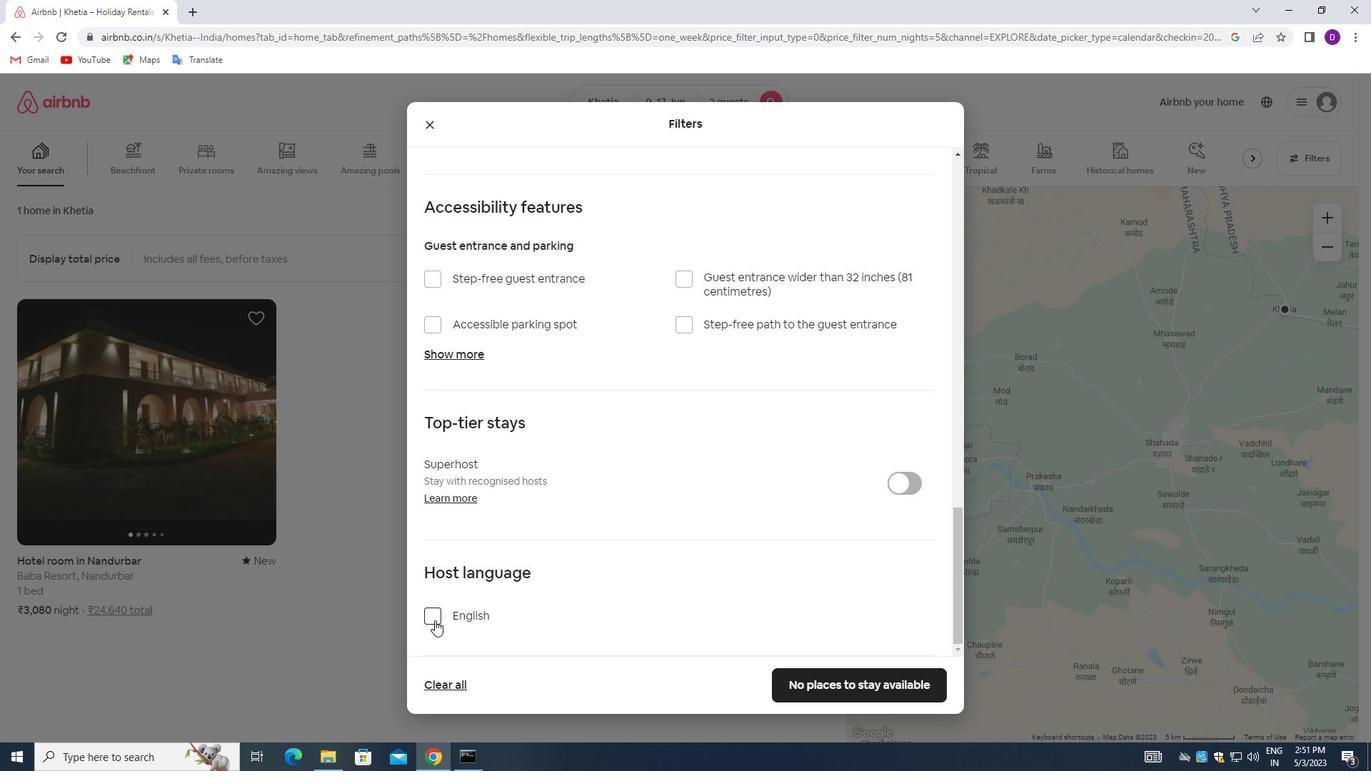 
Action: Mouse moved to (862, 679)
Screenshot: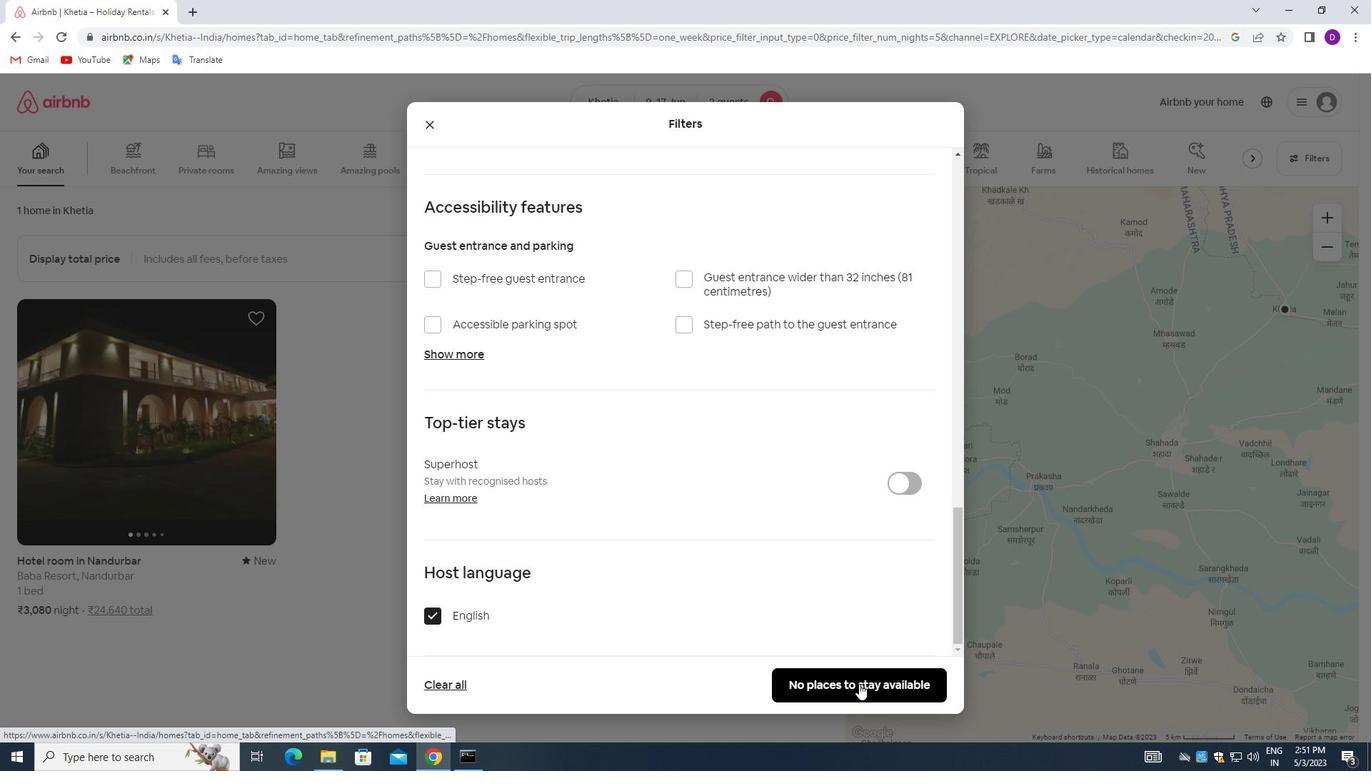 
Action: Mouse pressed left at (862, 679)
Screenshot: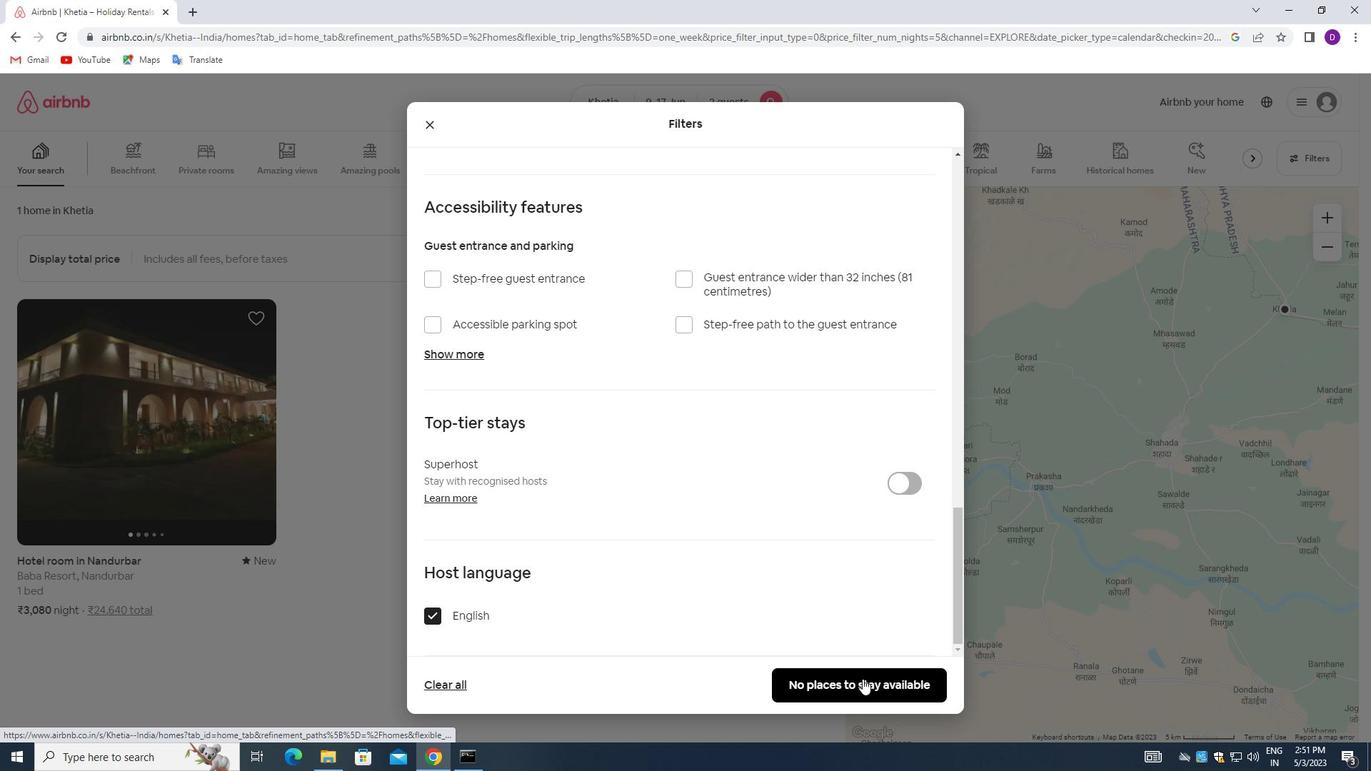 
Action: Mouse moved to (745, 505)
Screenshot: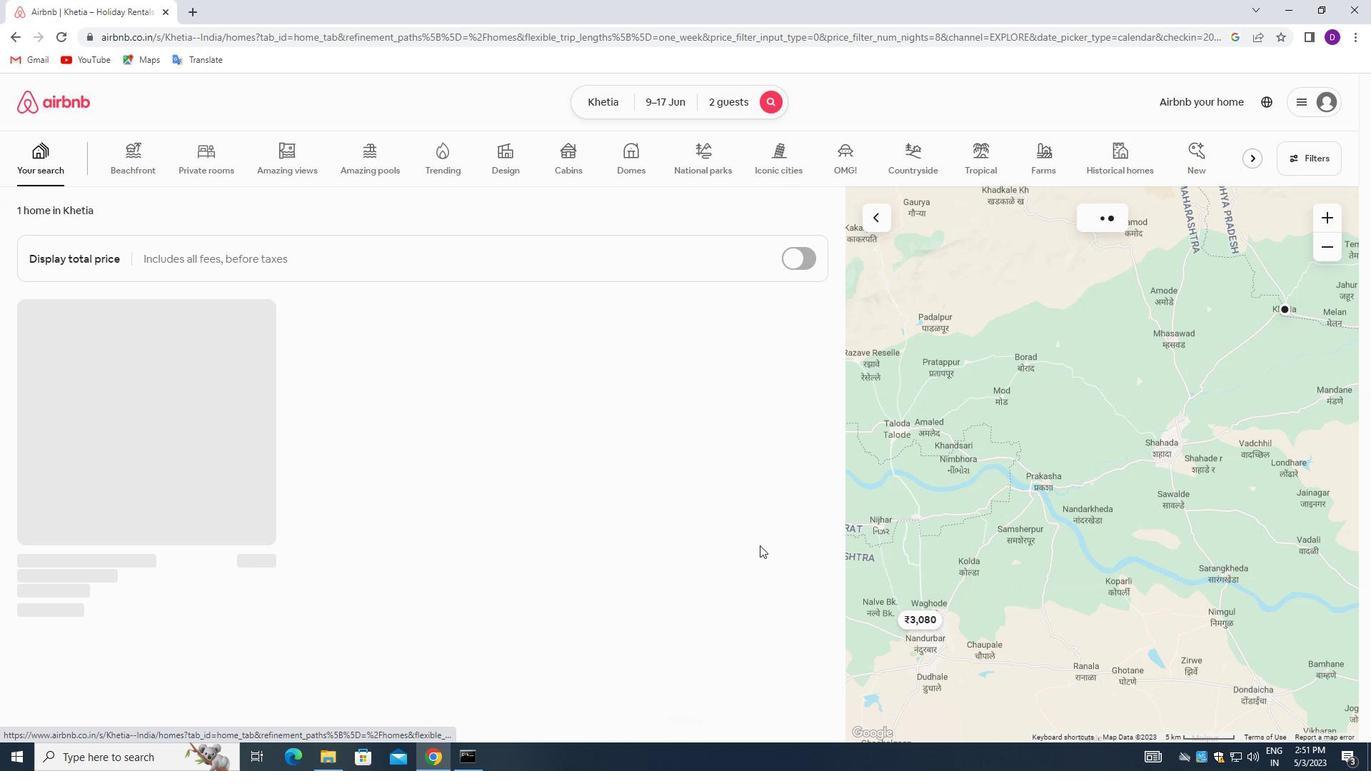 
